 Task: Look for space in Birkerød, Denmark from 6th September, 2023 to 10th September, 2023 for 1 adult in price range Rs.10000 to Rs.15000. Place can be private room with 1  bedroom having 1 bed and 1 bathroom. Property type can be house, flat, guest house, hotel. Booking option can be shelf check-in. Required host language is English.
Action: Mouse moved to (785, 112)
Screenshot: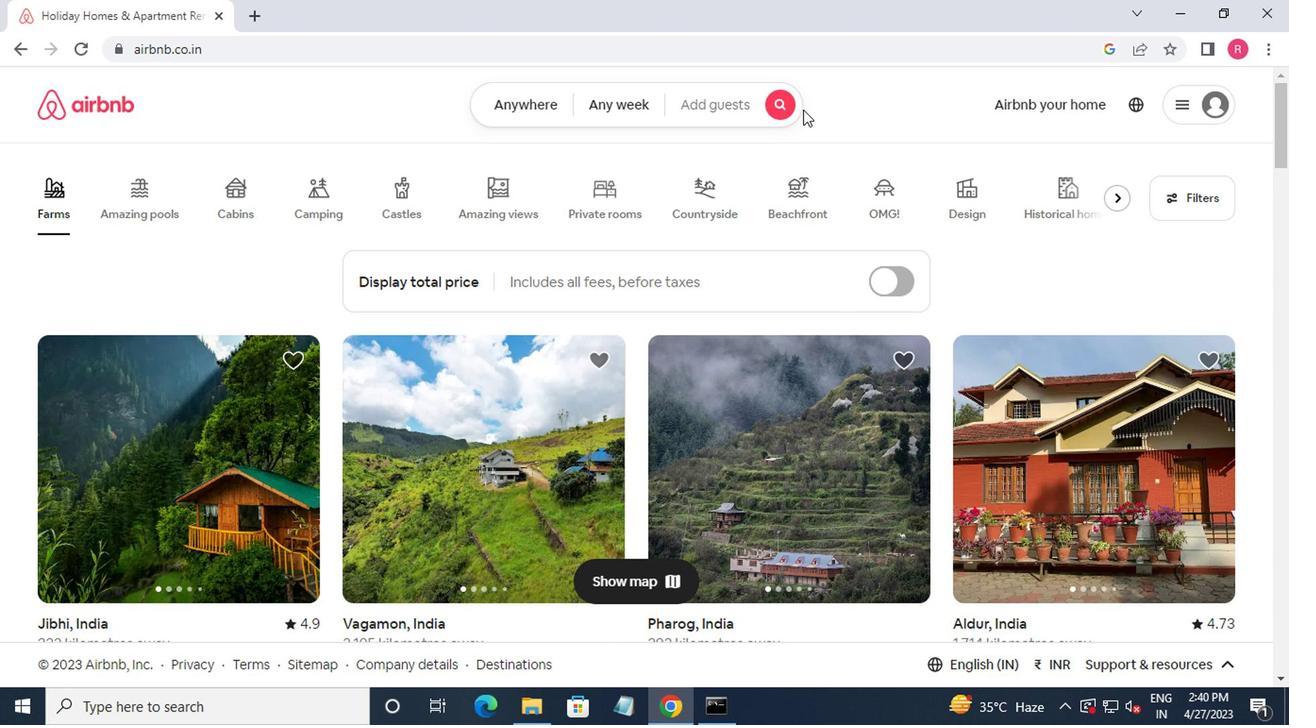 
Action: Mouse pressed left at (785, 112)
Screenshot: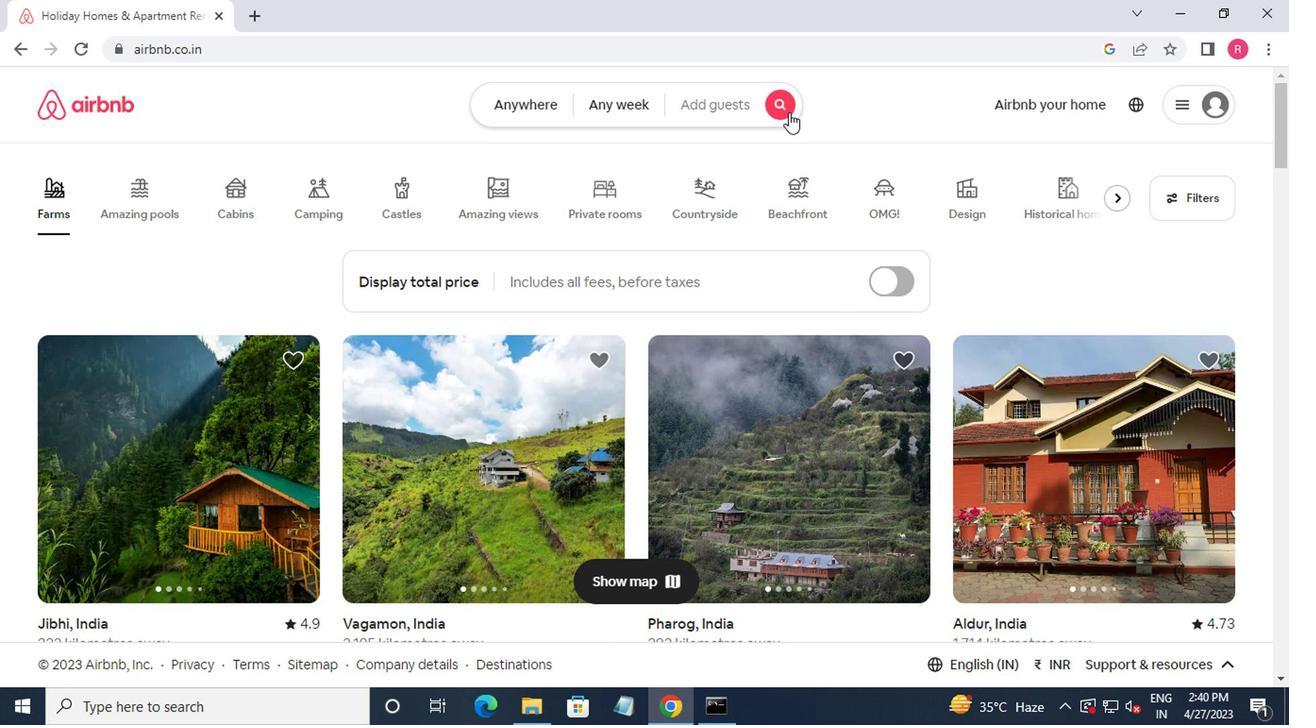 
Action: Mouse moved to (469, 173)
Screenshot: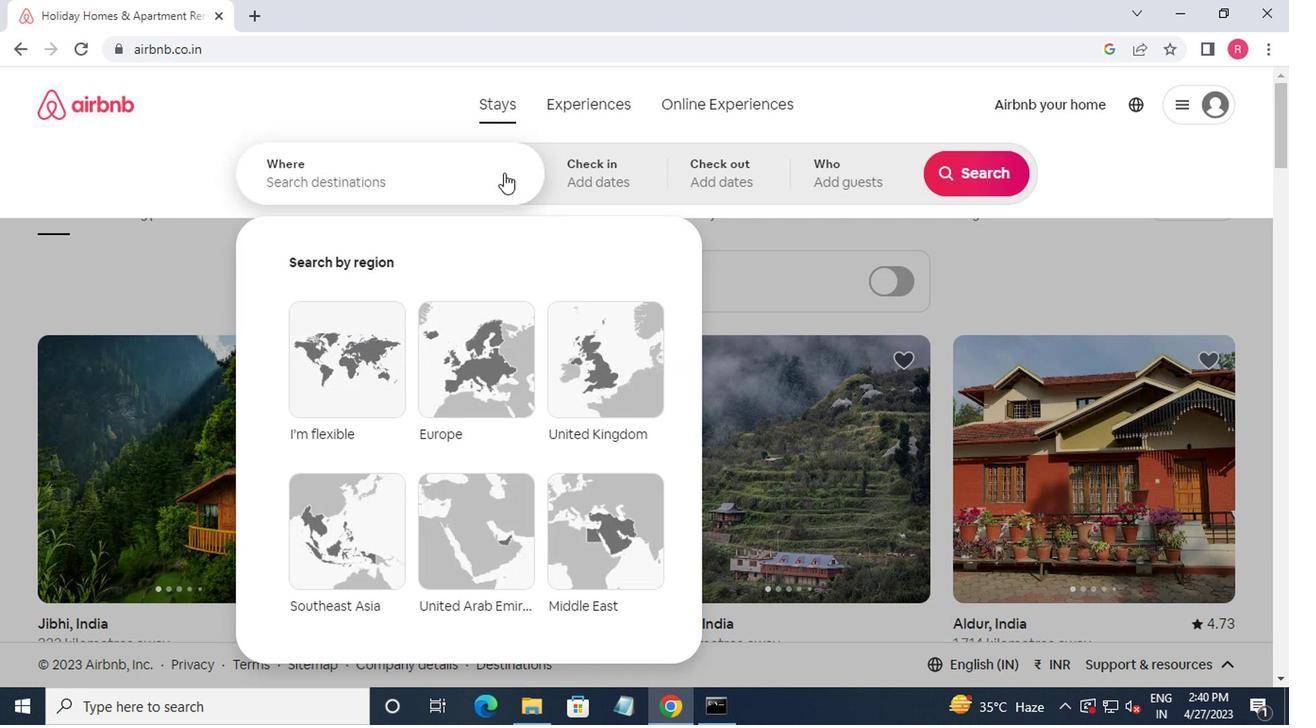
Action: Mouse pressed left at (469, 173)
Screenshot: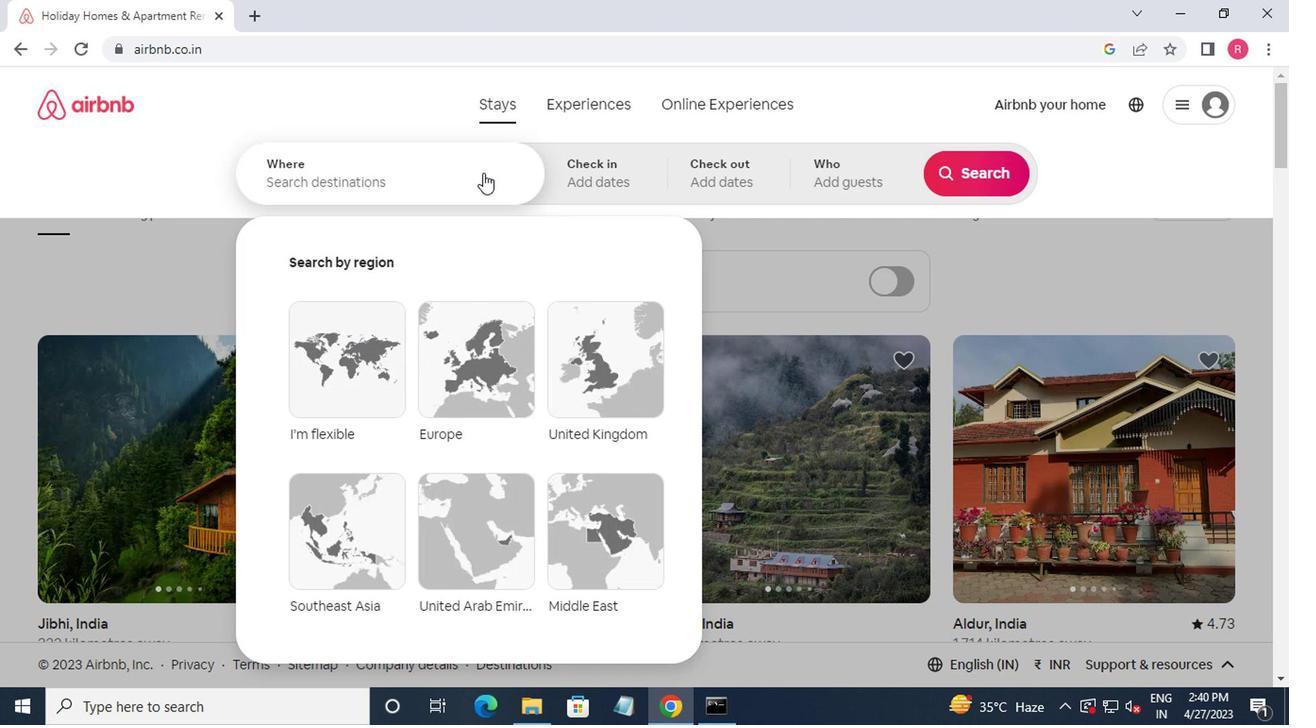 
Action: Mouse moved to (503, 159)
Screenshot: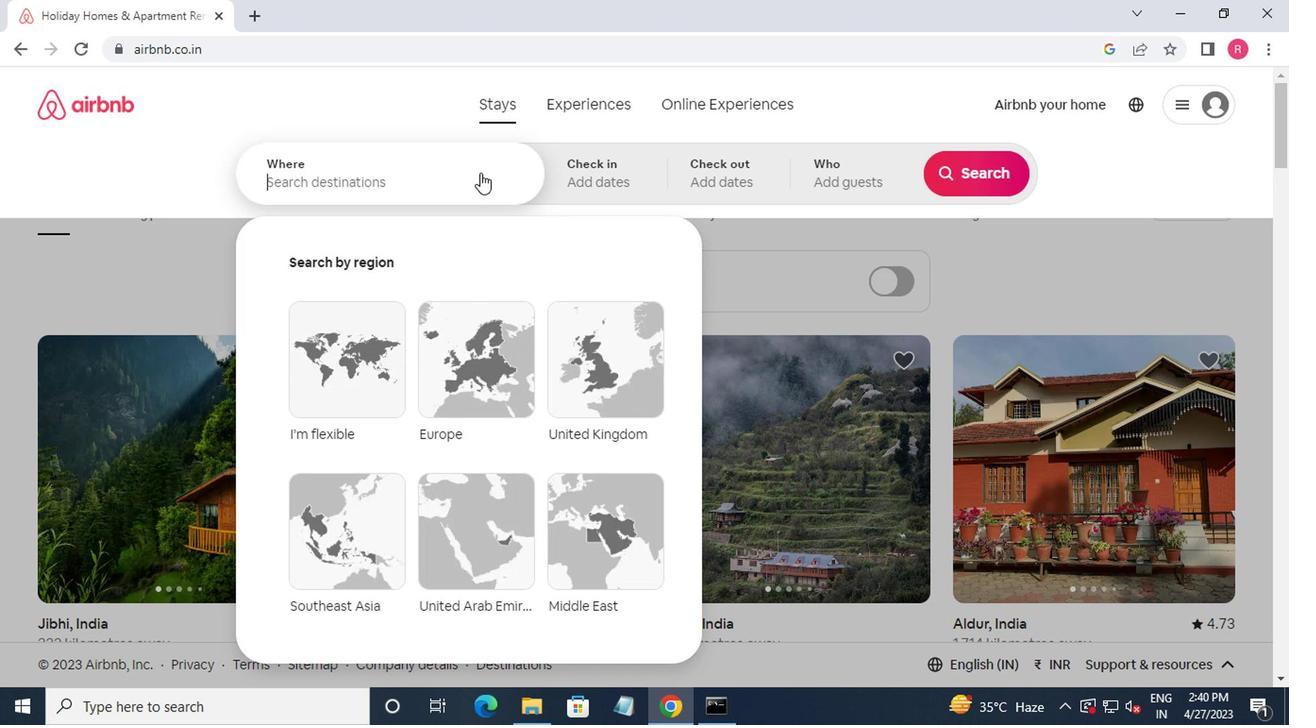 
Action: Key pressed bie<Key.backspace>rkerod,de<Key.down><Key.enter>
Screenshot: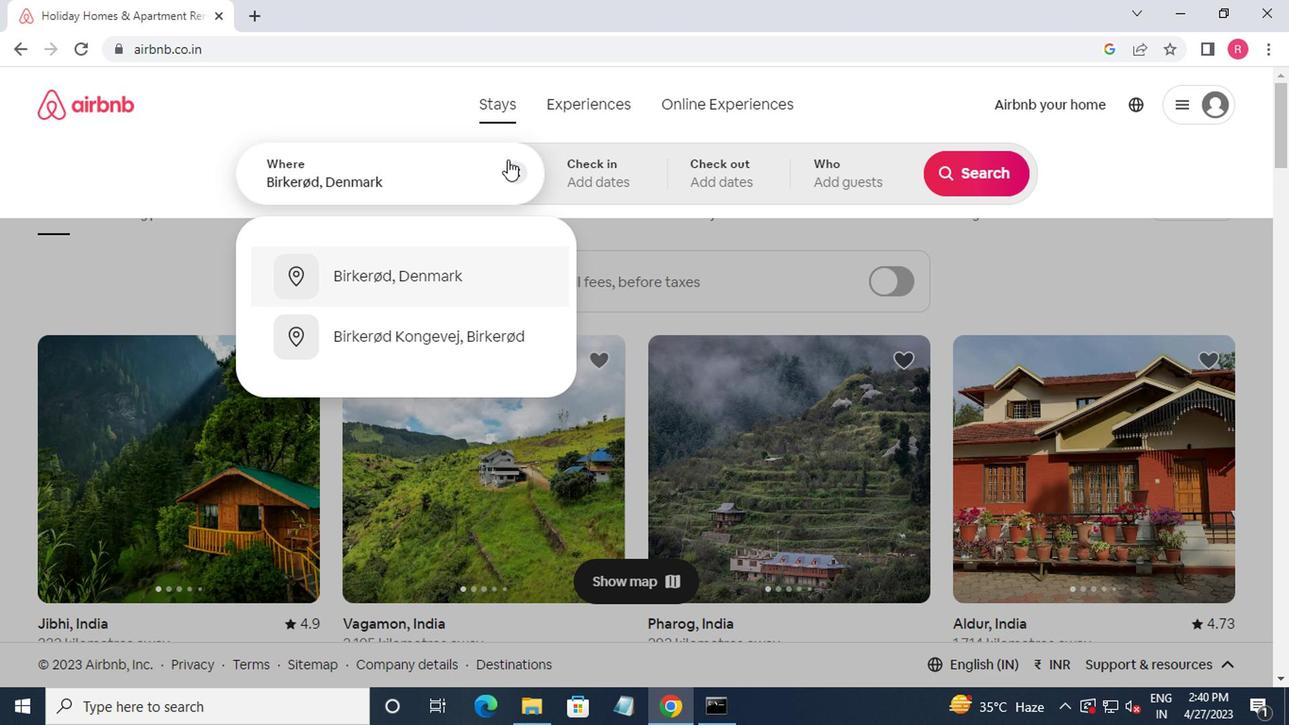 
Action: Mouse moved to (961, 329)
Screenshot: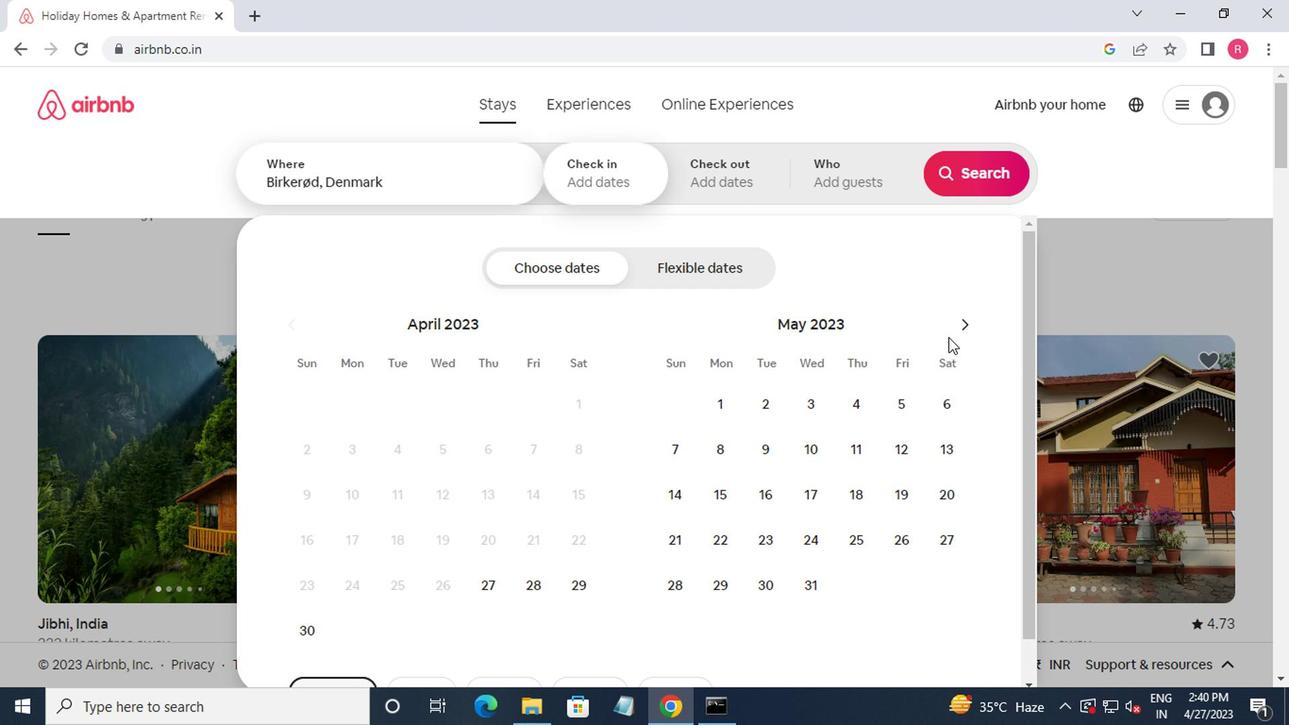 
Action: Mouse pressed left at (961, 329)
Screenshot: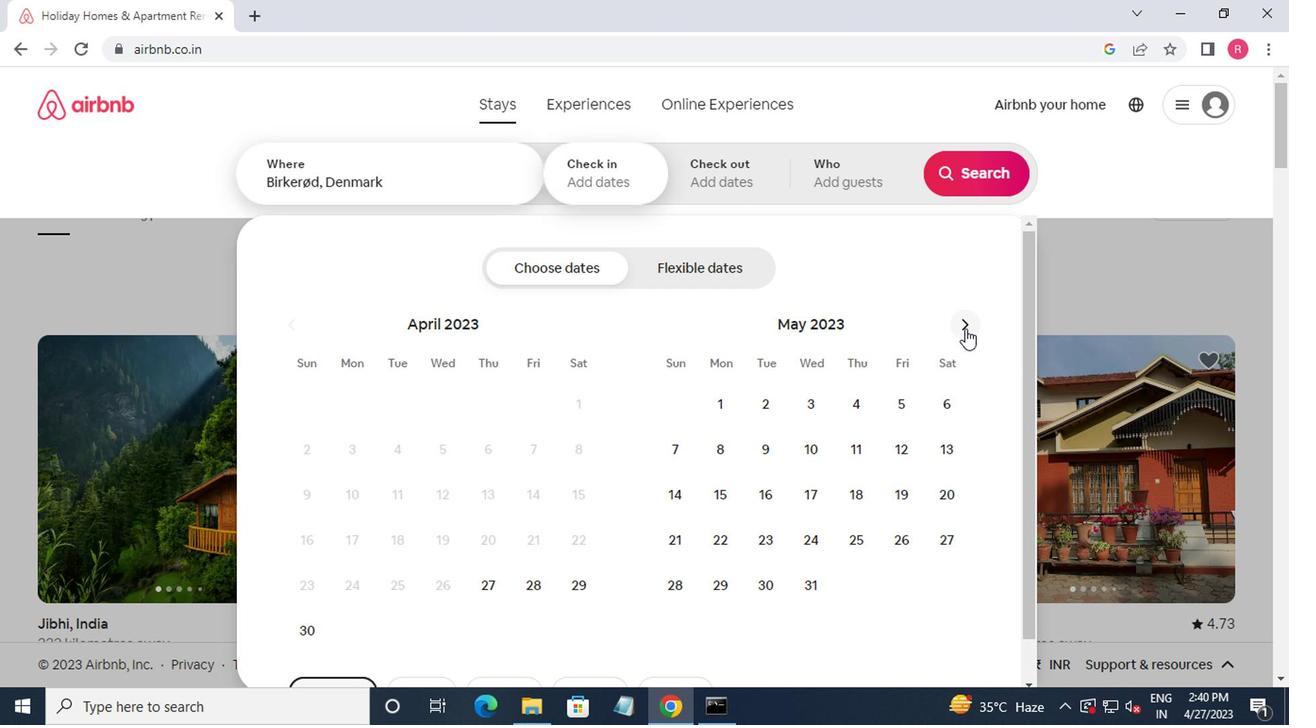 
Action: Mouse pressed left at (961, 329)
Screenshot: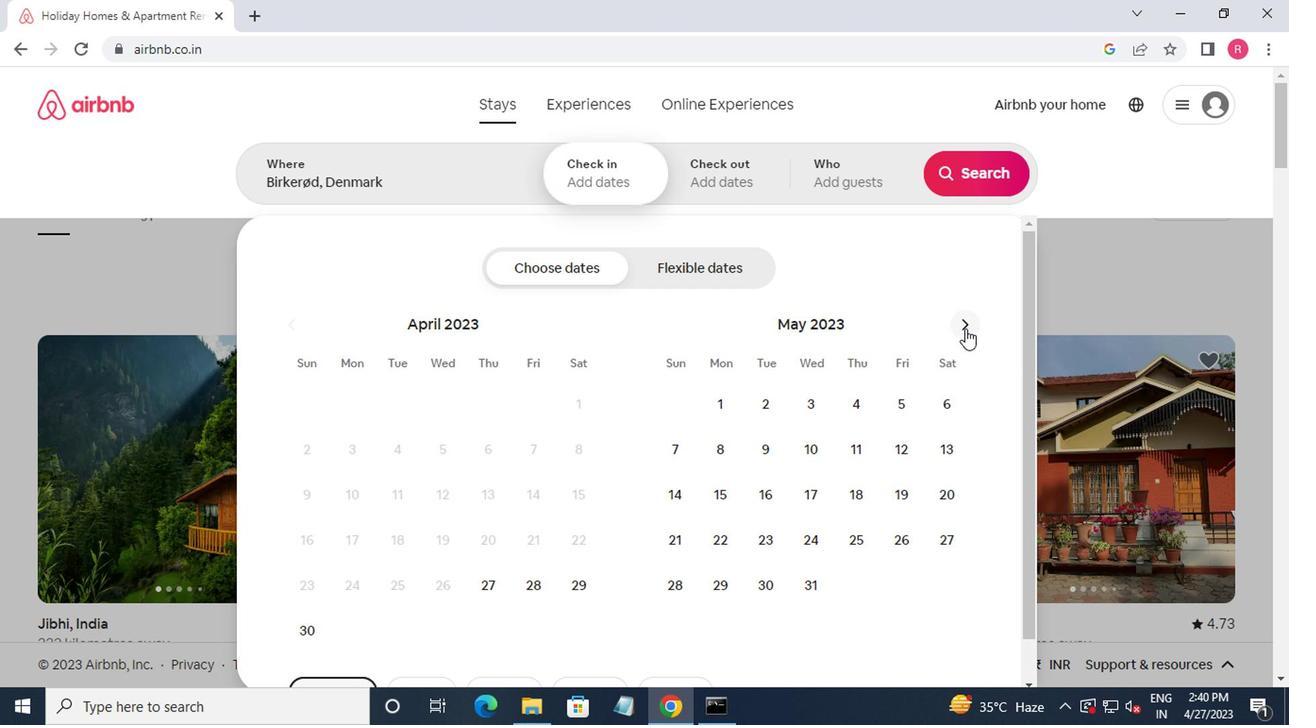 
Action: Mouse pressed left at (961, 329)
Screenshot: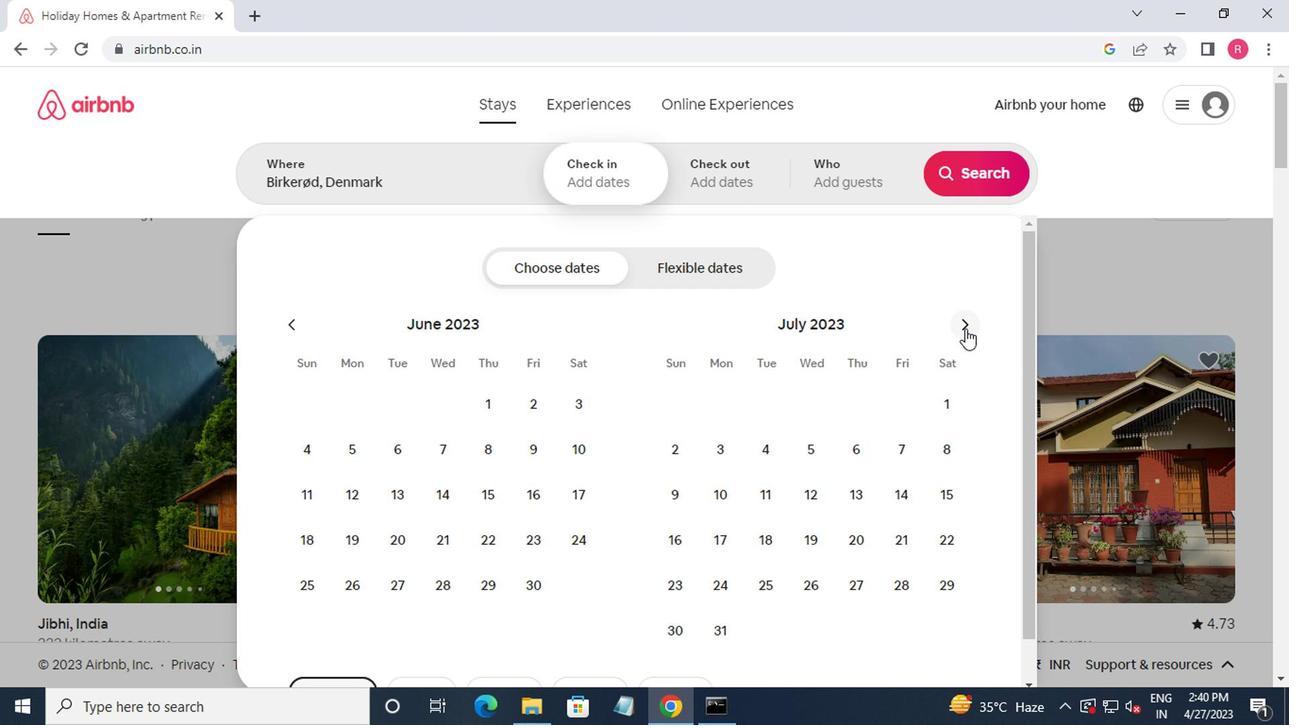 
Action: Mouse pressed left at (961, 329)
Screenshot: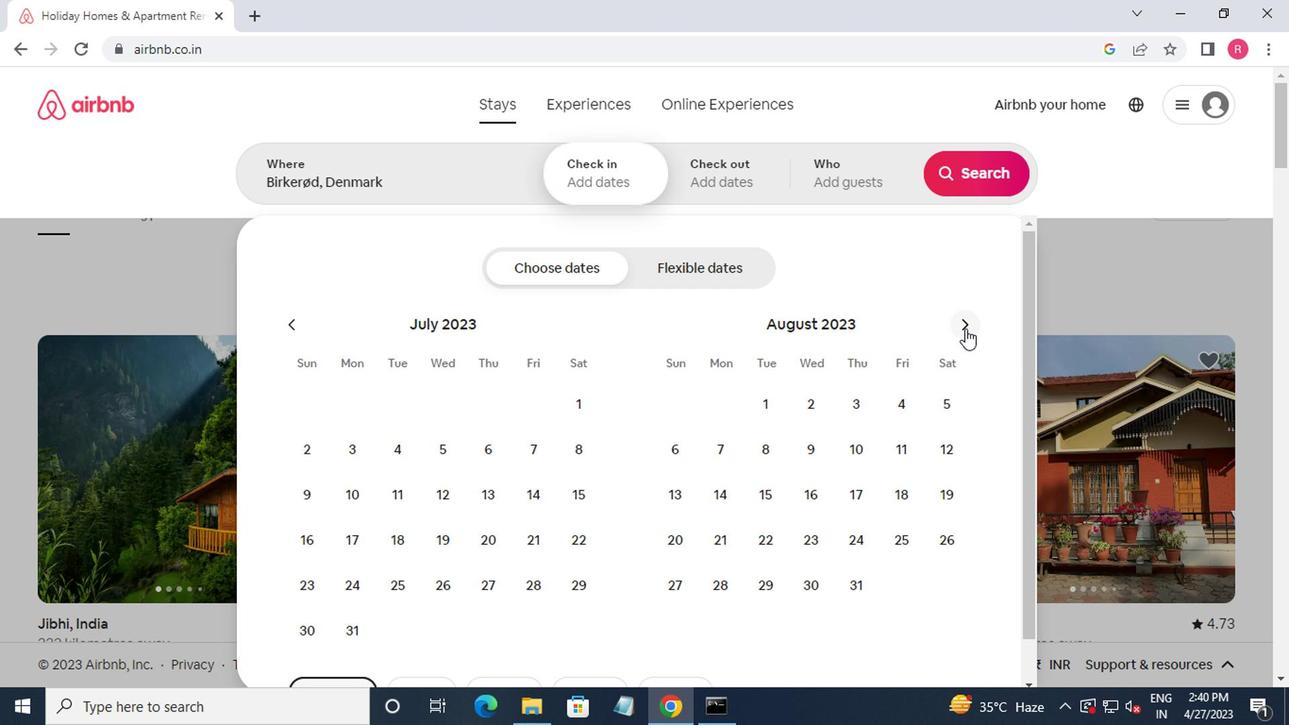 
Action: Mouse moved to (824, 457)
Screenshot: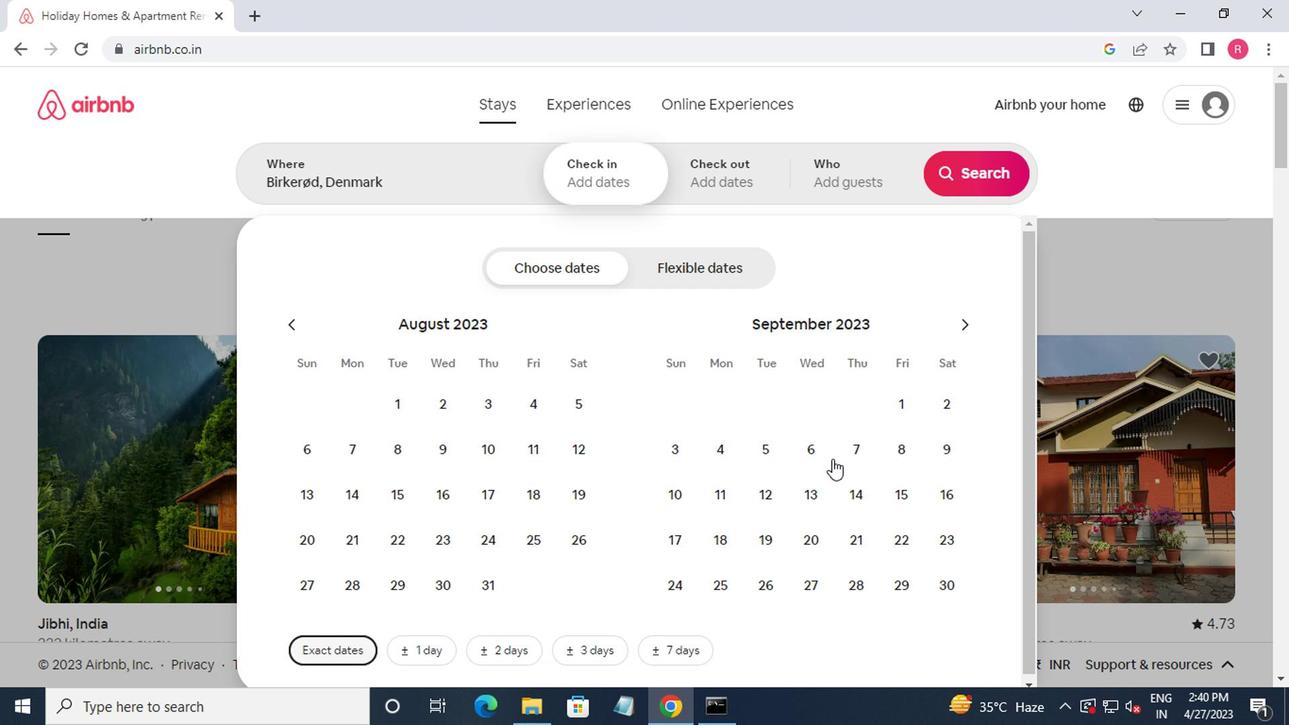 
Action: Mouse pressed left at (824, 457)
Screenshot: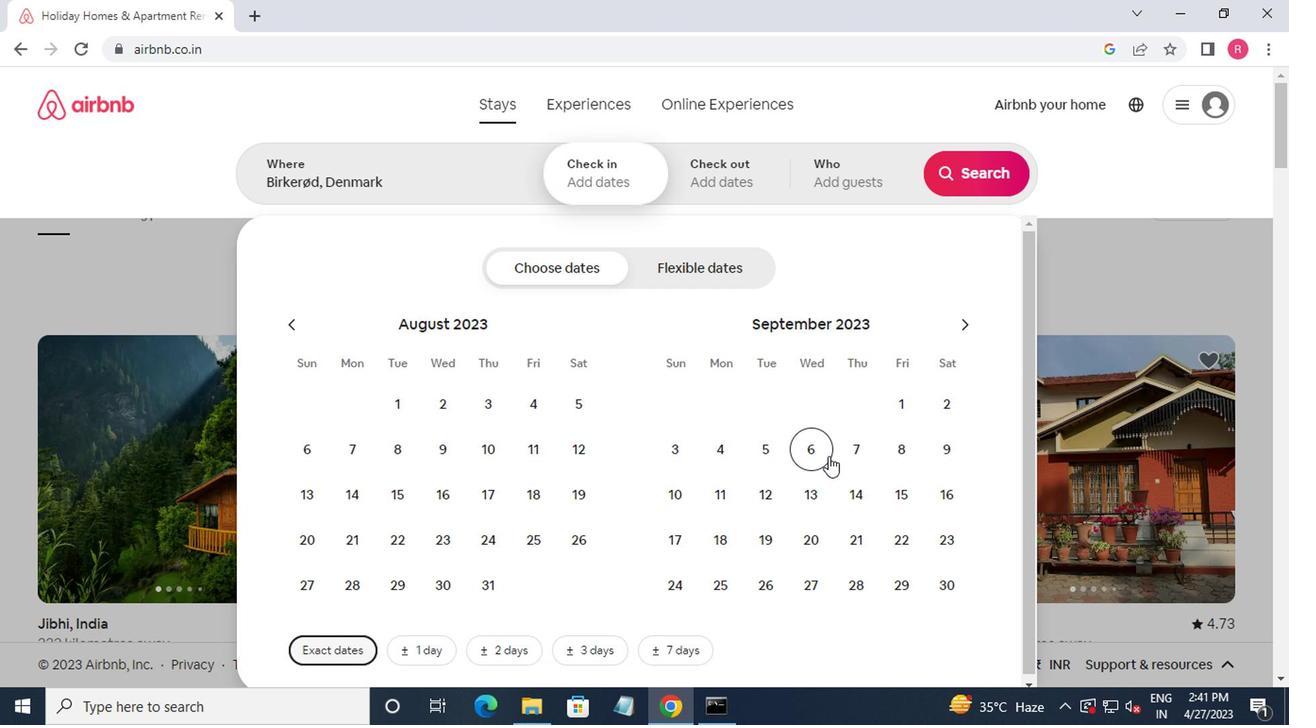 
Action: Mouse moved to (676, 511)
Screenshot: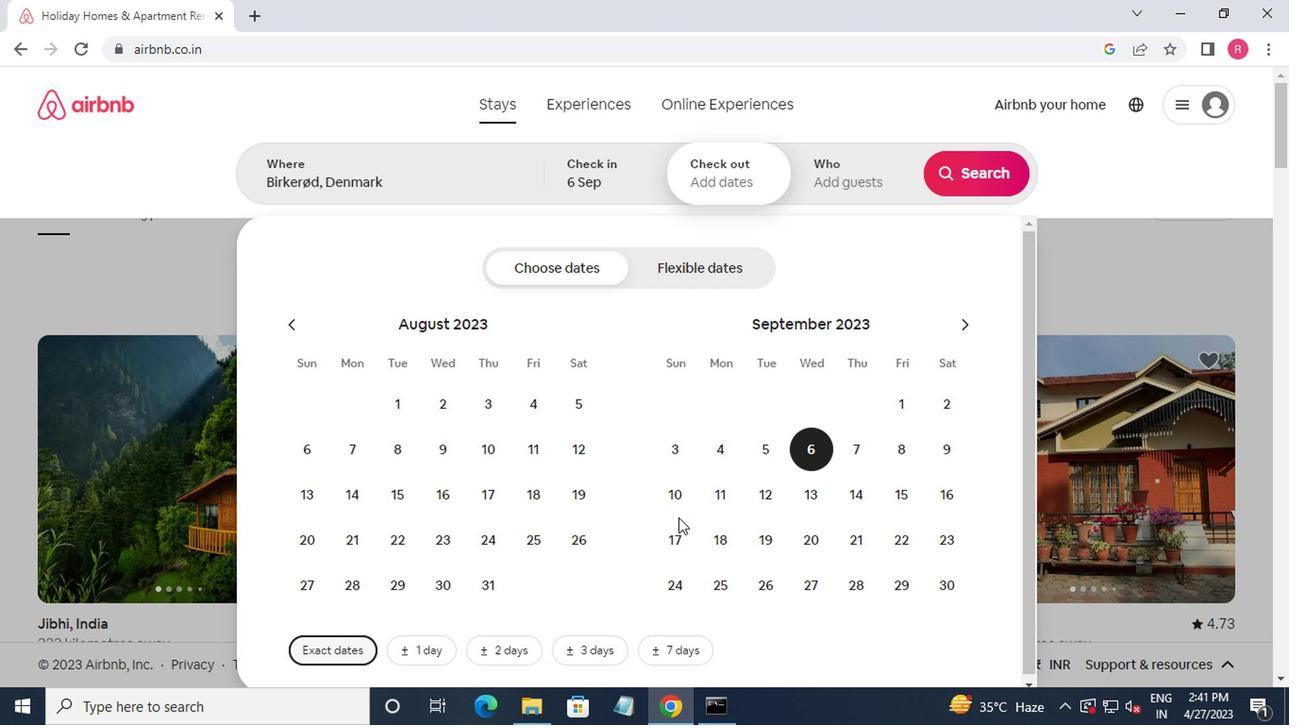 
Action: Mouse pressed left at (676, 511)
Screenshot: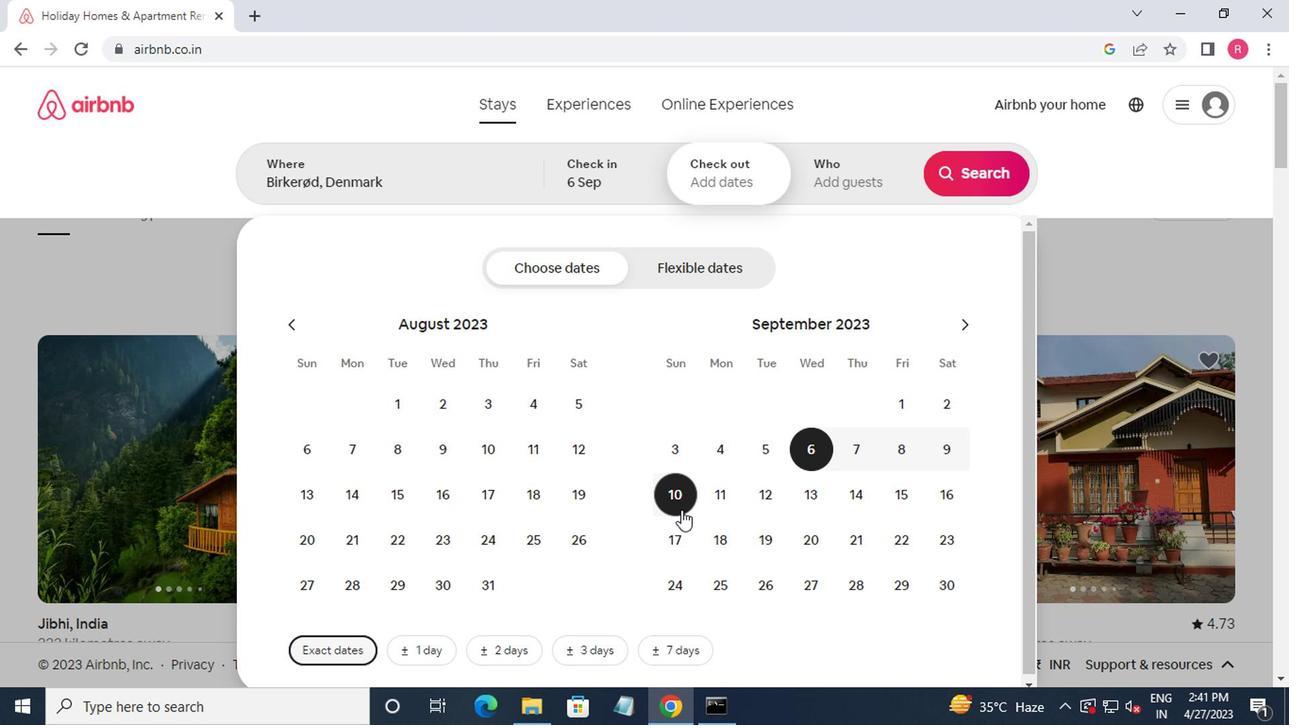 
Action: Mouse moved to (820, 184)
Screenshot: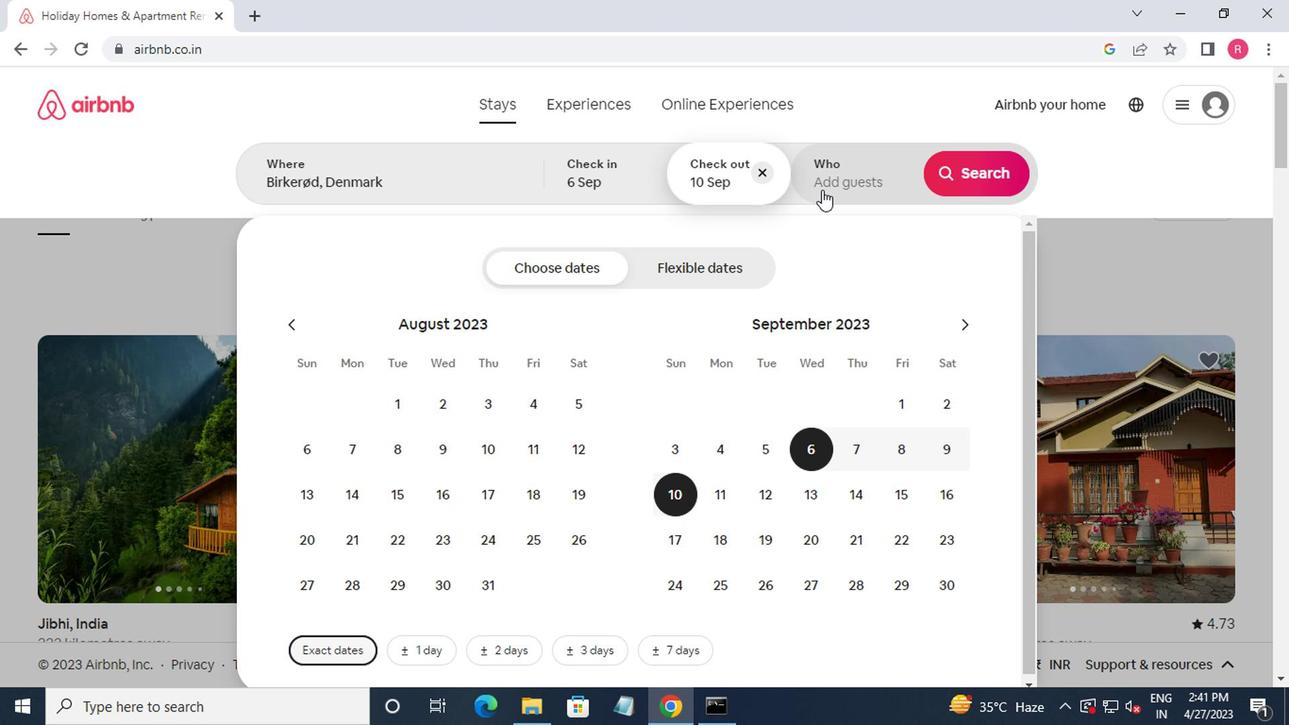 
Action: Mouse pressed left at (820, 184)
Screenshot: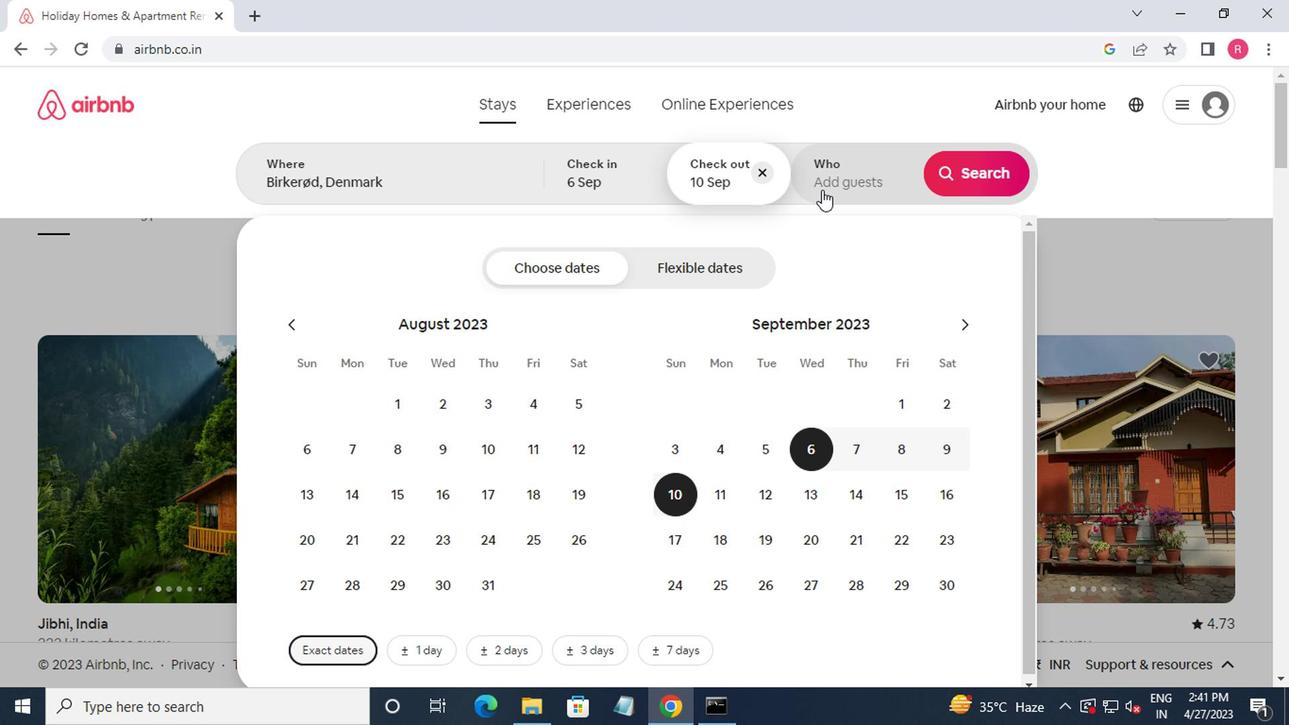 
Action: Mouse moved to (980, 279)
Screenshot: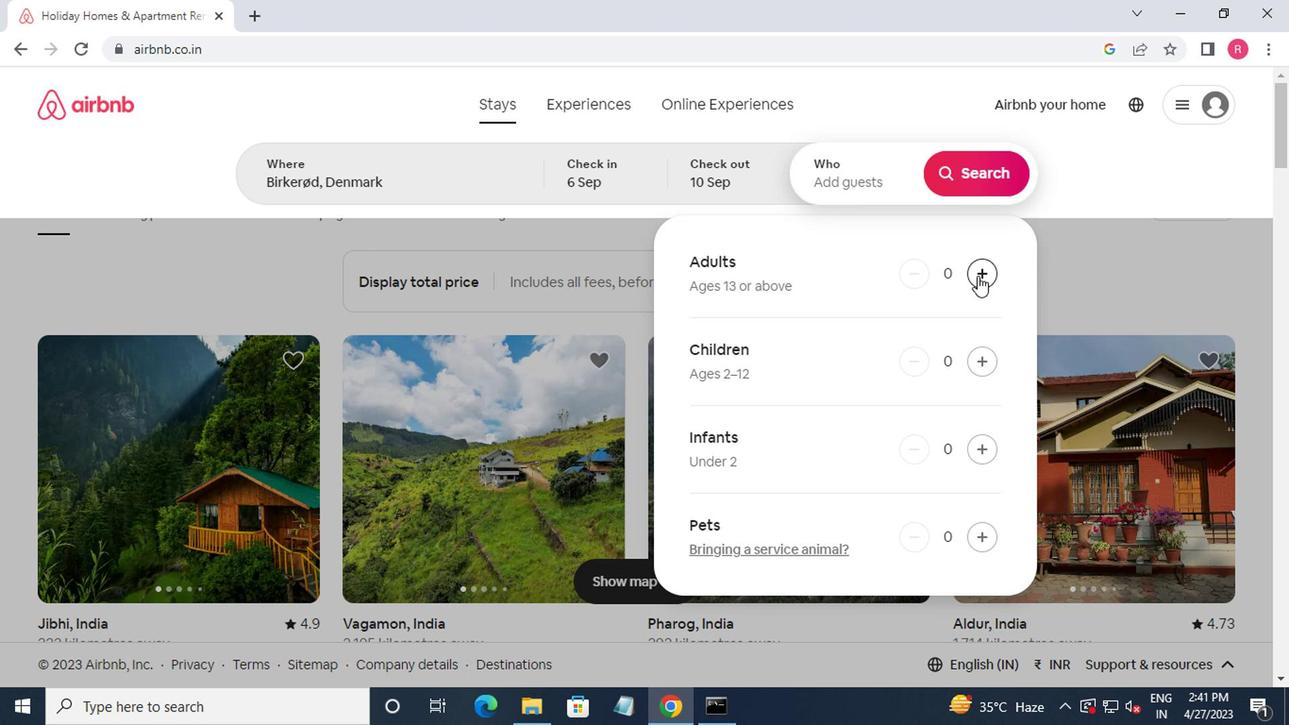 
Action: Mouse pressed left at (980, 279)
Screenshot: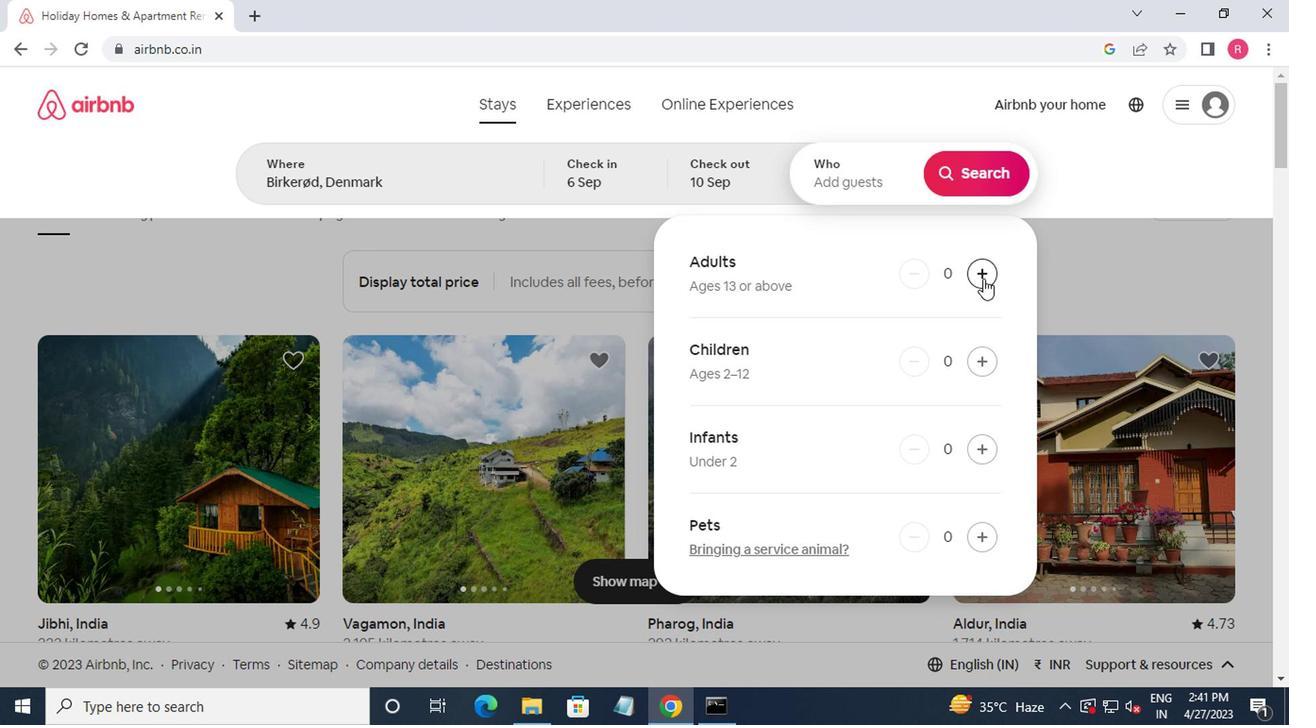 
Action: Mouse moved to (1009, 183)
Screenshot: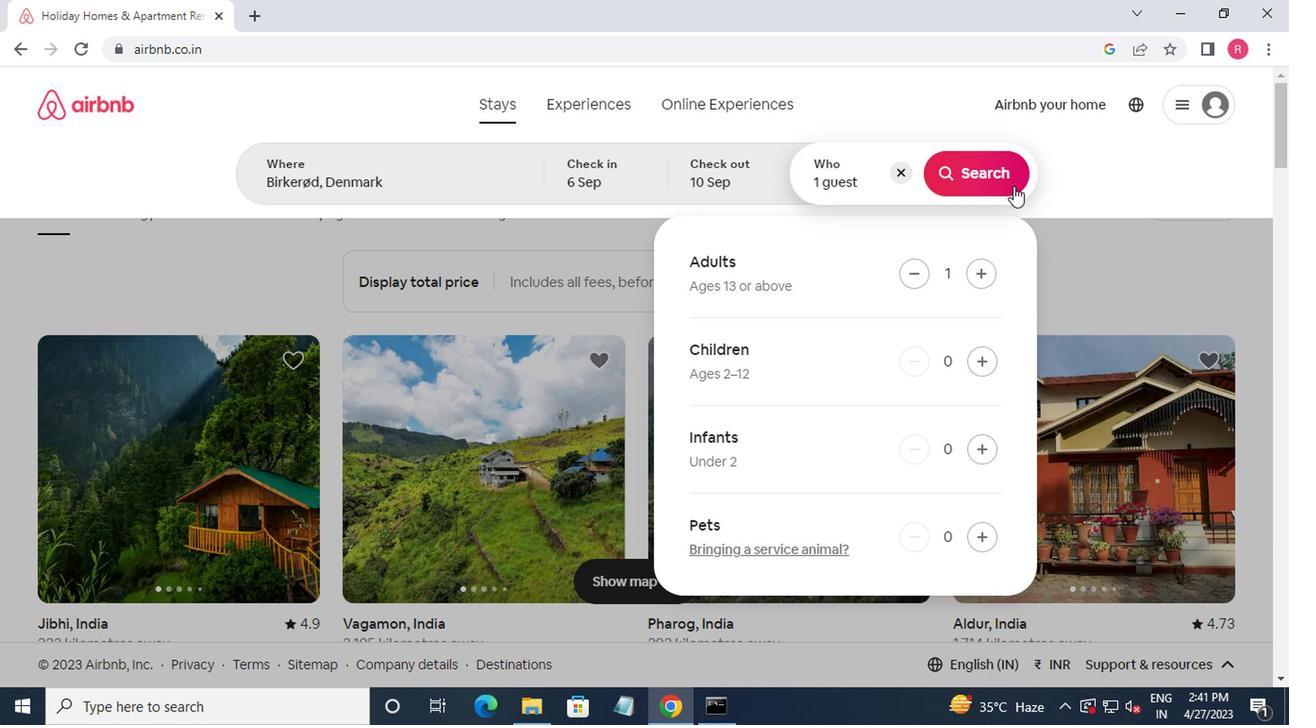 
Action: Mouse pressed left at (1009, 183)
Screenshot: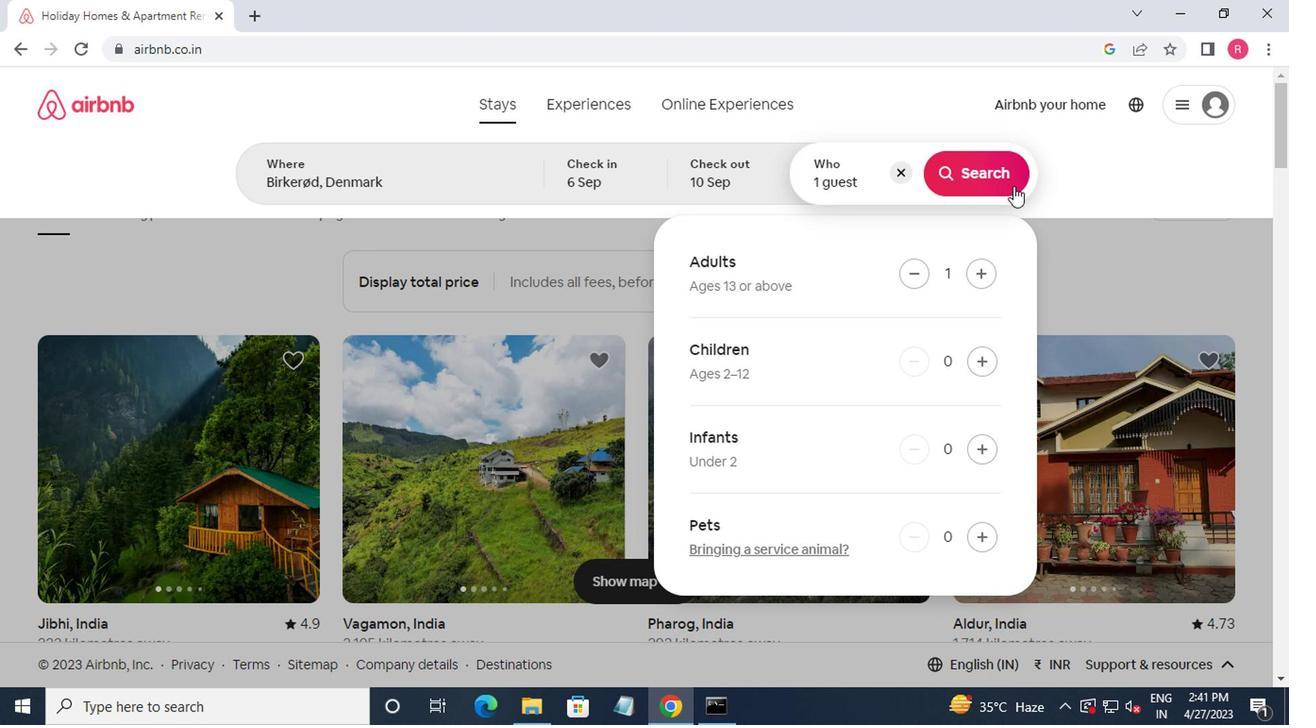 
Action: Mouse moved to (1200, 183)
Screenshot: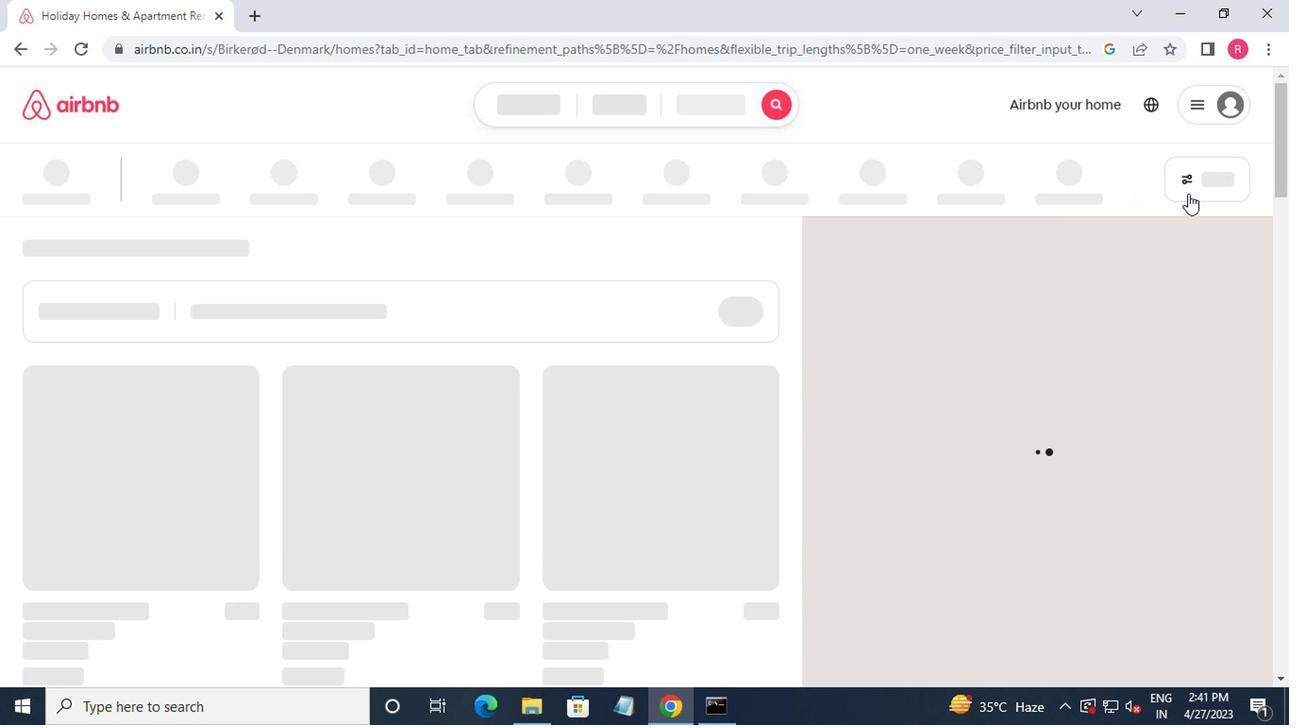 
Action: Mouse pressed left at (1200, 183)
Screenshot: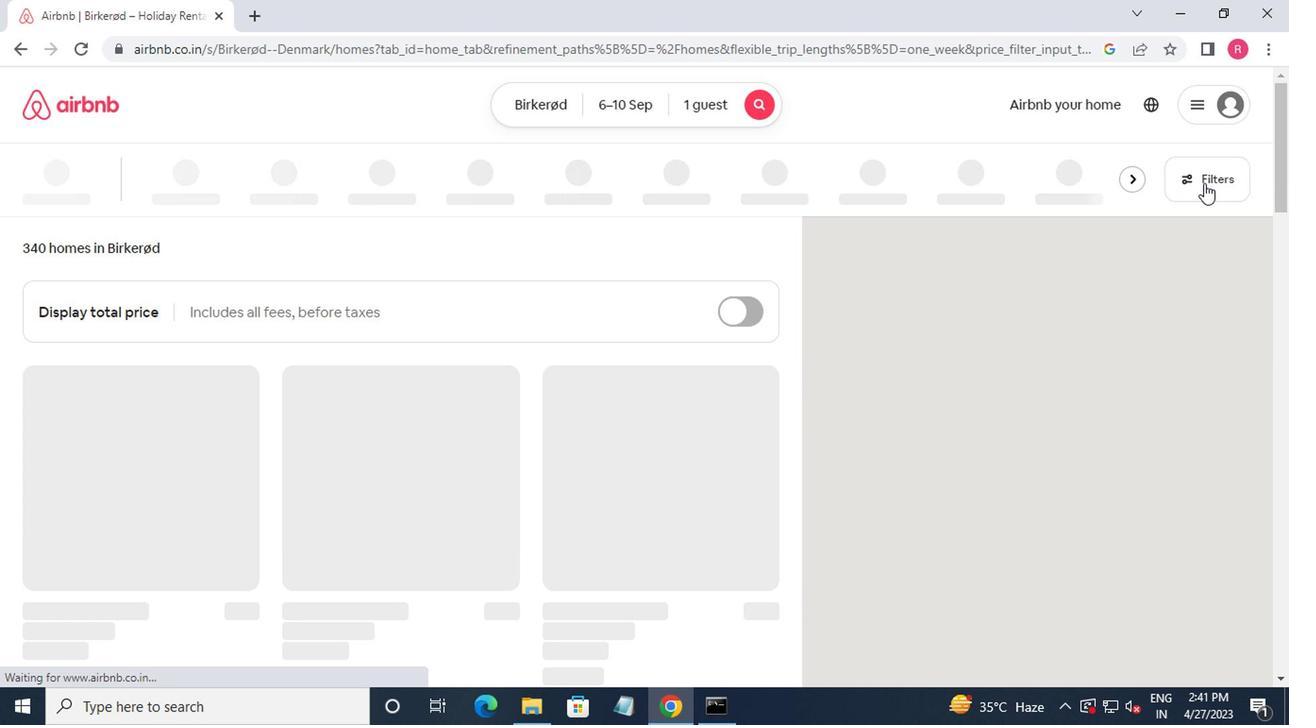
Action: Mouse moved to (454, 421)
Screenshot: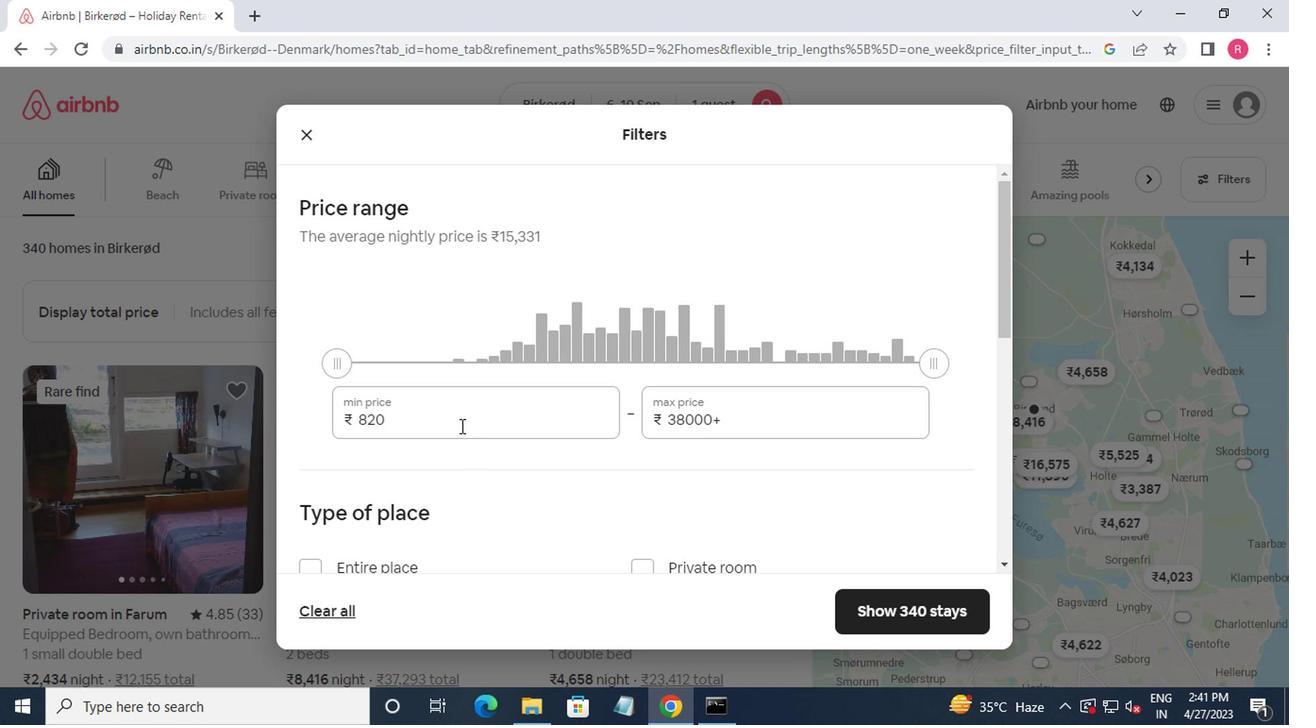 
Action: Mouse pressed left at (454, 421)
Screenshot: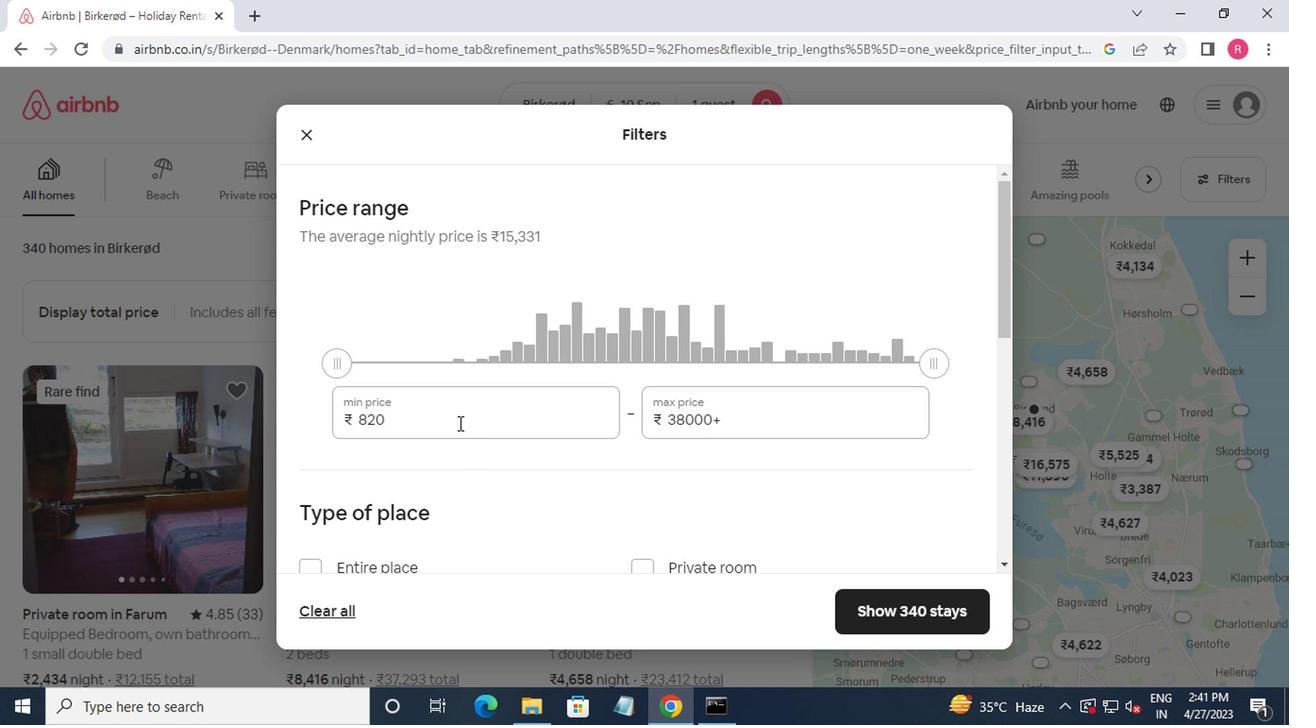 
Action: Mouse moved to (464, 421)
Screenshot: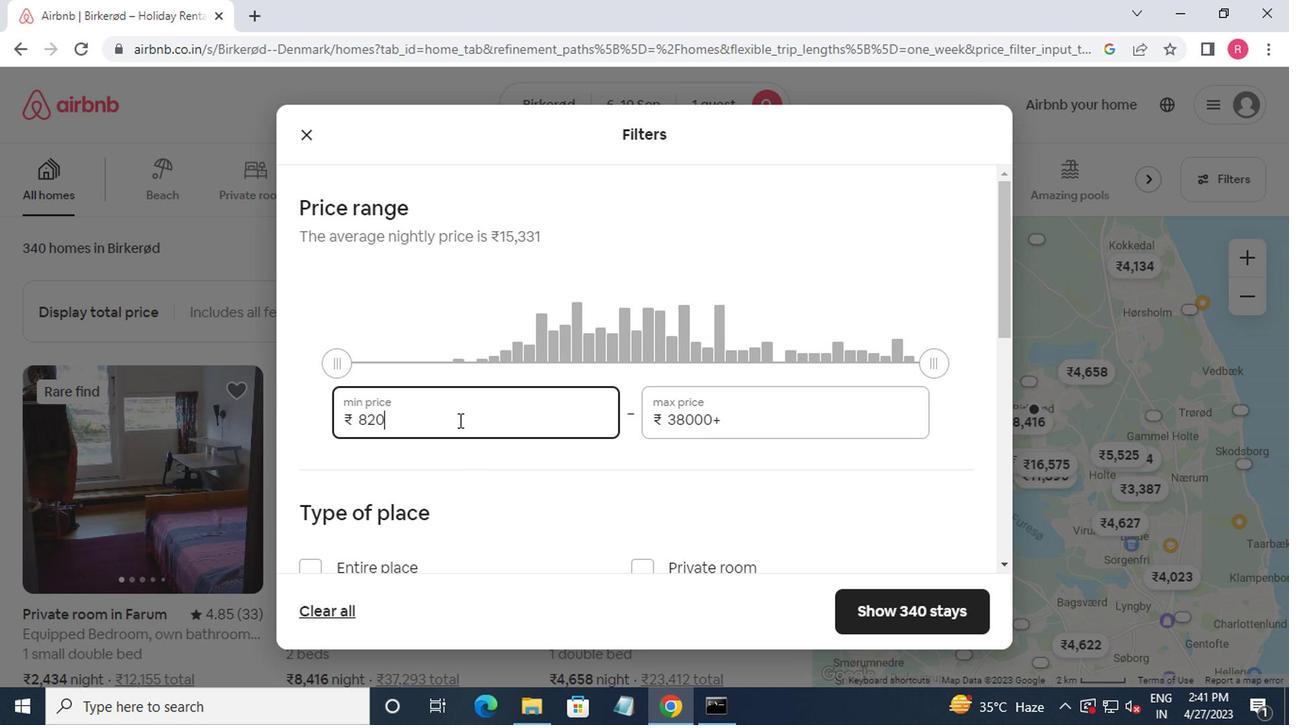 
Action: Key pressed <Key.backspace><Key.backspace><Key.backspace><Key.backspace><Key.backspace>10000<Key.tab>15000
Screenshot: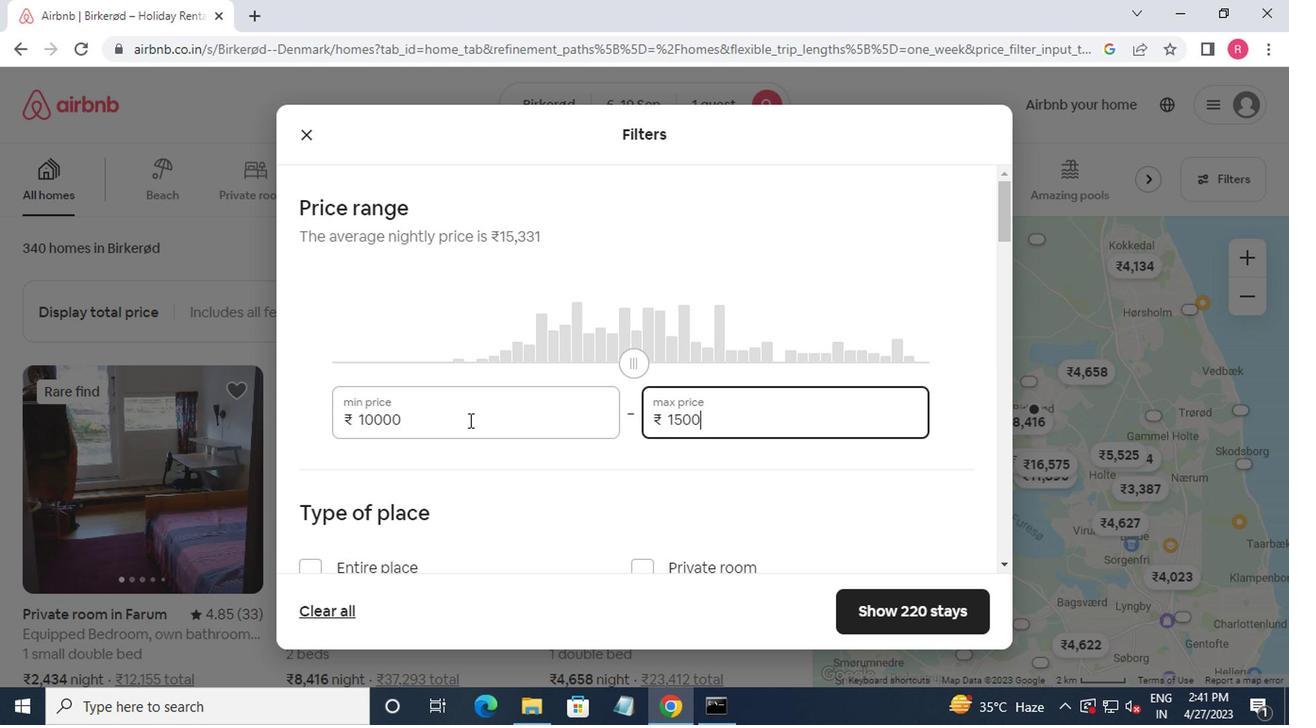 
Action: Mouse moved to (472, 450)
Screenshot: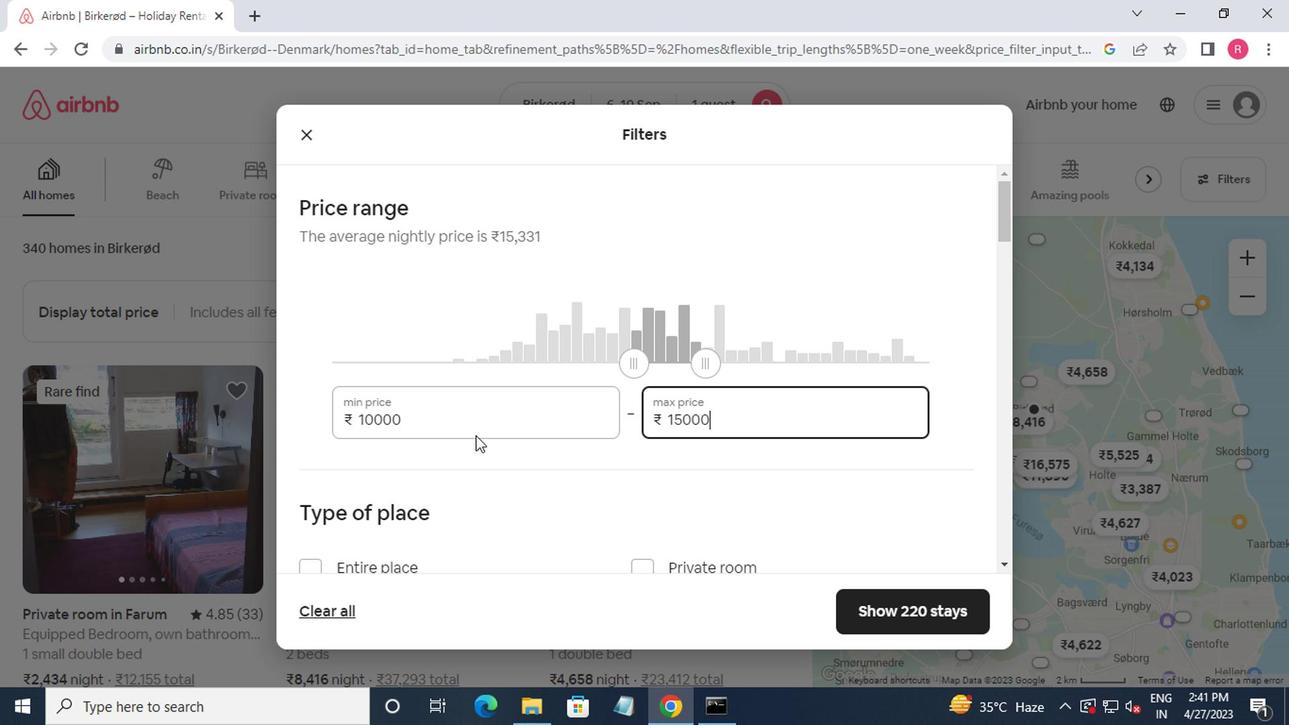 
Action: Mouse scrolled (472, 449) with delta (0, 0)
Screenshot: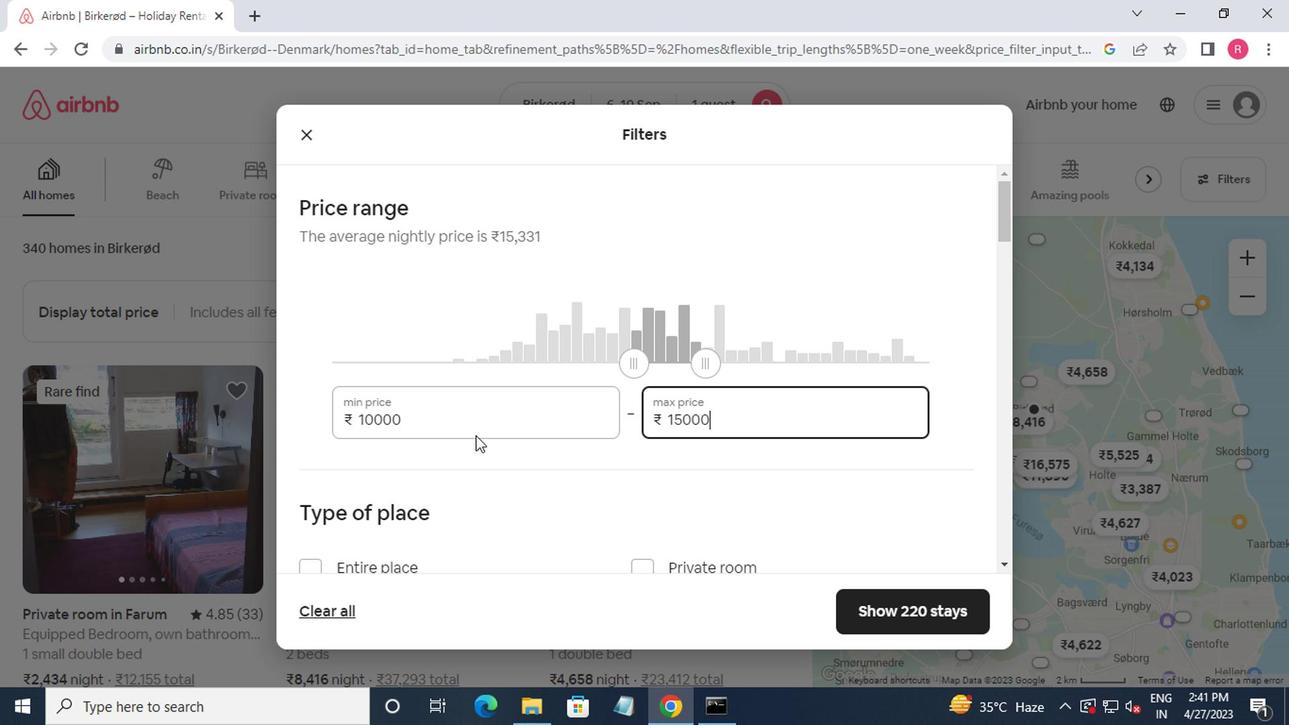 
Action: Mouse moved to (472, 462)
Screenshot: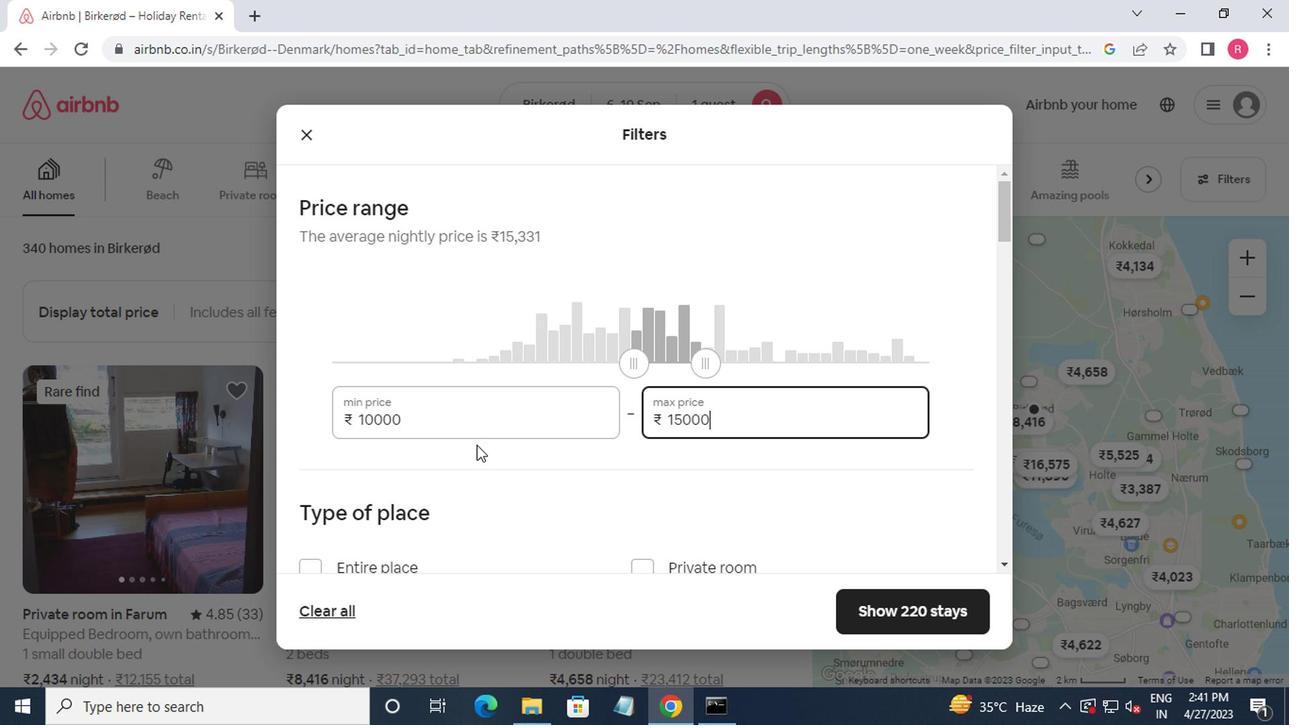 
Action: Mouse scrolled (472, 461) with delta (0, 0)
Screenshot: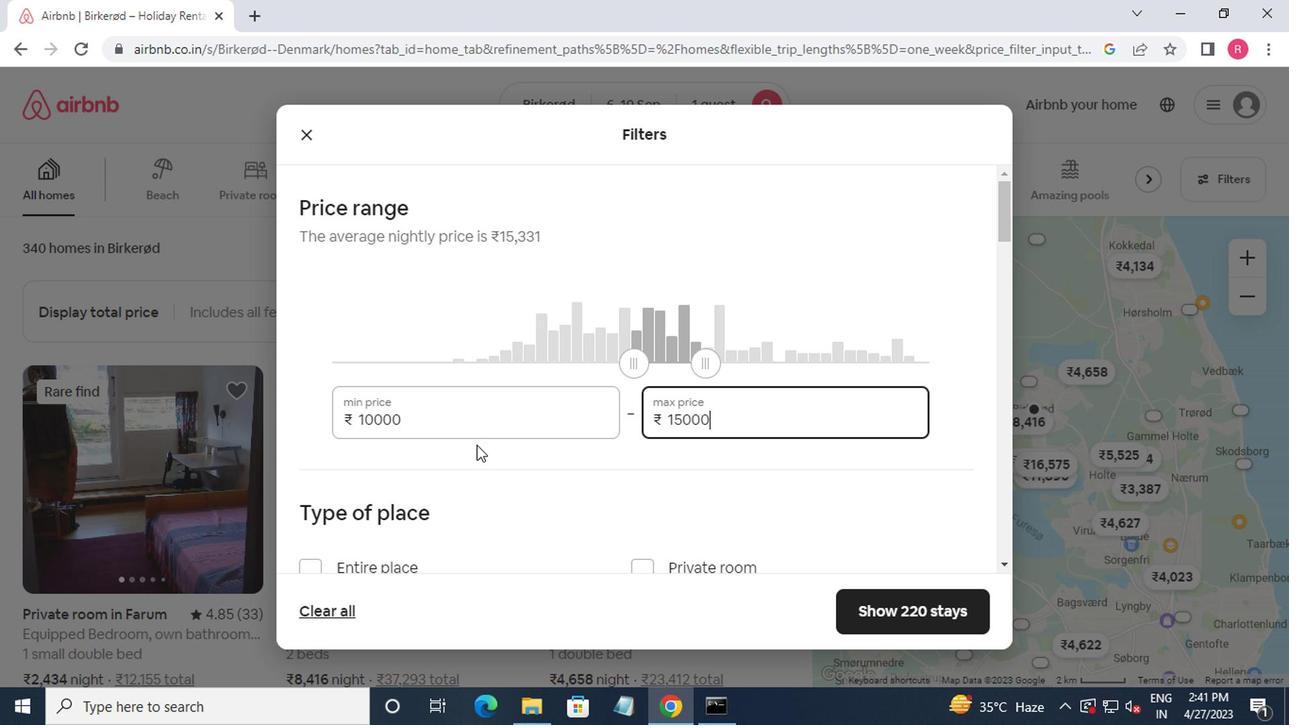 
Action: Mouse moved to (644, 383)
Screenshot: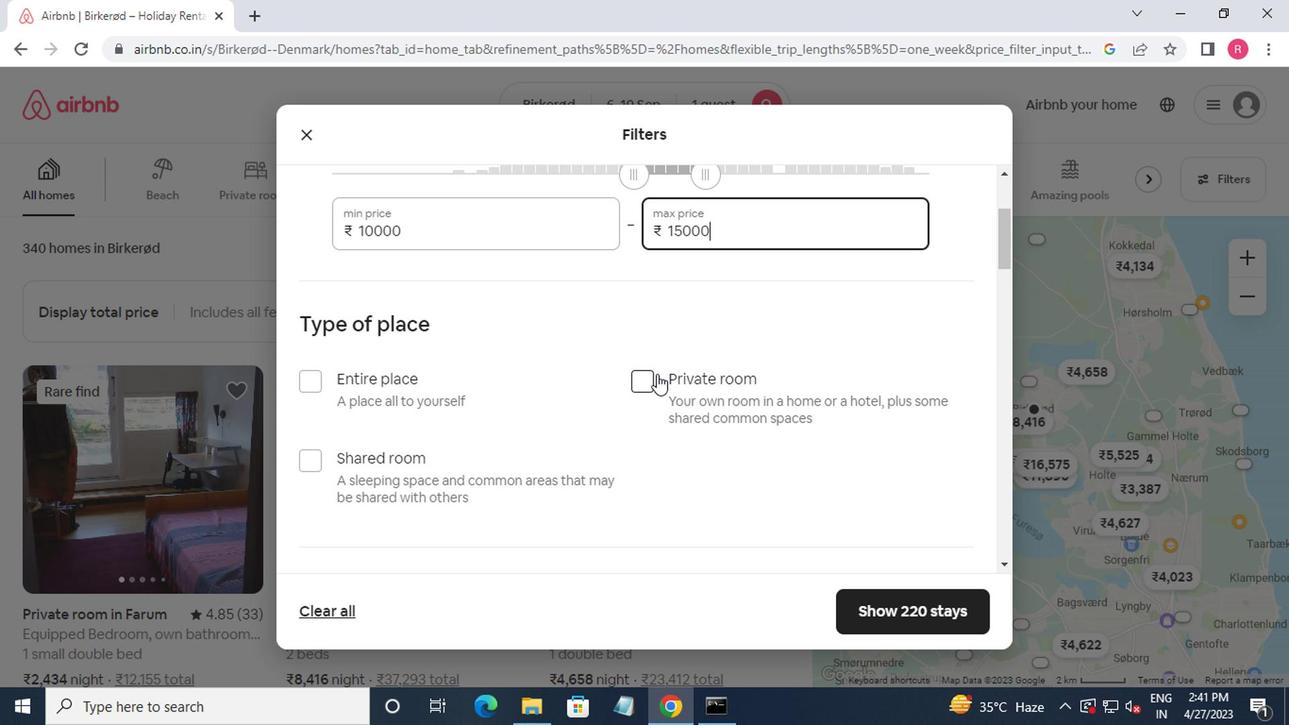 
Action: Mouse pressed left at (644, 383)
Screenshot: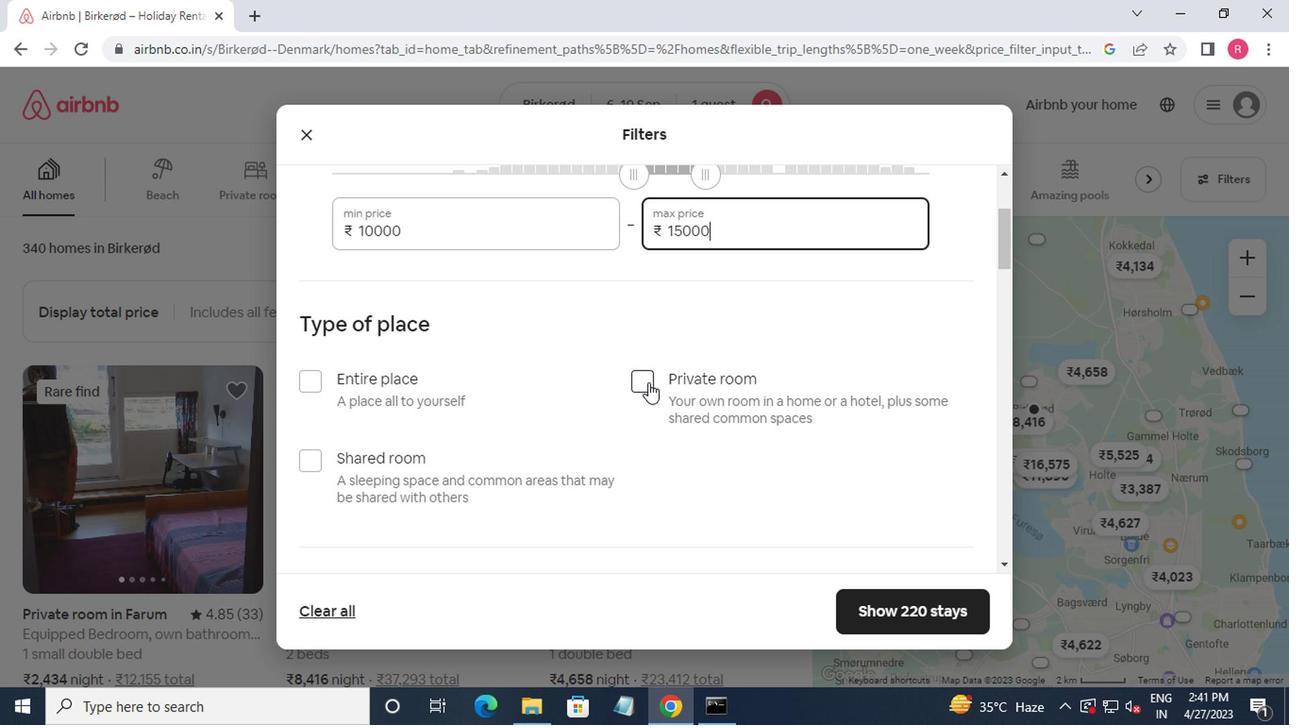 
Action: Mouse moved to (597, 408)
Screenshot: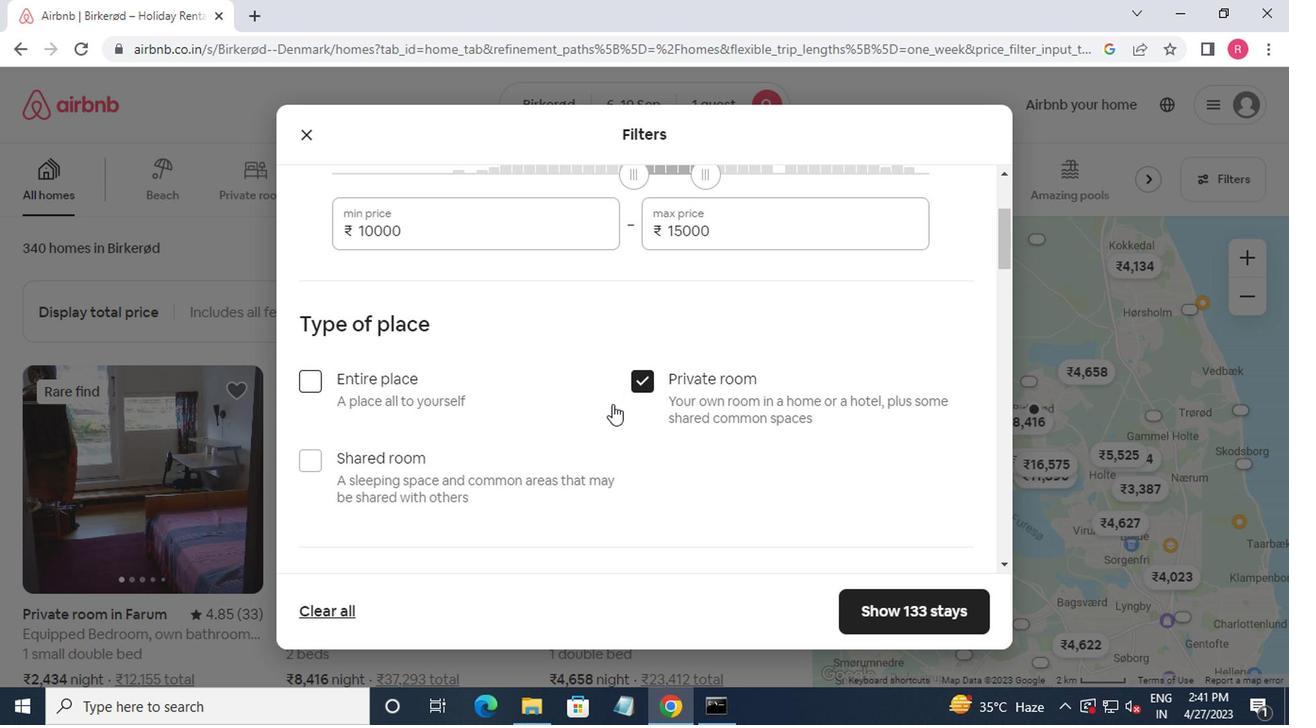 
Action: Mouse scrolled (597, 408) with delta (0, 0)
Screenshot: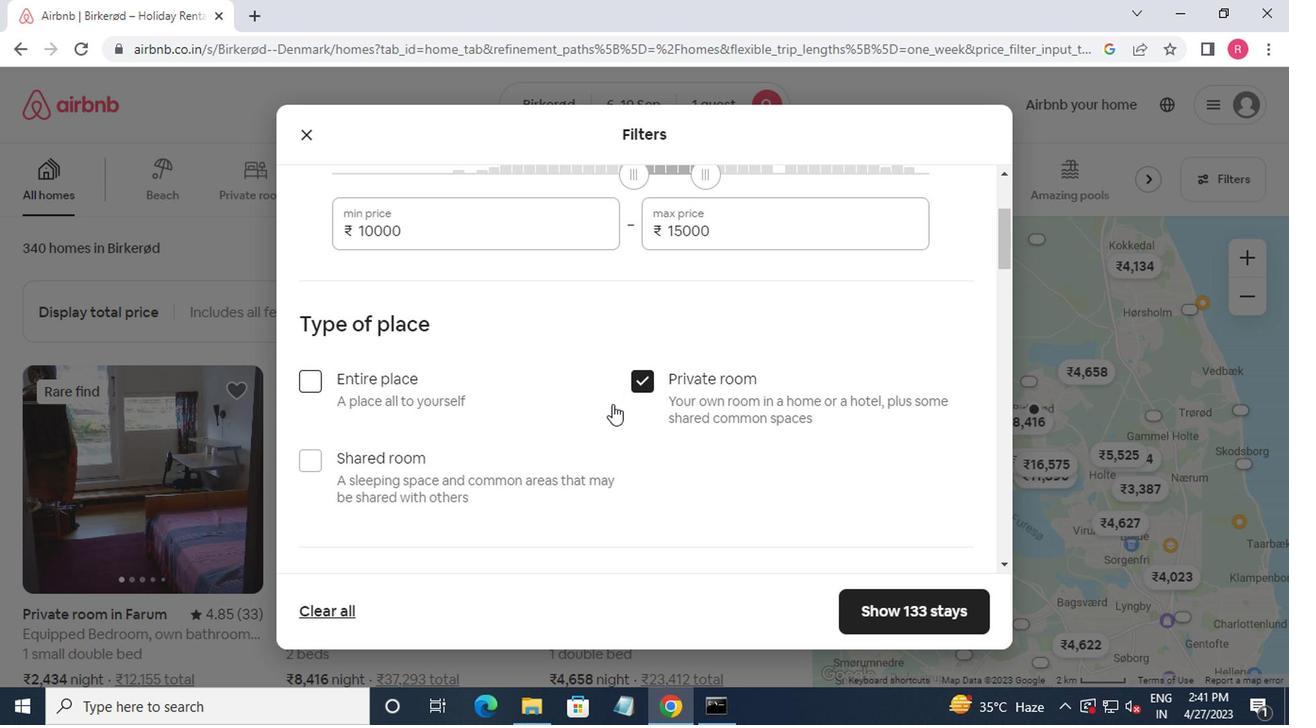 
Action: Mouse moved to (408, 435)
Screenshot: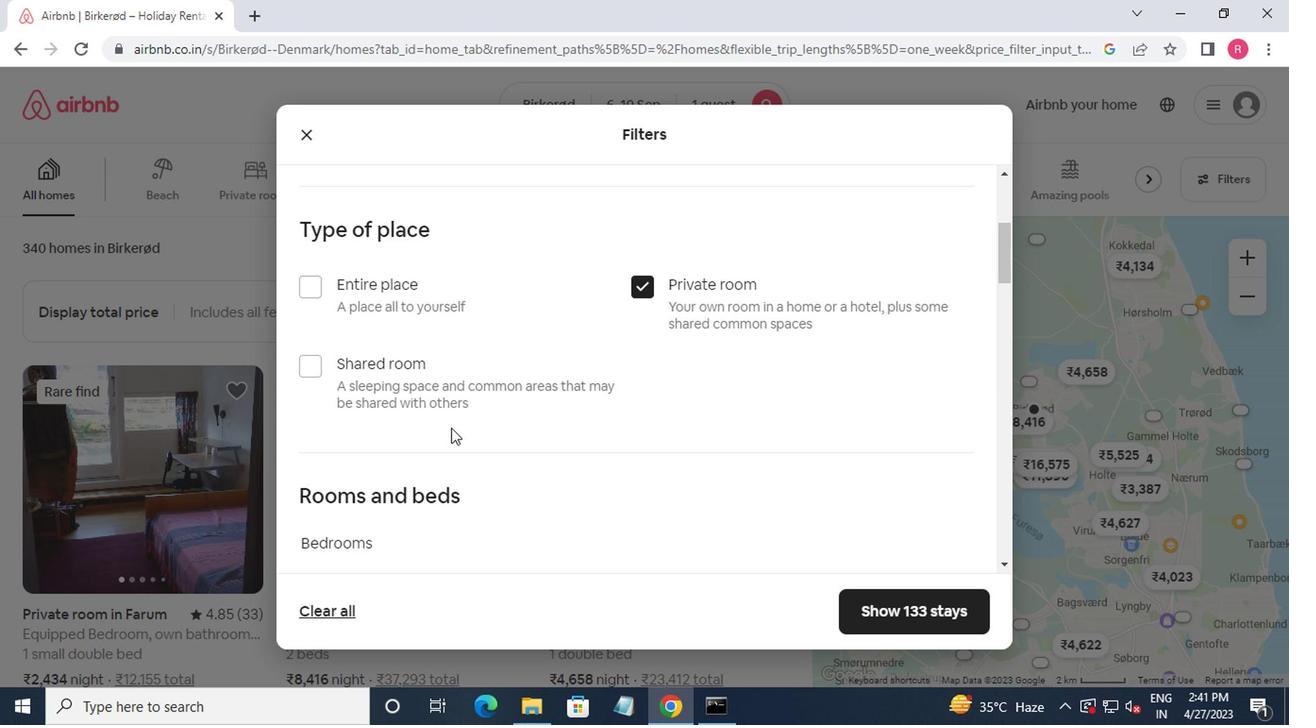 
Action: Mouse scrolled (408, 434) with delta (0, -1)
Screenshot: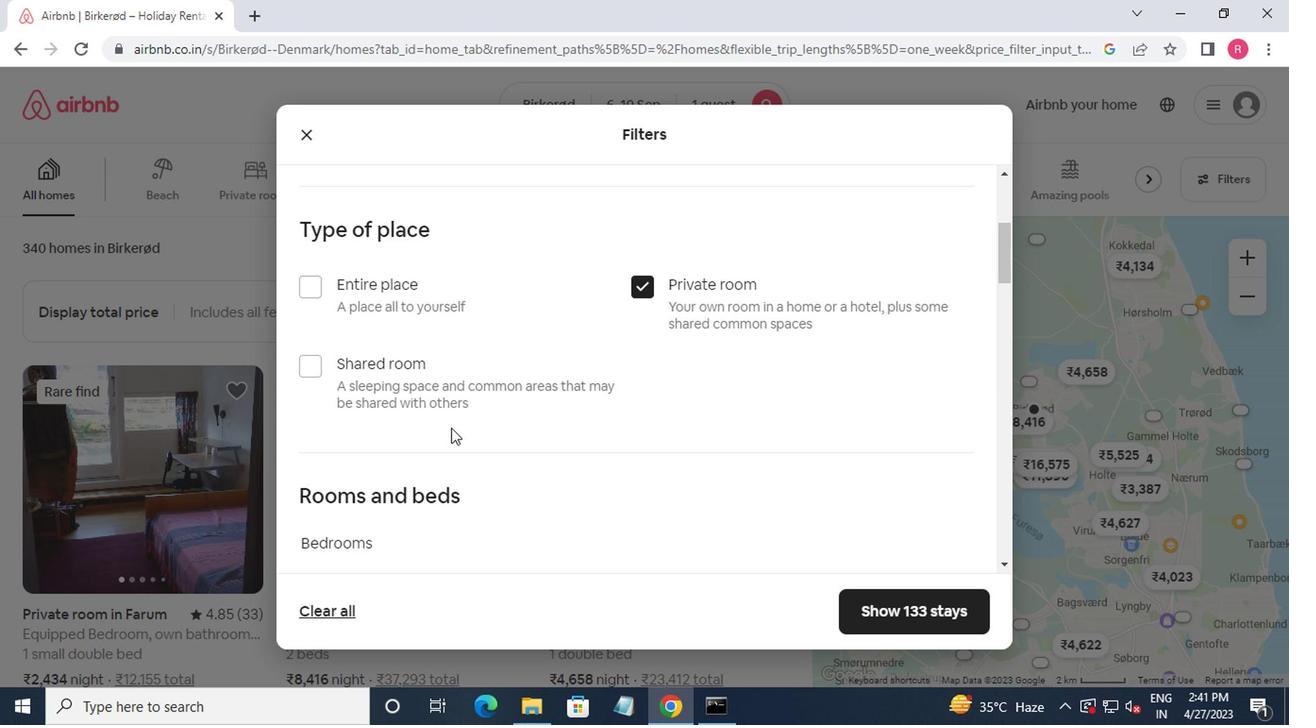 
Action: Mouse moved to (408, 436)
Screenshot: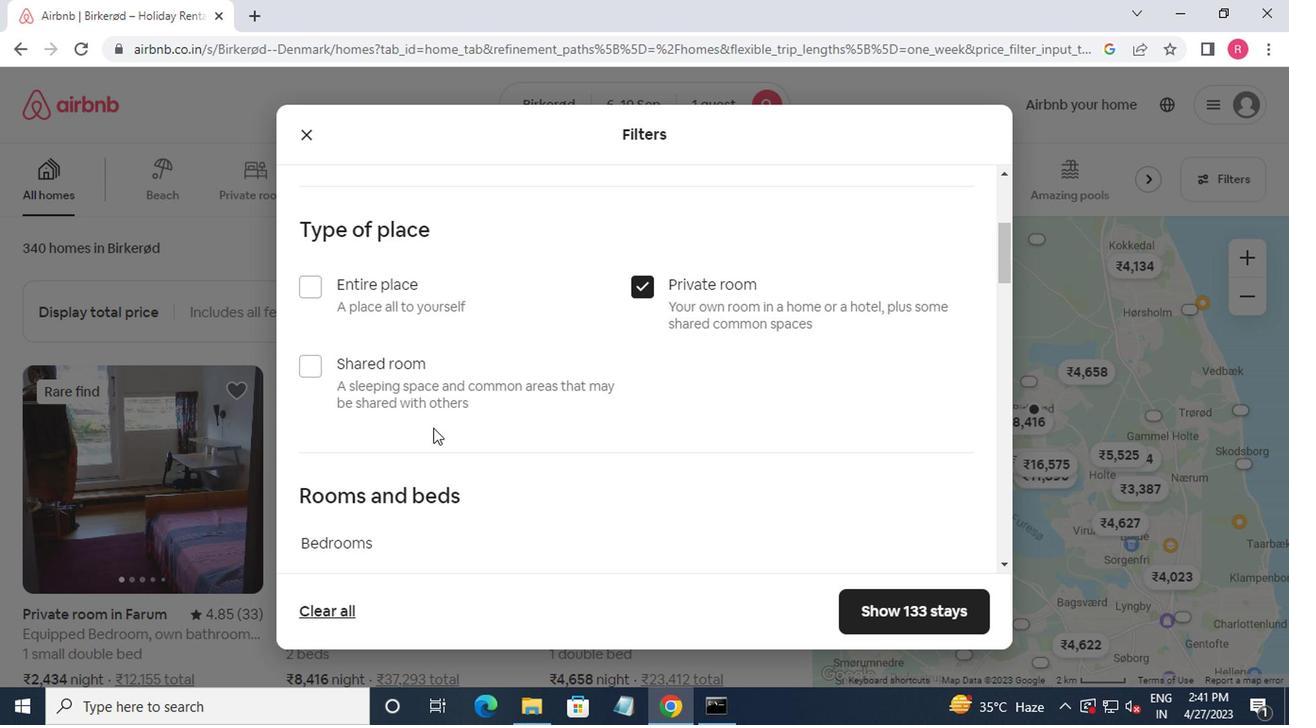 
Action: Mouse scrolled (408, 435) with delta (0, 0)
Screenshot: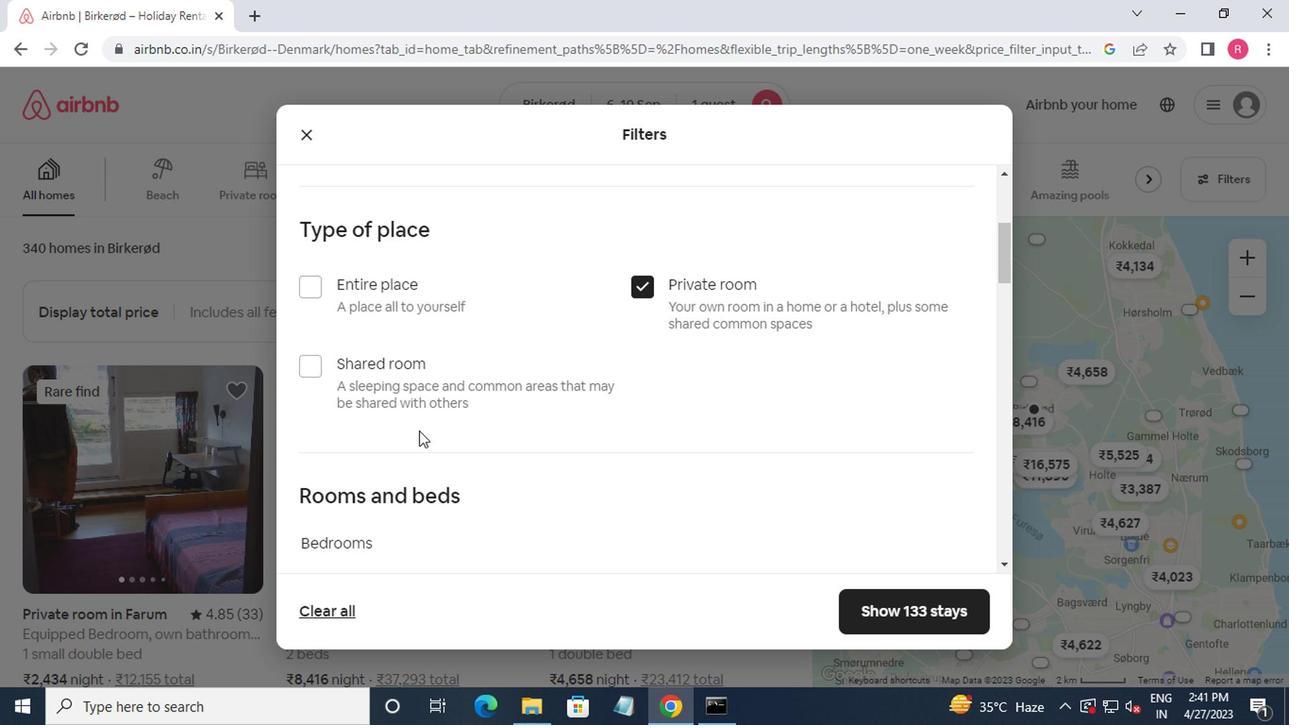 
Action: Mouse moved to (417, 417)
Screenshot: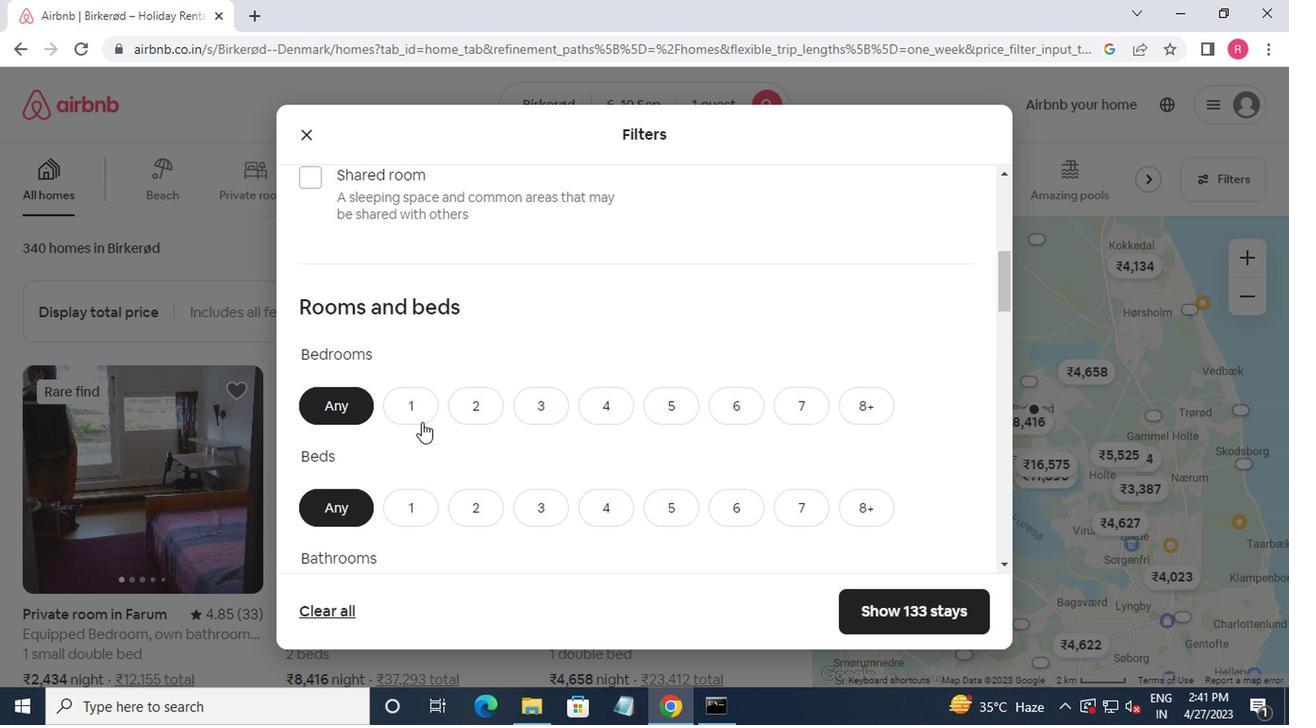 
Action: Mouse pressed left at (417, 417)
Screenshot: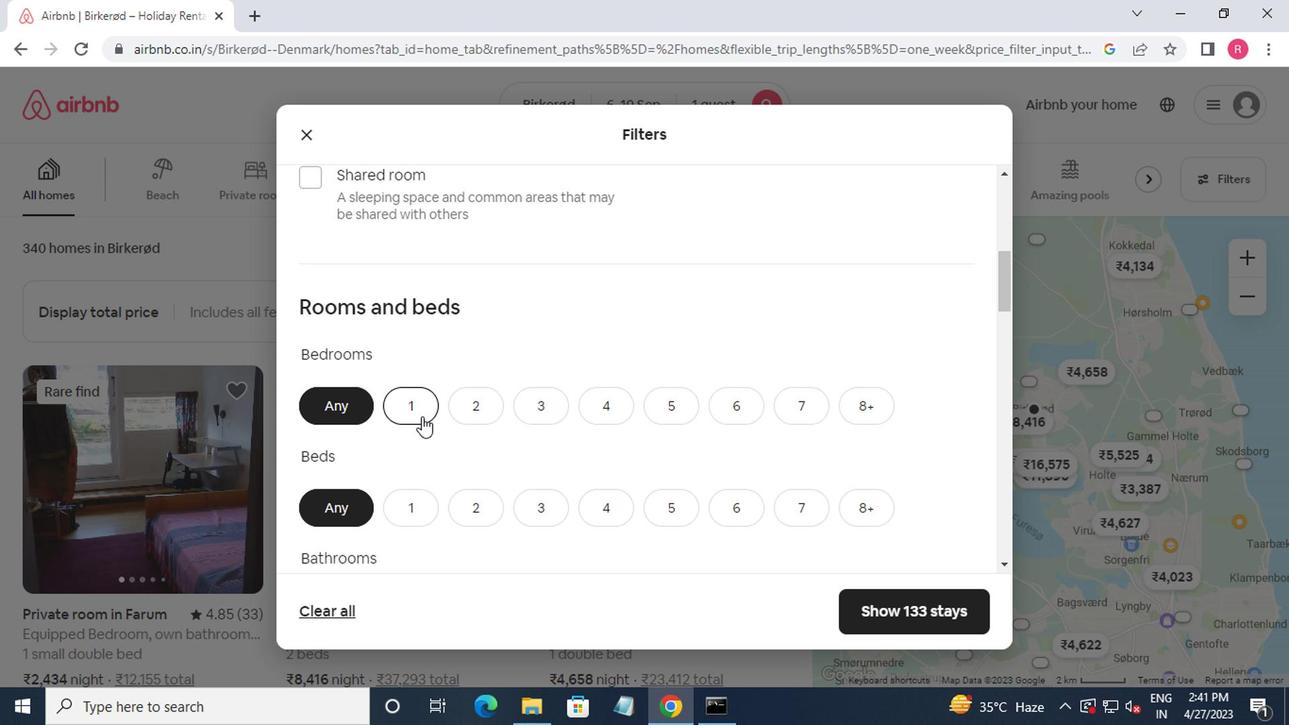 
Action: Mouse moved to (411, 503)
Screenshot: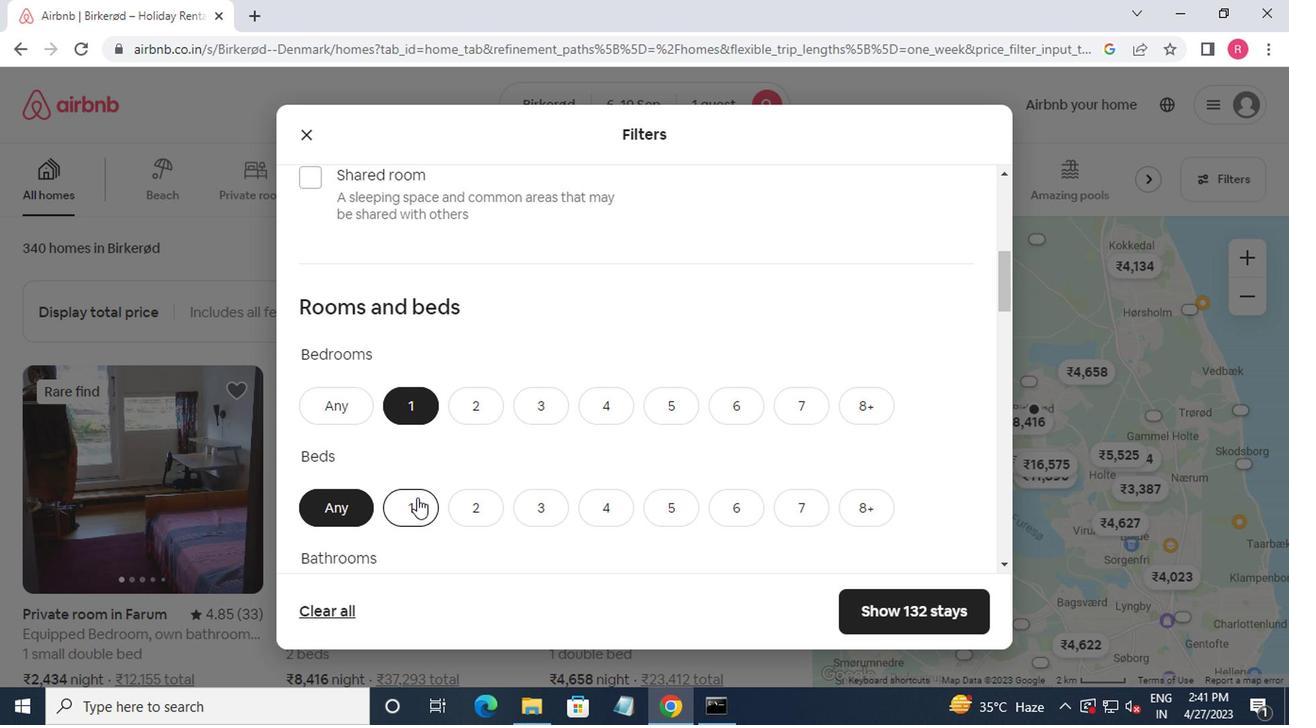 
Action: Mouse pressed left at (411, 503)
Screenshot: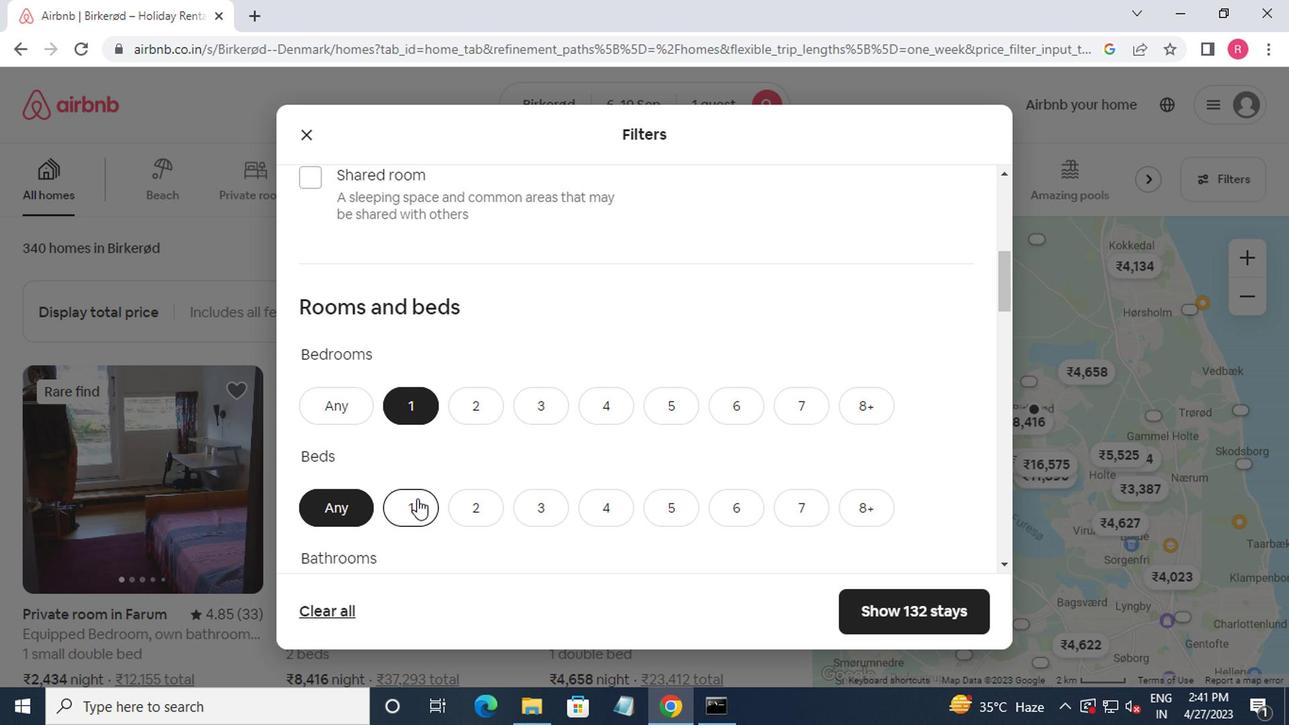 
Action: Mouse moved to (417, 505)
Screenshot: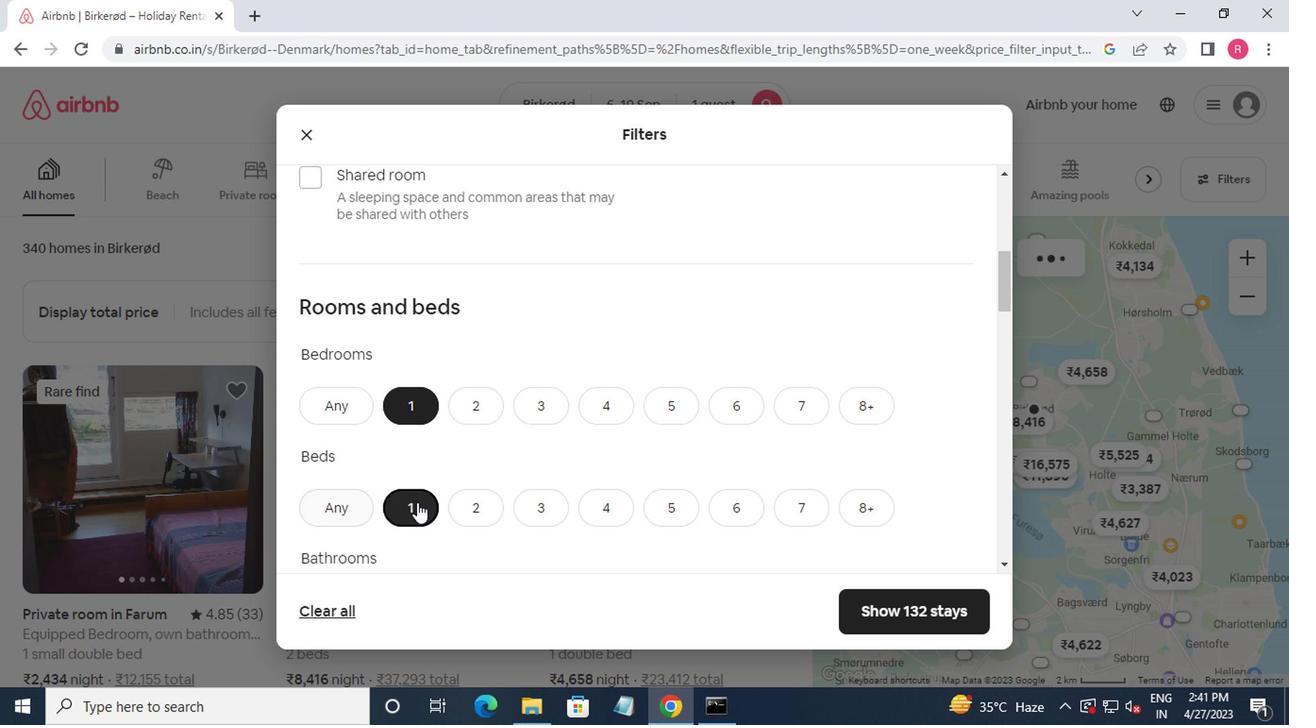 
Action: Mouse scrolled (417, 503) with delta (0, -1)
Screenshot: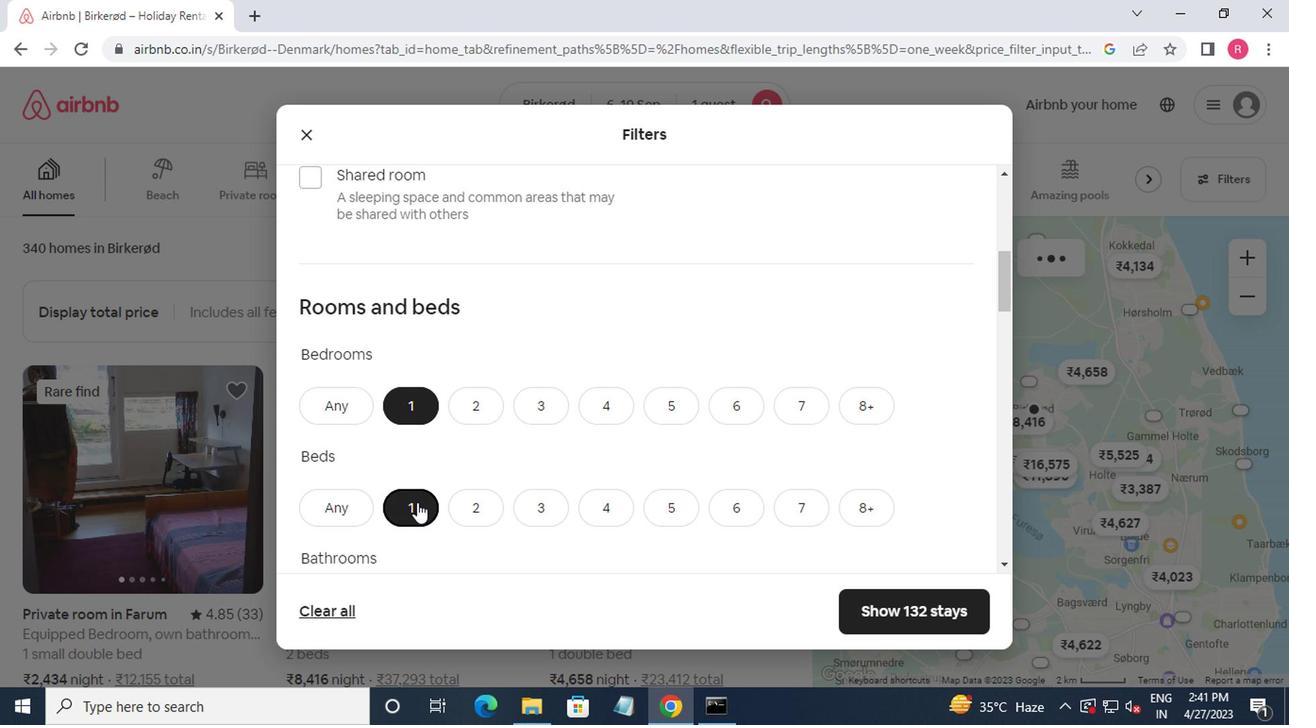 
Action: Mouse moved to (419, 505)
Screenshot: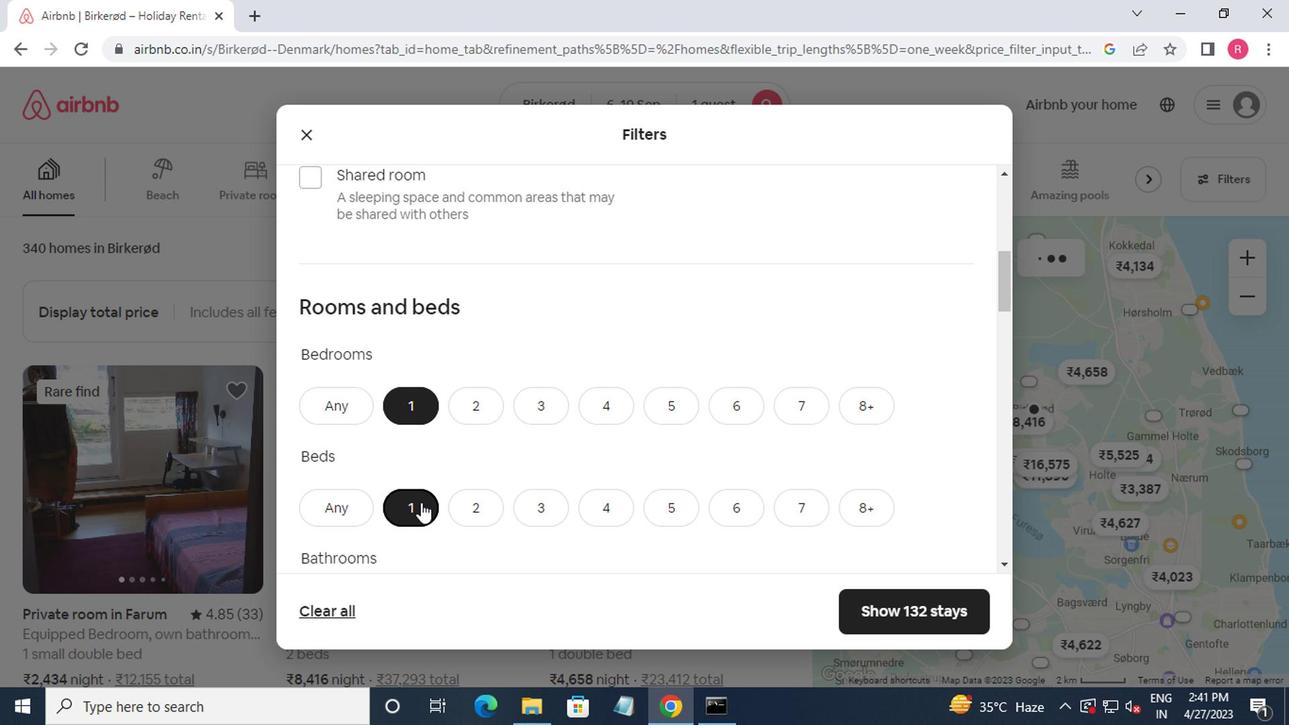 
Action: Mouse scrolled (419, 505) with delta (0, 0)
Screenshot: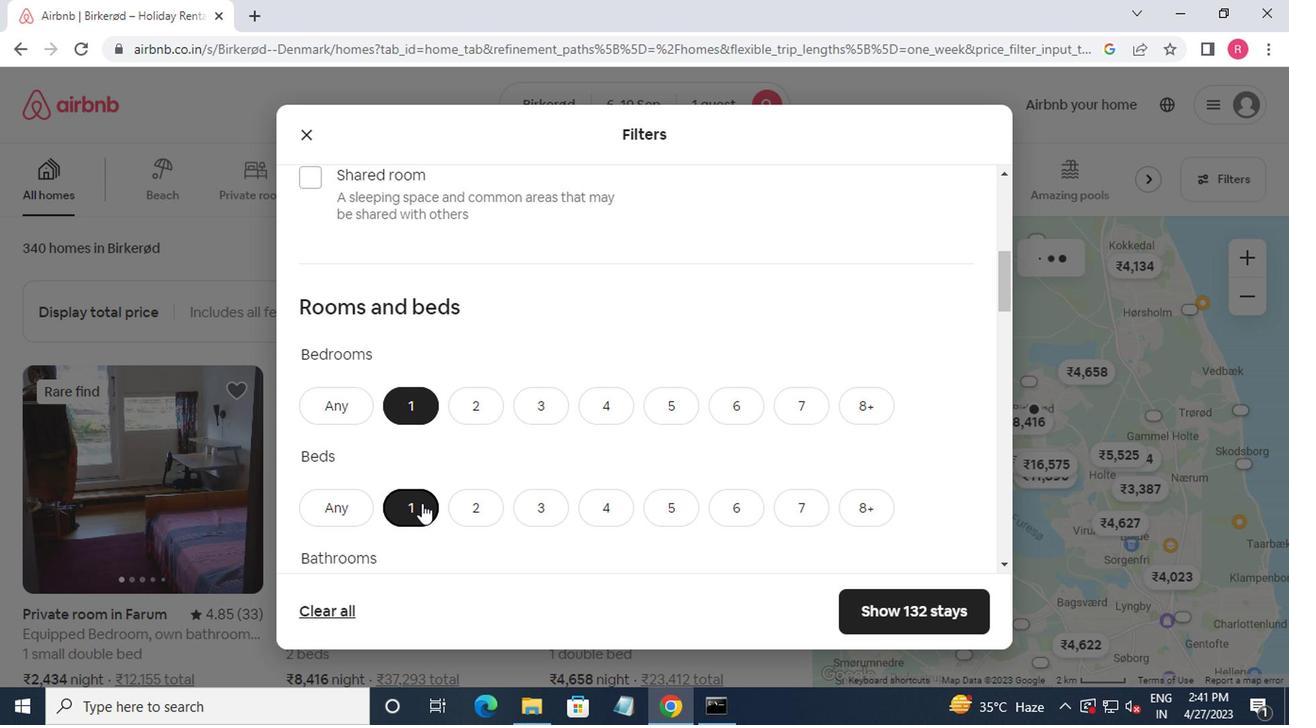 
Action: Mouse moved to (408, 434)
Screenshot: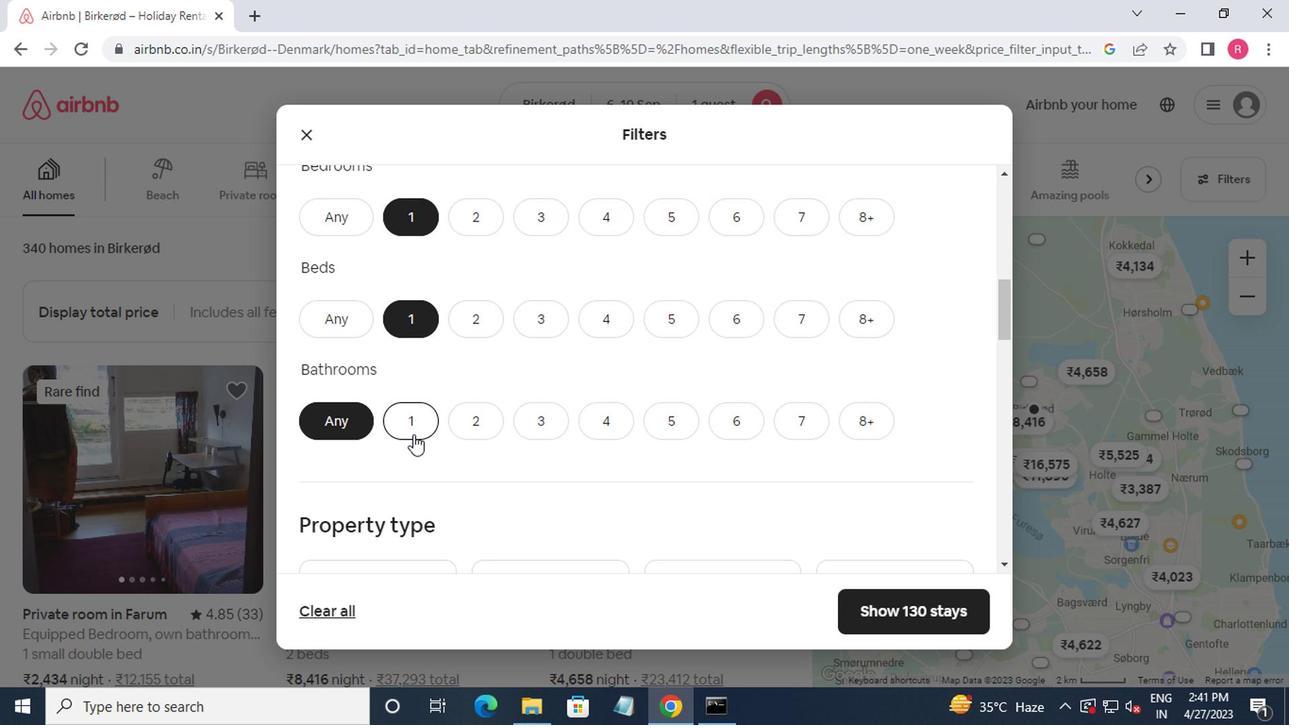 
Action: Mouse pressed left at (408, 434)
Screenshot: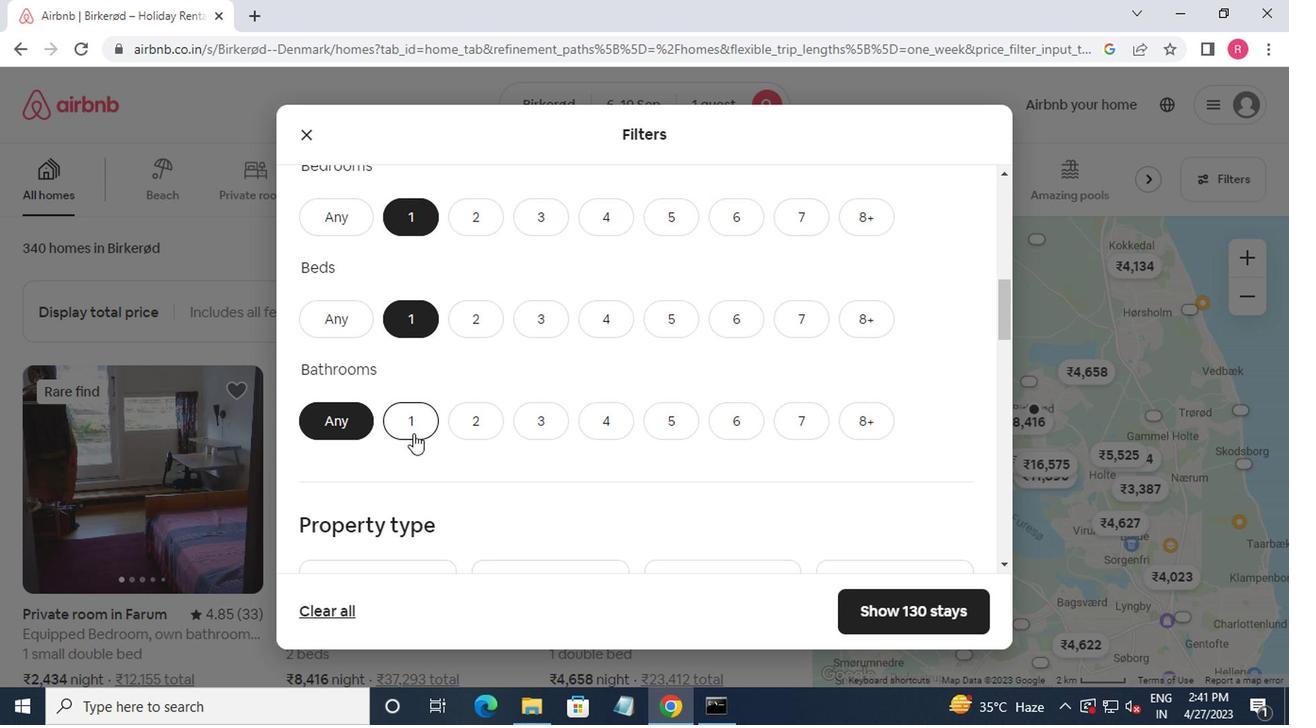 
Action: Mouse moved to (413, 432)
Screenshot: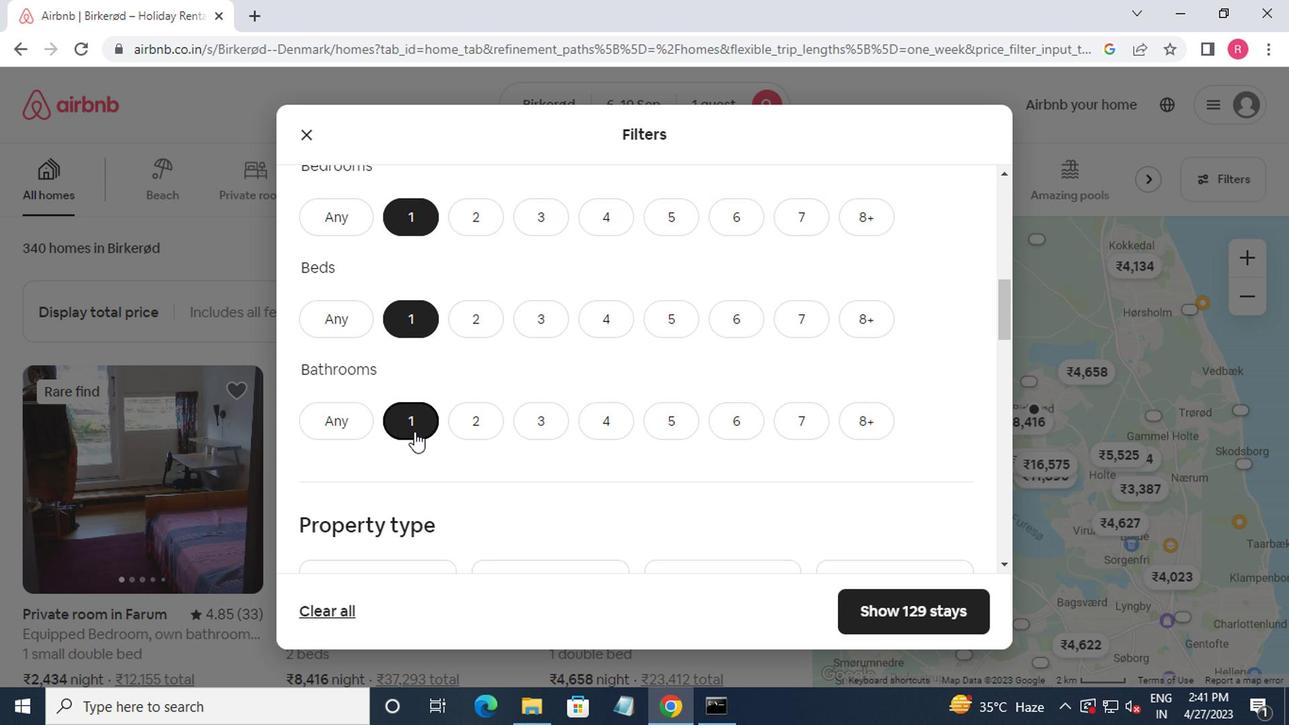 
Action: Mouse scrolled (413, 431) with delta (0, 0)
Screenshot: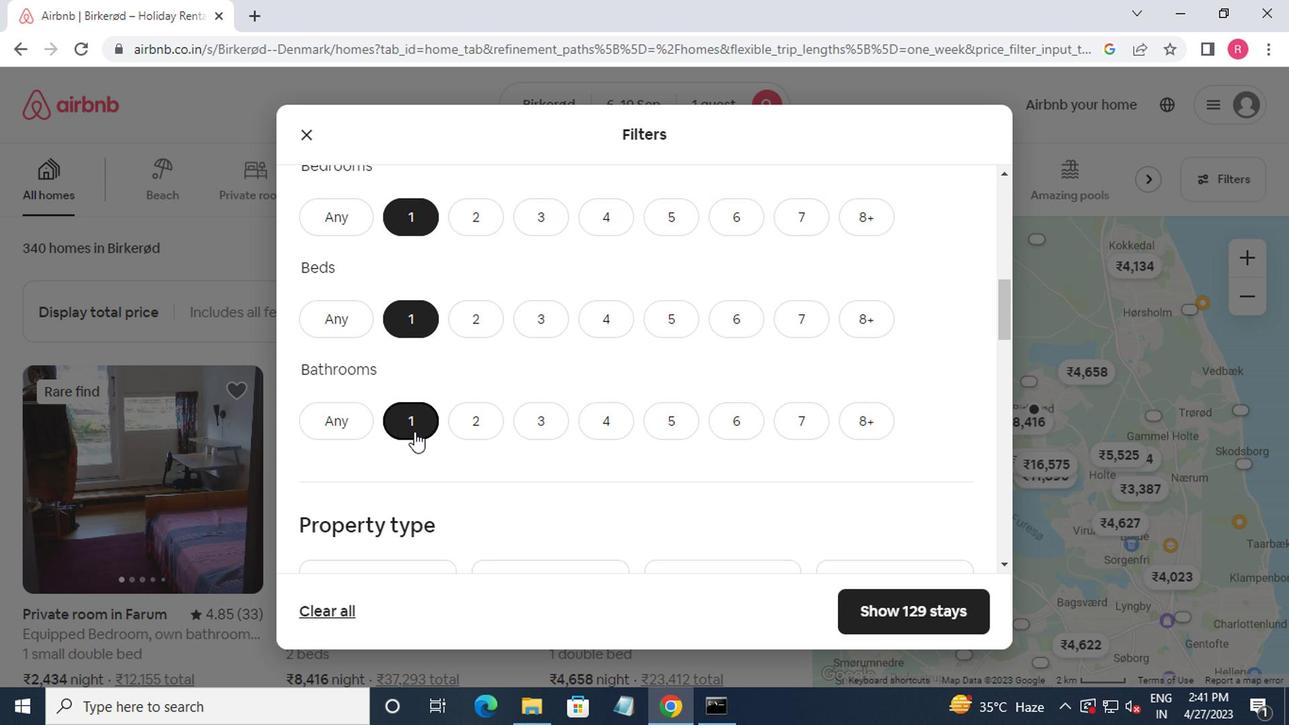 
Action: Mouse moved to (415, 432)
Screenshot: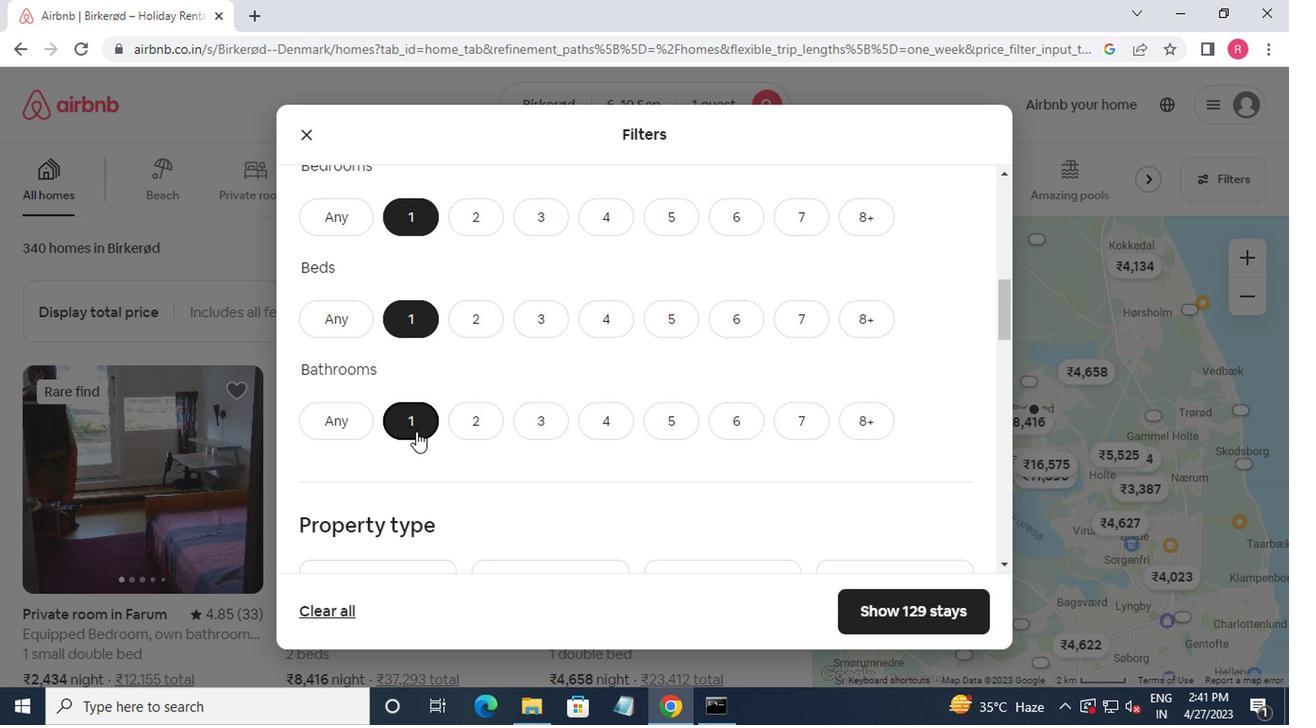 
Action: Mouse scrolled (415, 431) with delta (0, 0)
Screenshot: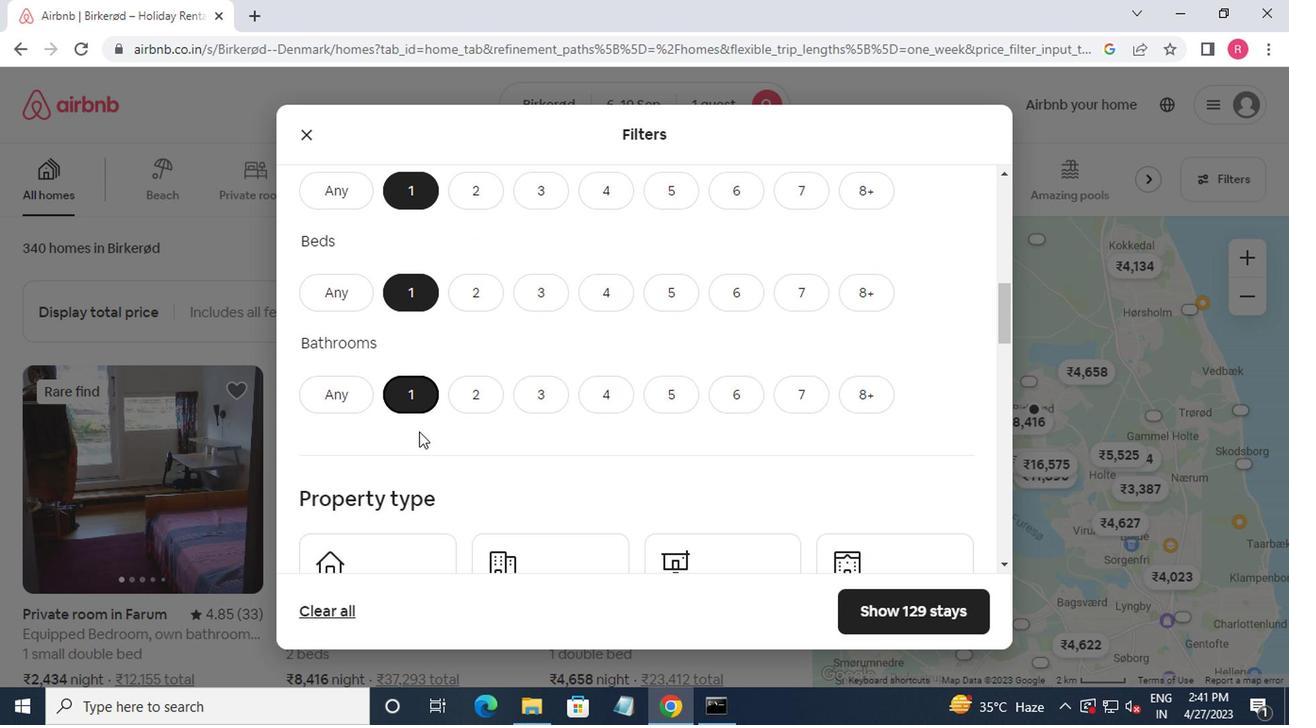 
Action: Mouse moved to (423, 433)
Screenshot: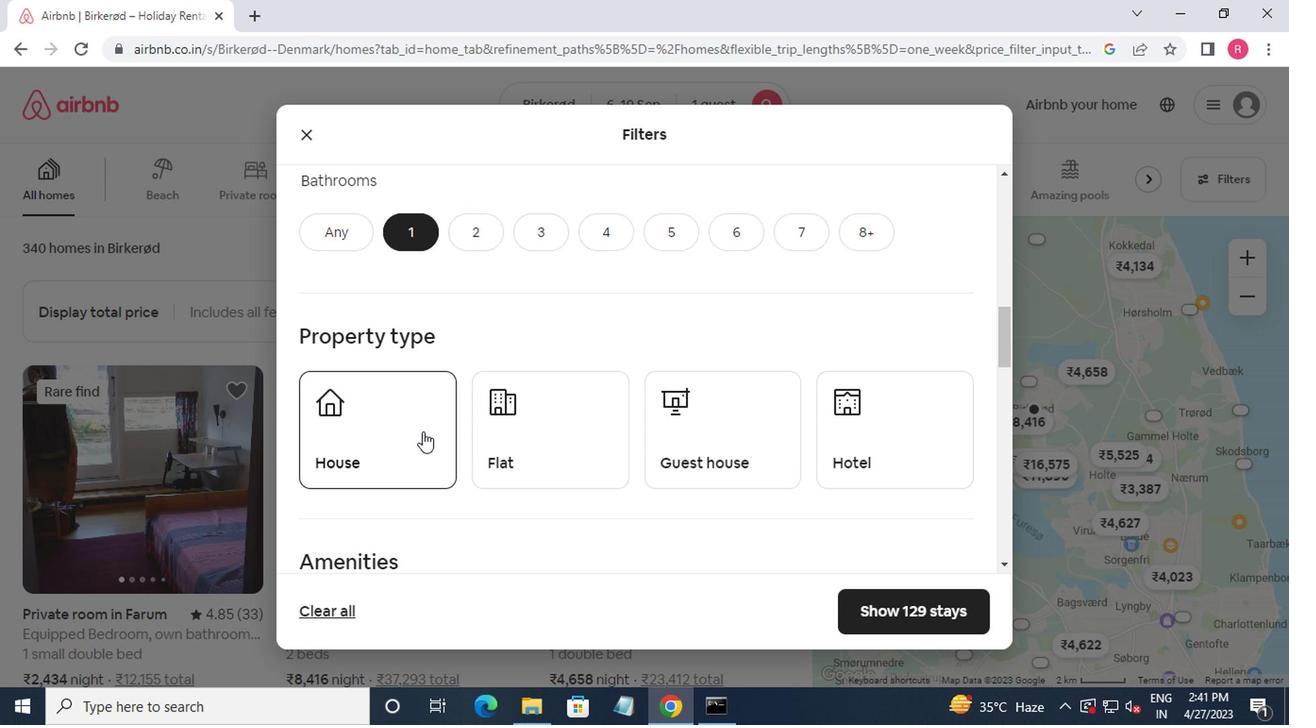 
Action: Mouse pressed left at (423, 433)
Screenshot: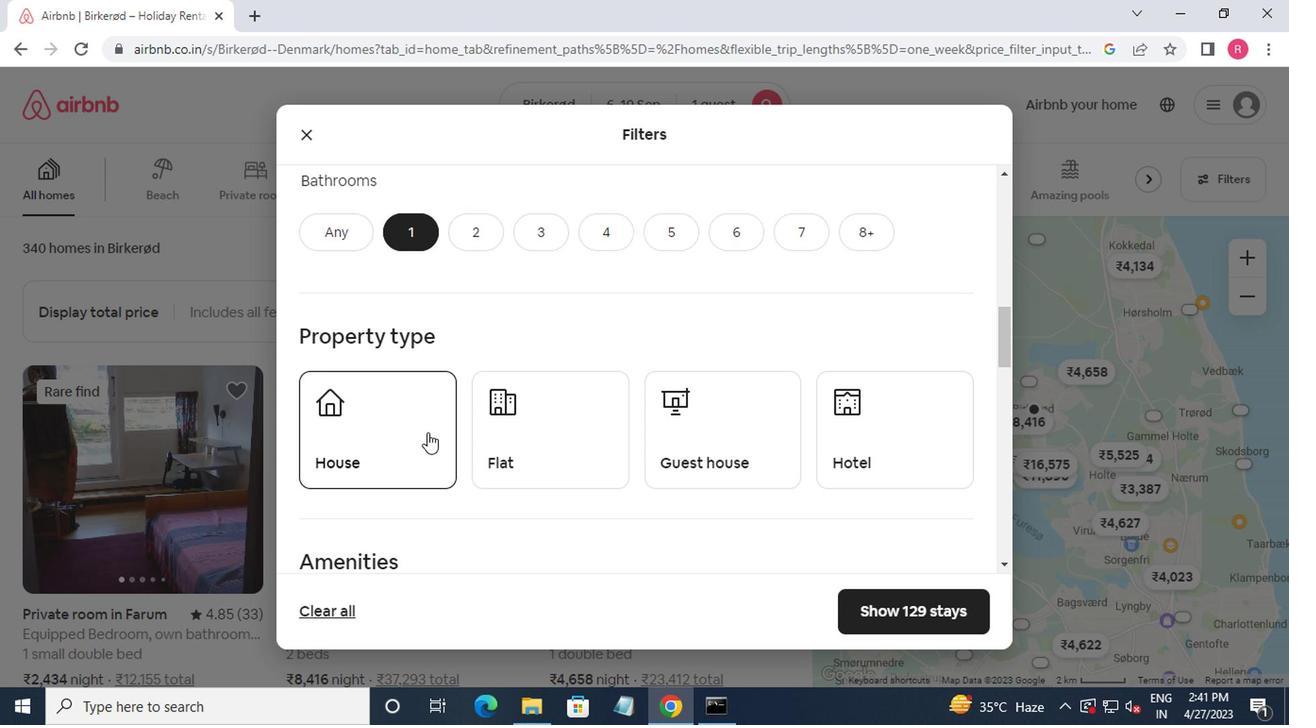 
Action: Mouse moved to (561, 432)
Screenshot: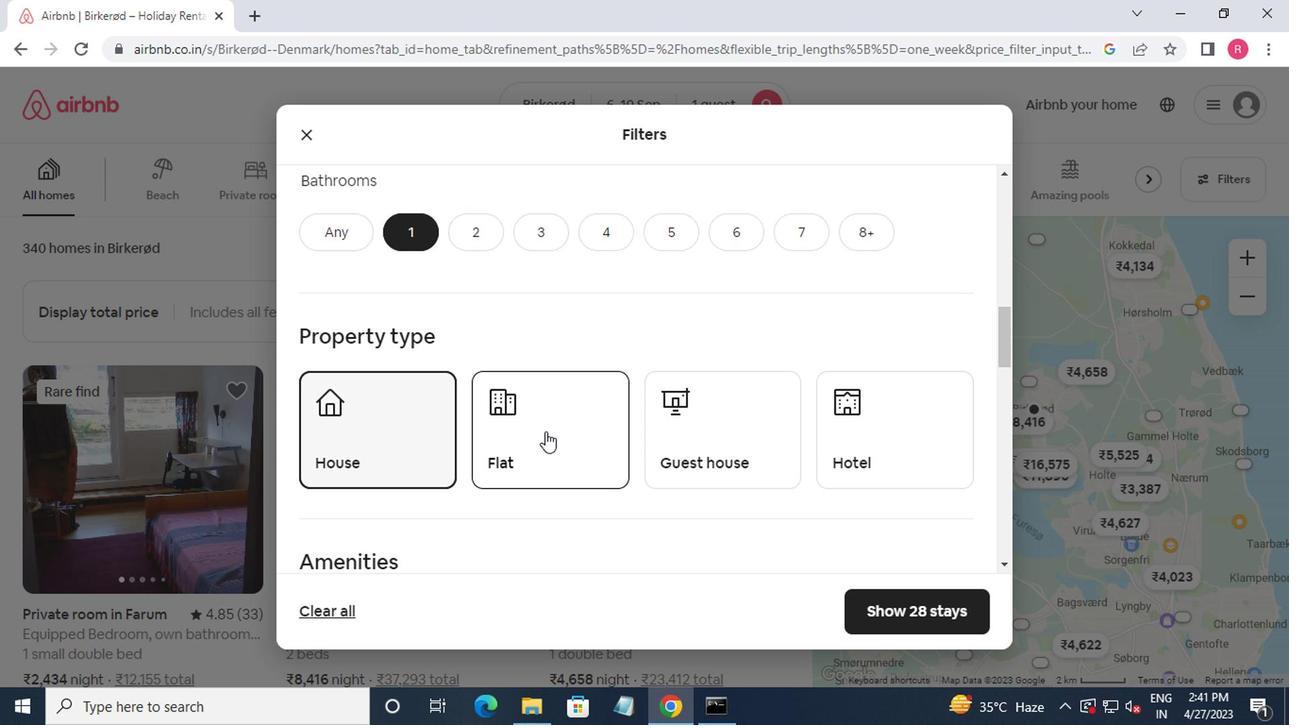
Action: Mouse pressed left at (561, 432)
Screenshot: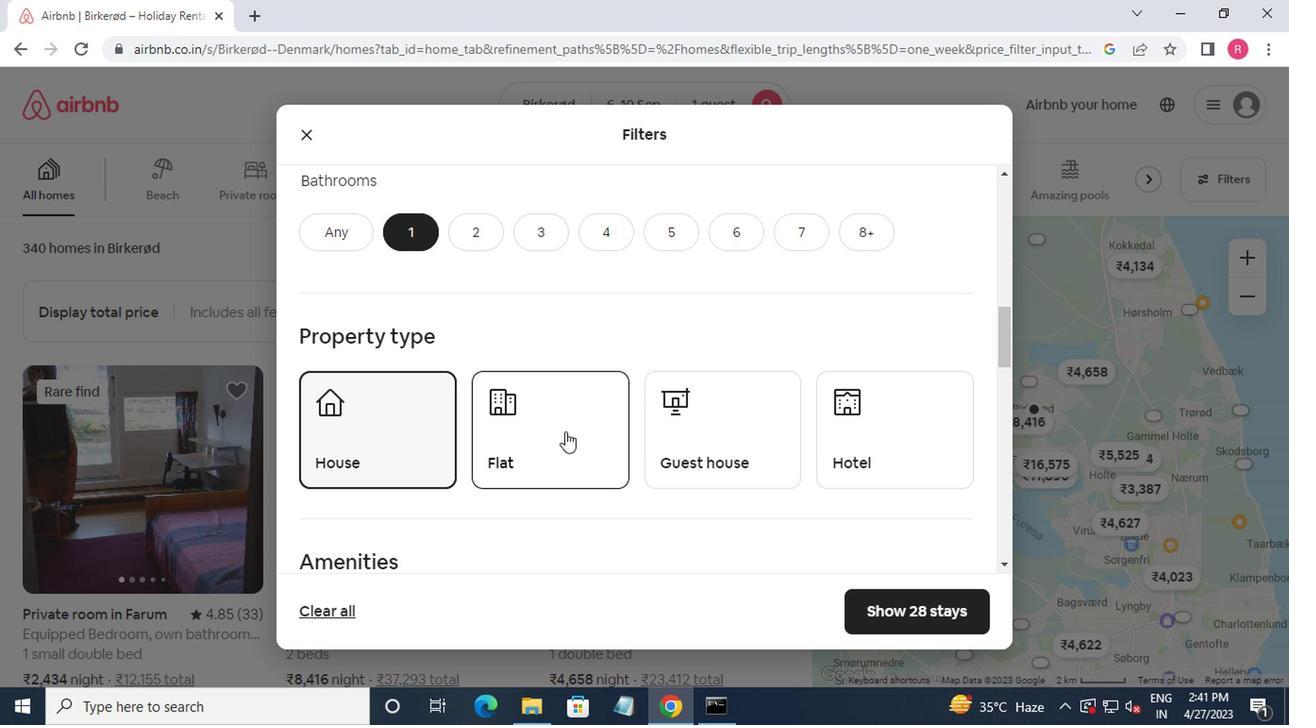 
Action: Mouse moved to (652, 436)
Screenshot: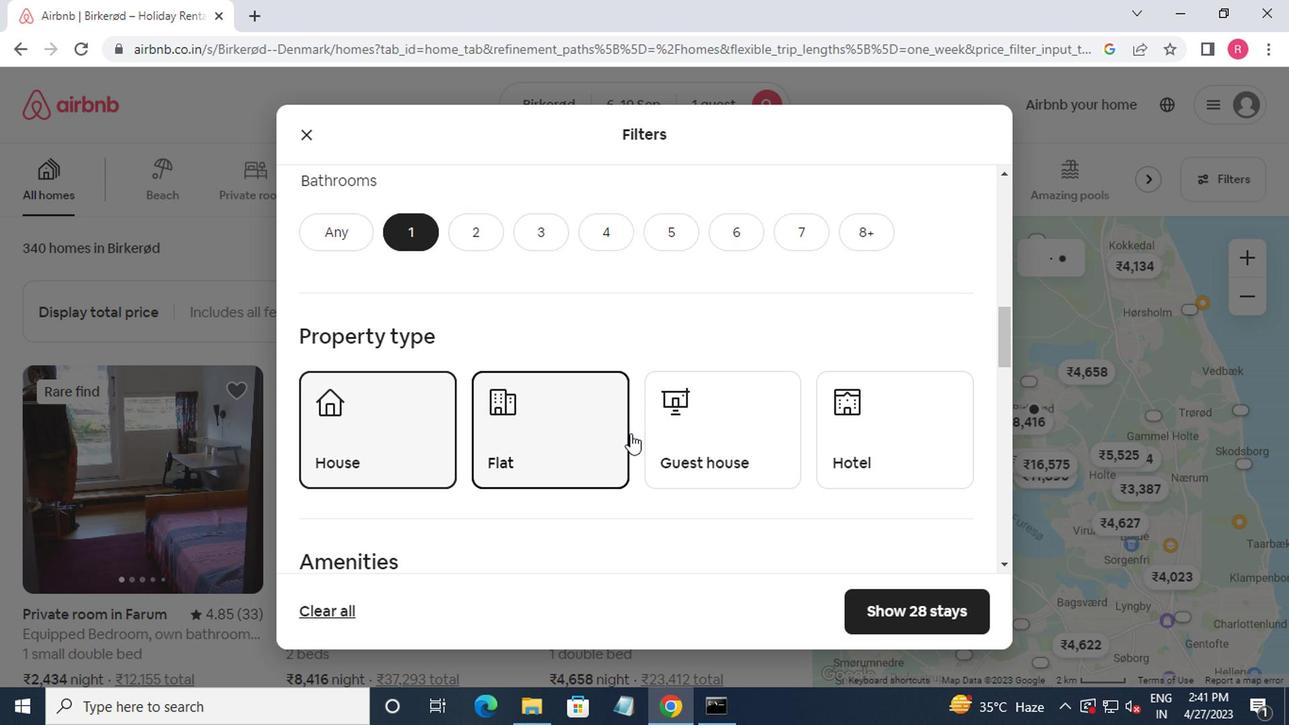 
Action: Mouse pressed left at (652, 436)
Screenshot: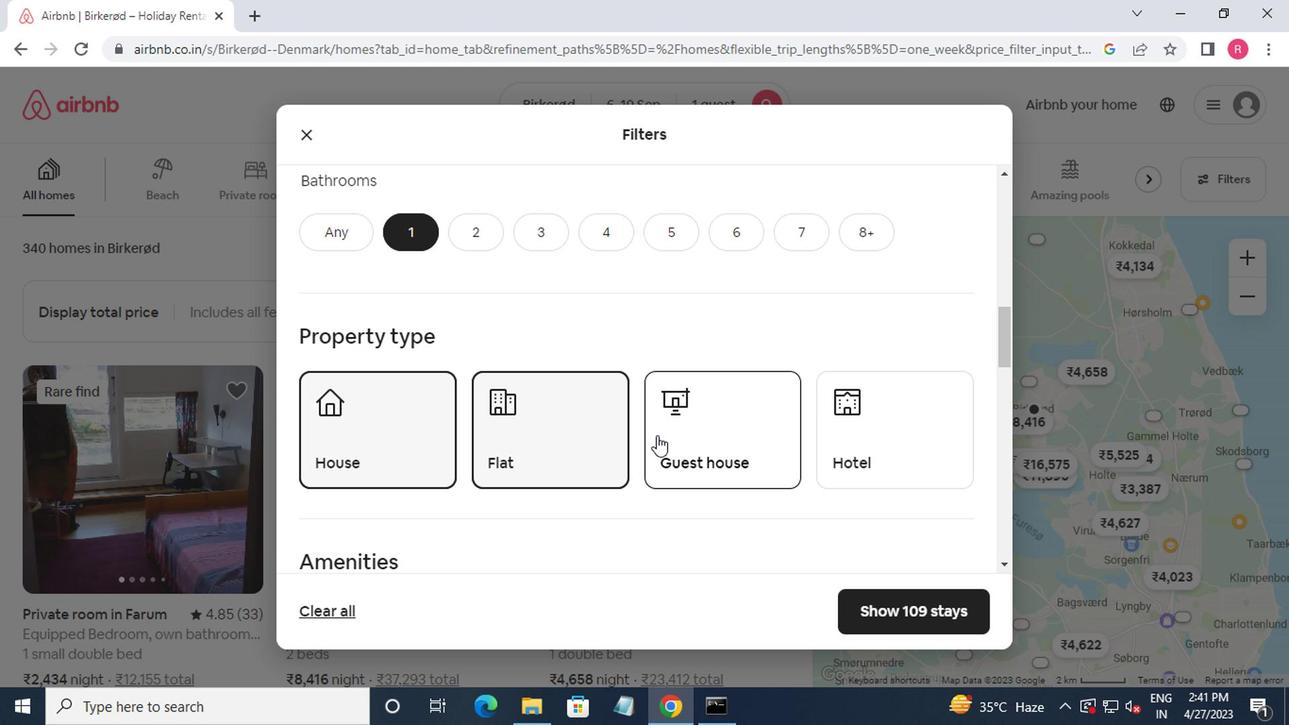 
Action: Mouse moved to (832, 431)
Screenshot: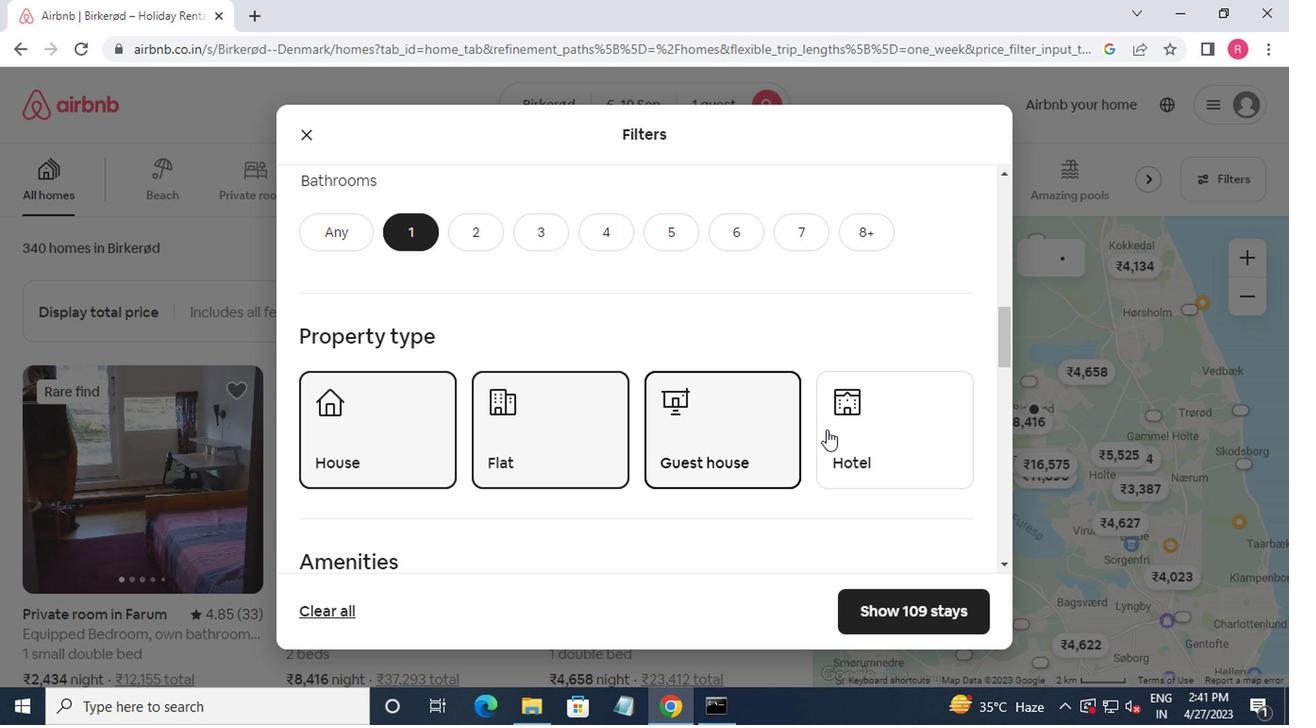 
Action: Mouse pressed left at (832, 431)
Screenshot: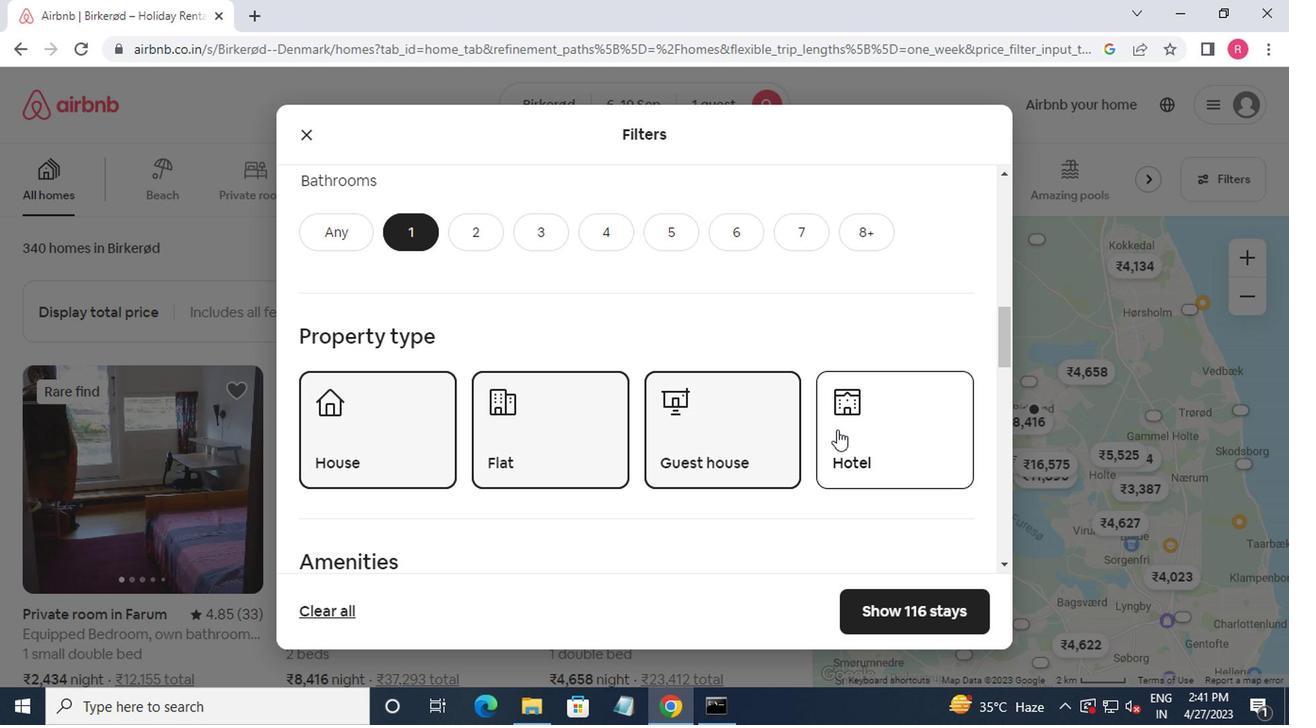 
Action: Mouse moved to (834, 431)
Screenshot: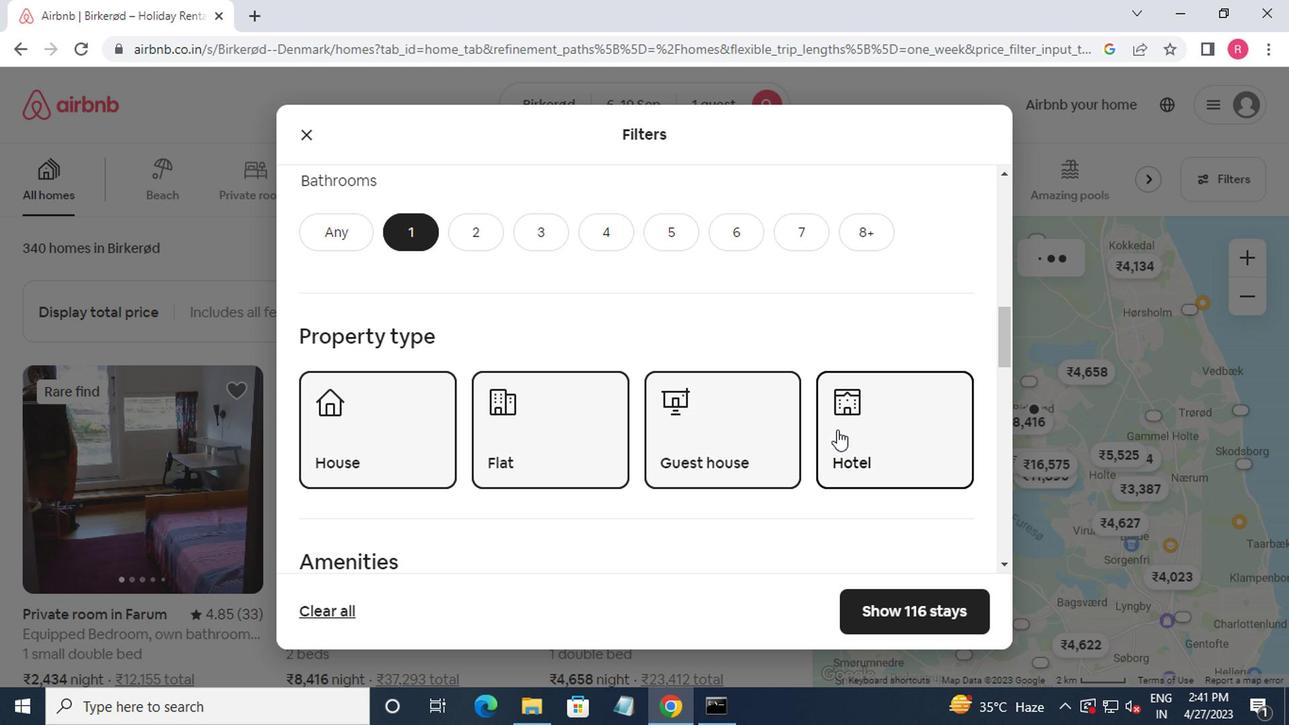 
Action: Mouse scrolled (834, 429) with delta (0, -1)
Screenshot: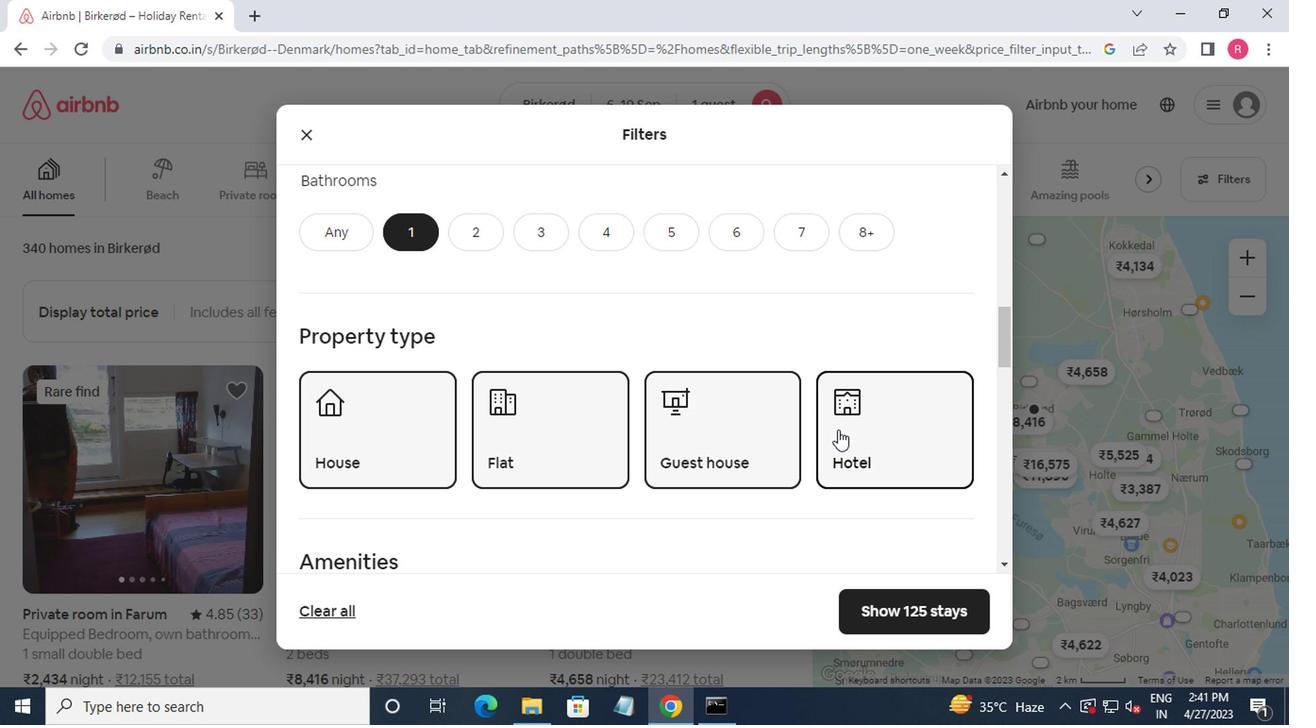 
Action: Mouse scrolled (834, 429) with delta (0, -1)
Screenshot: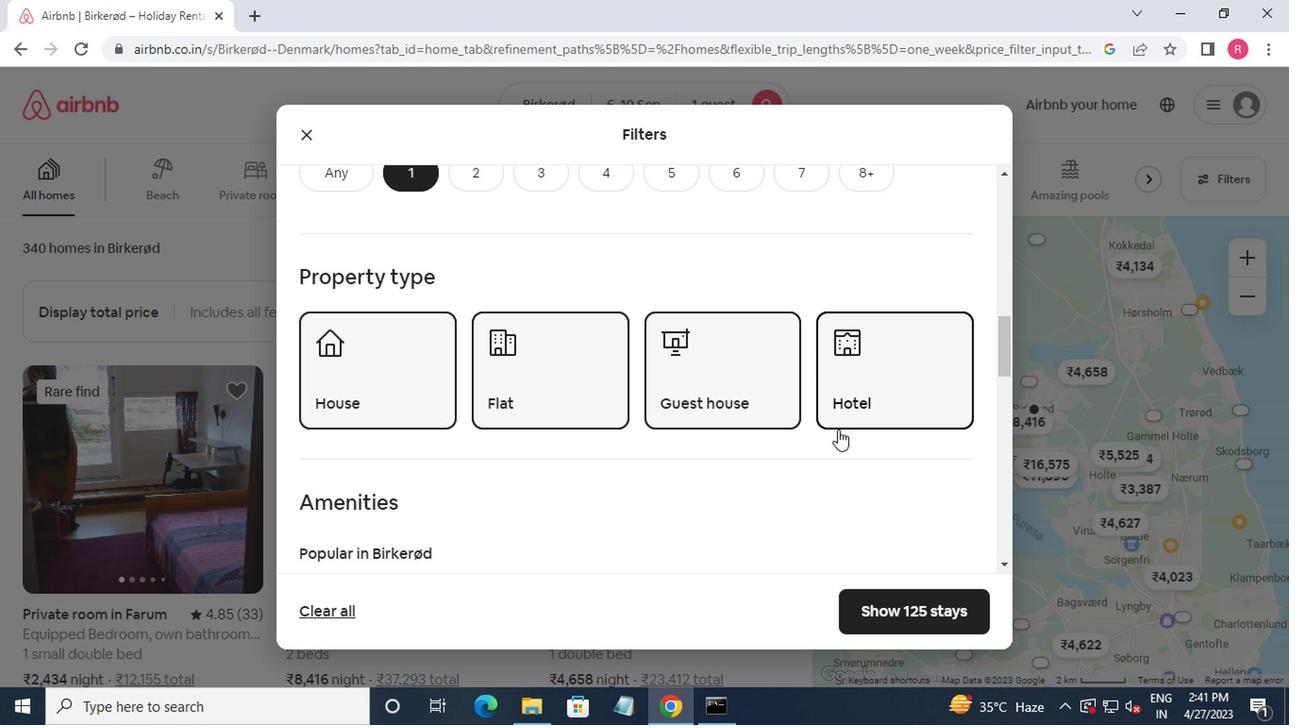 
Action: Mouse scrolled (834, 429) with delta (0, -1)
Screenshot: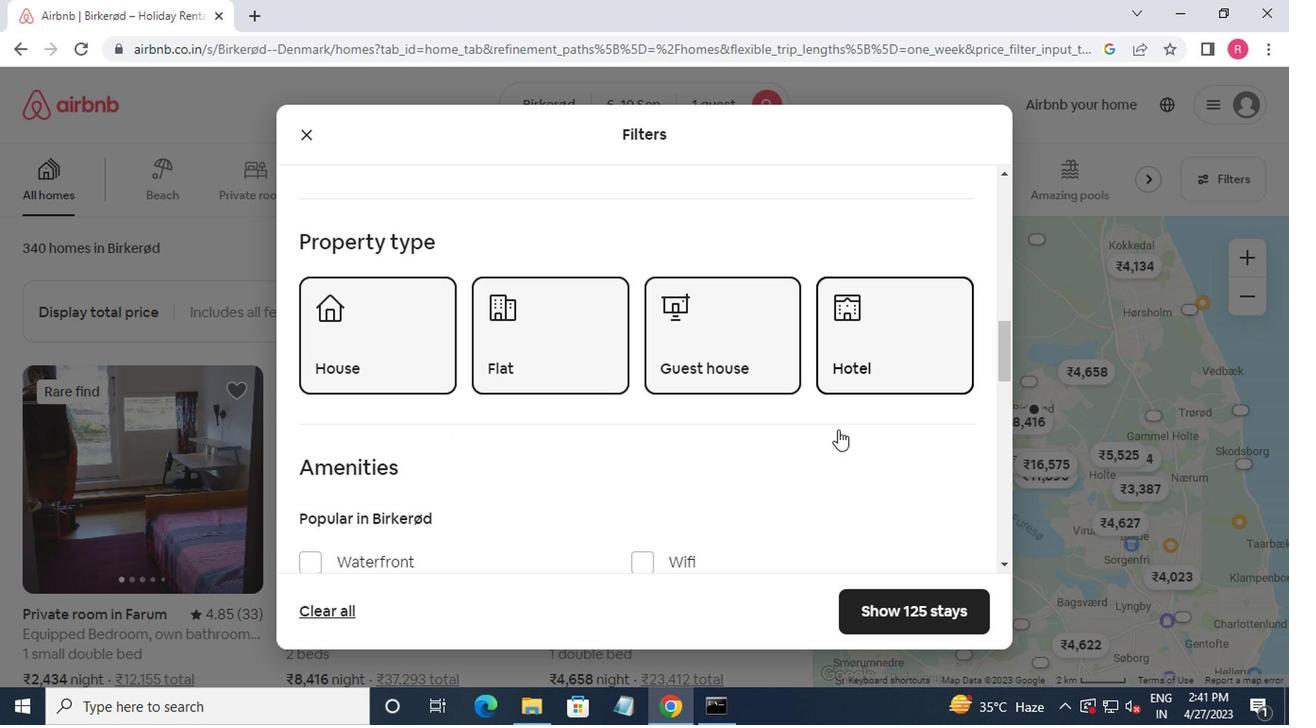 
Action: Mouse scrolled (834, 429) with delta (0, -1)
Screenshot: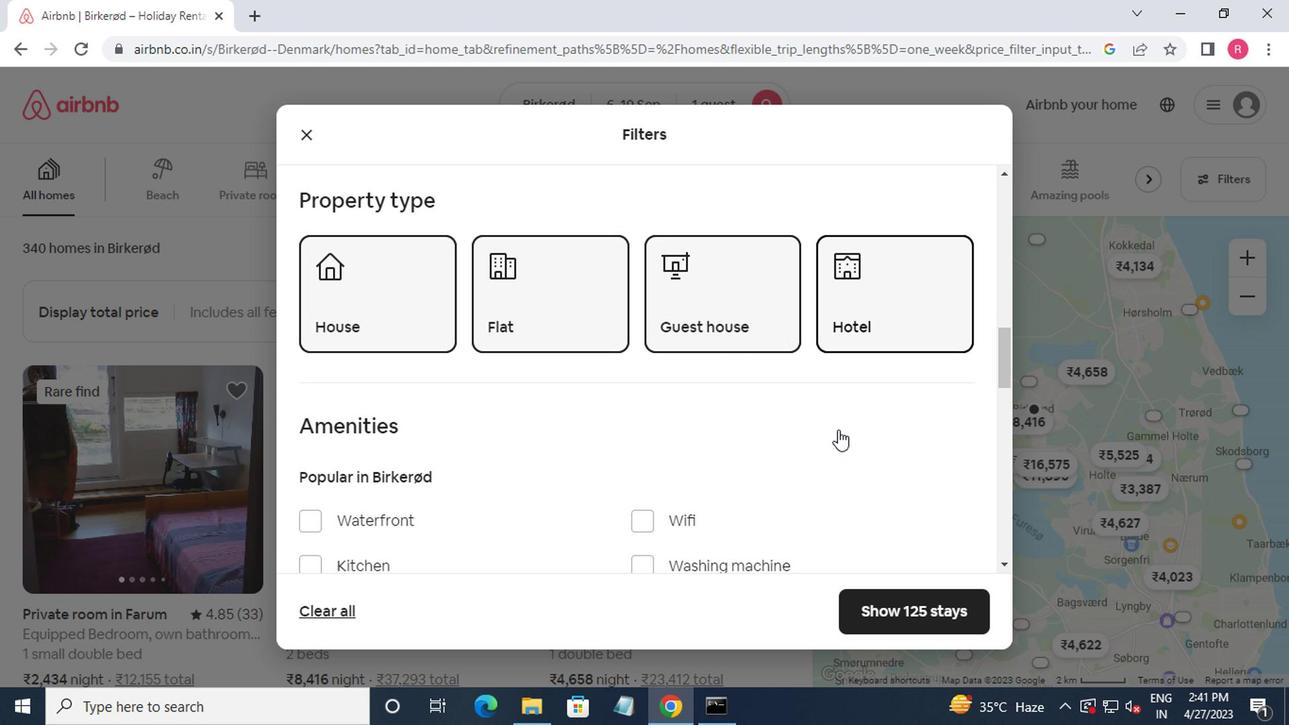 
Action: Mouse scrolled (834, 429) with delta (0, -1)
Screenshot: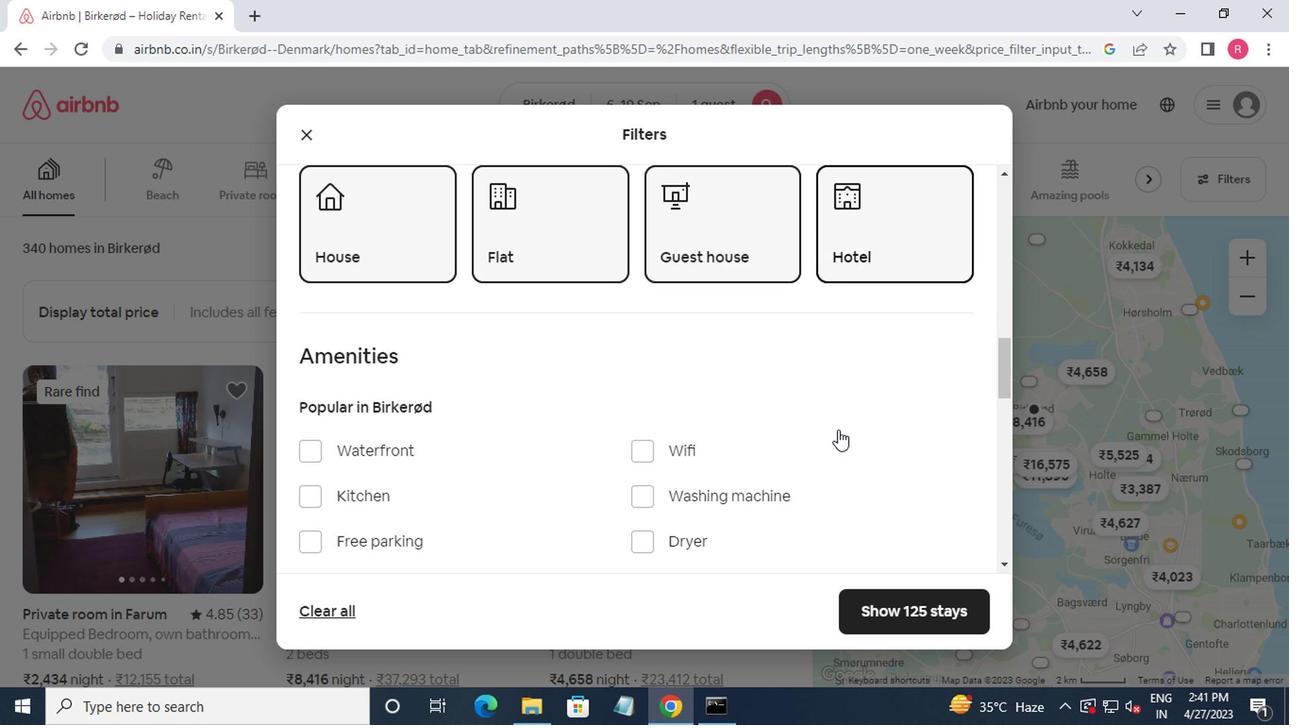 
Action: Mouse scrolled (834, 429) with delta (0, -1)
Screenshot: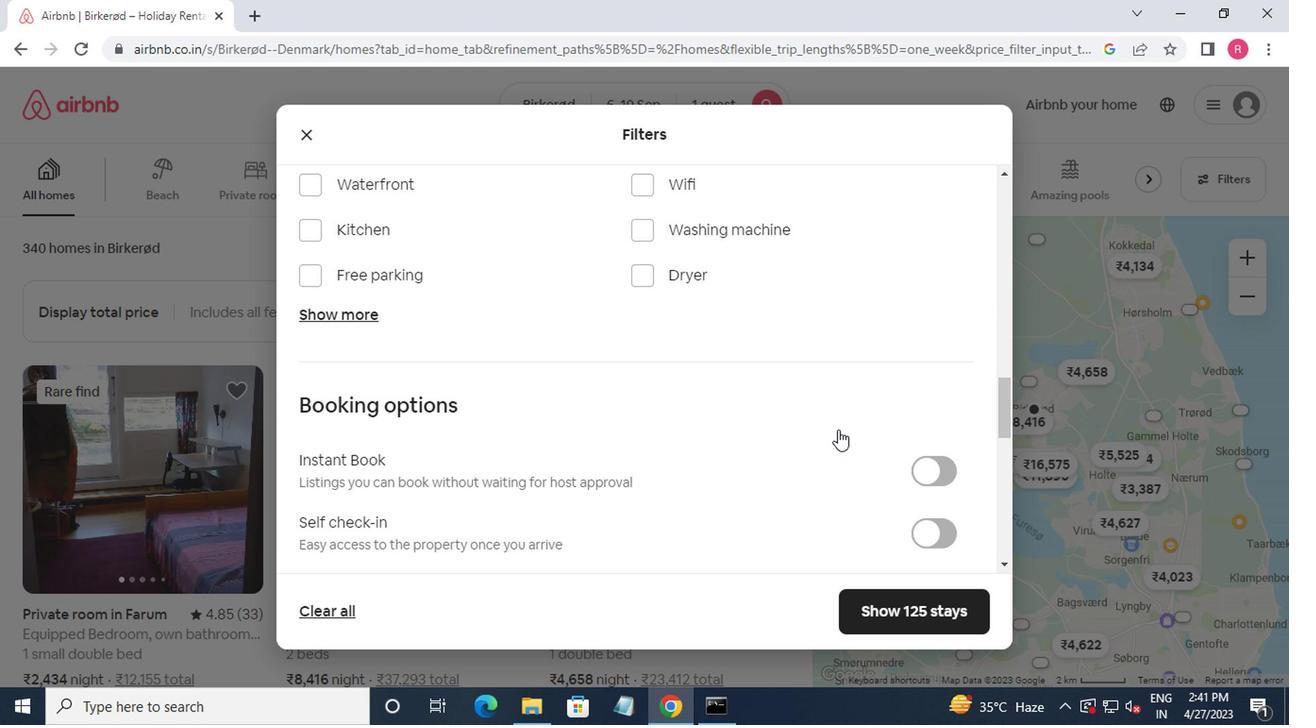 
Action: Mouse moved to (927, 429)
Screenshot: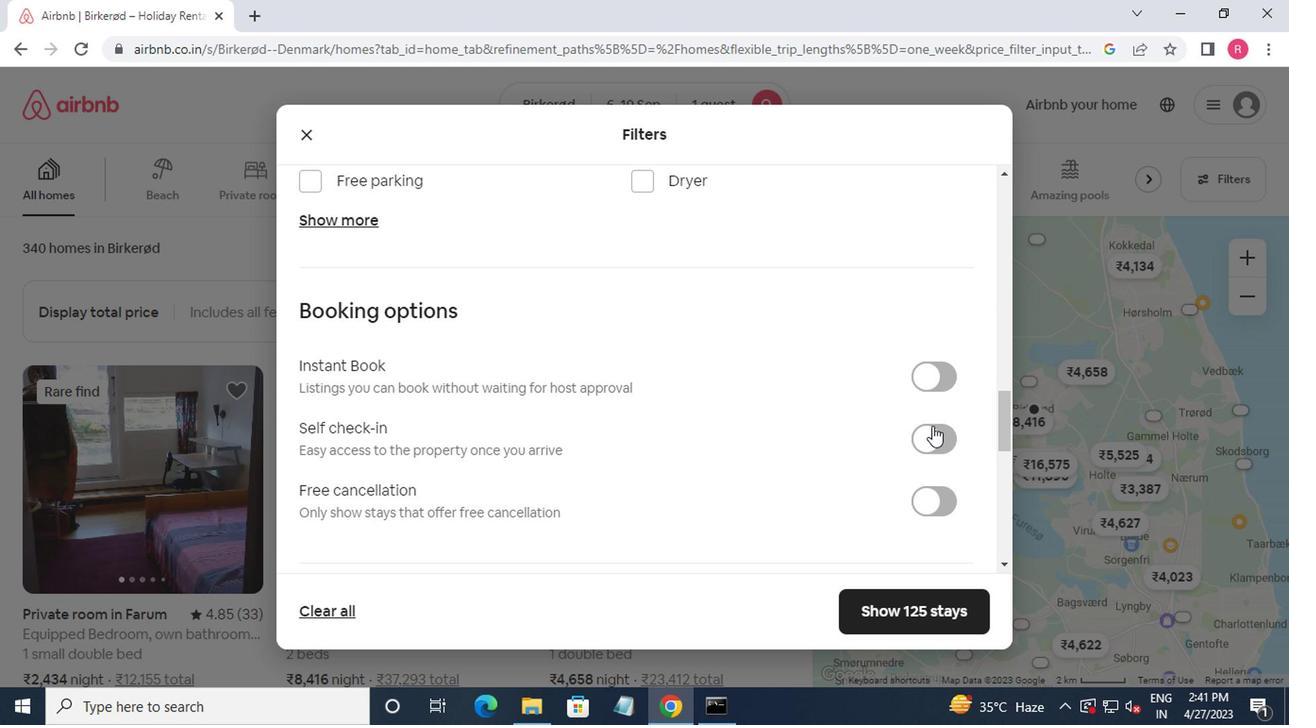 
Action: Mouse pressed left at (927, 429)
Screenshot: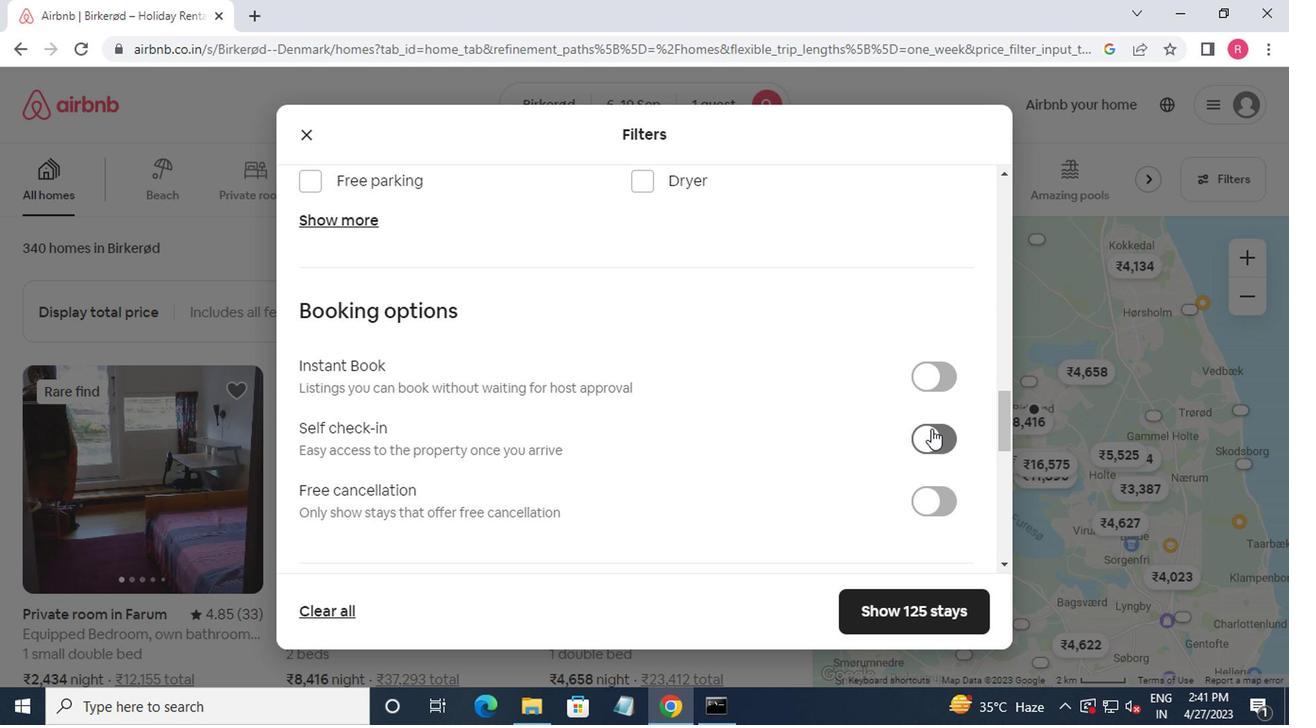 
Action: Mouse moved to (889, 427)
Screenshot: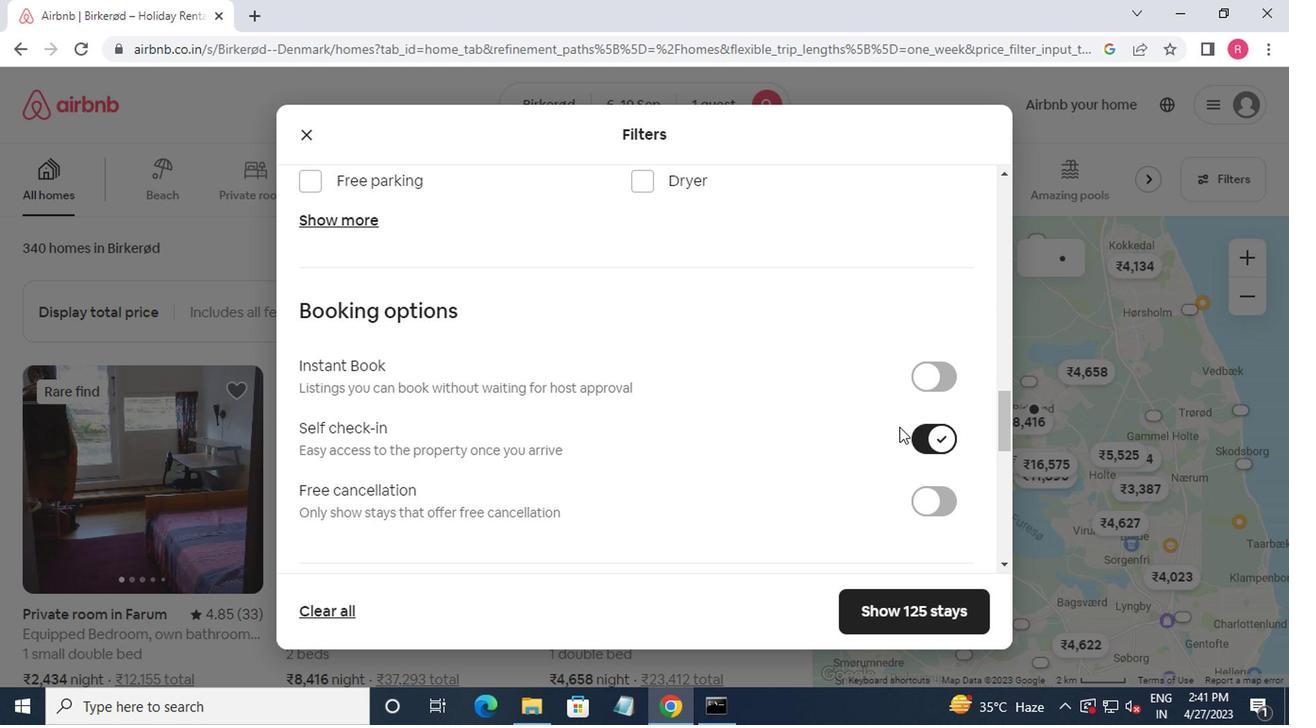 
Action: Mouse scrolled (889, 427) with delta (0, 0)
Screenshot: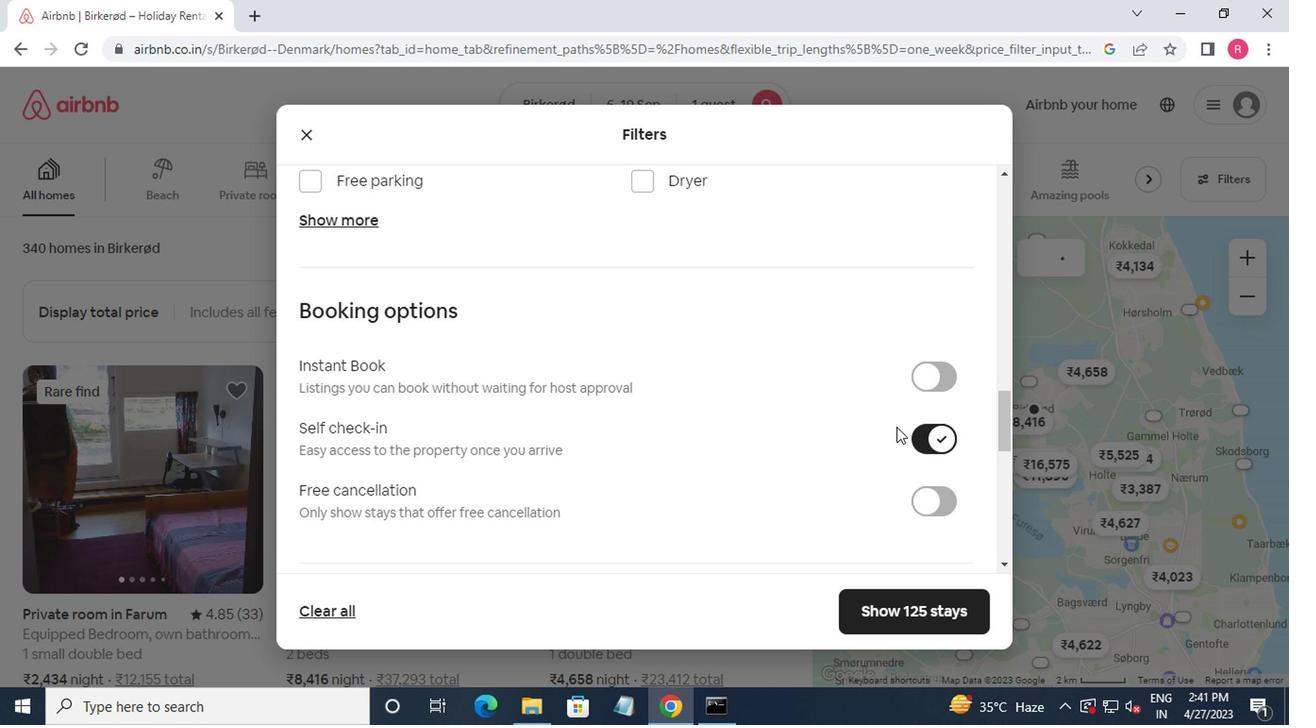 
Action: Mouse scrolled (889, 427) with delta (0, 0)
Screenshot: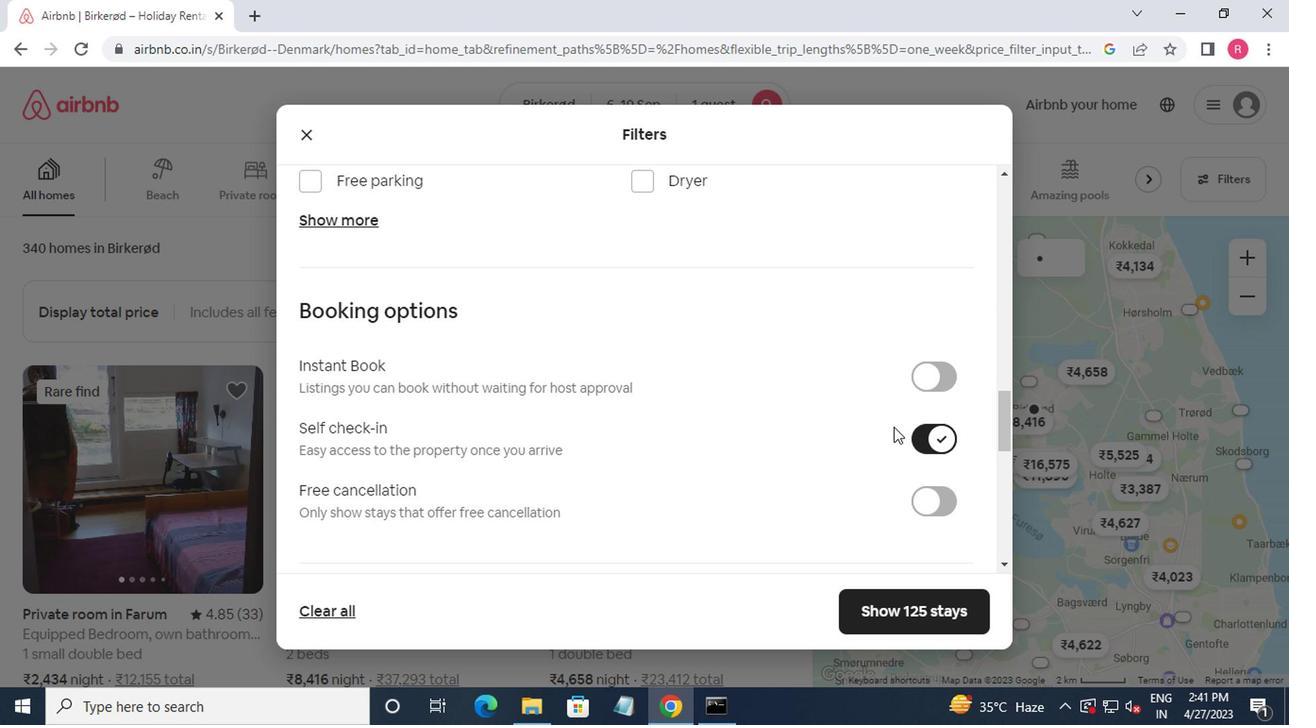
Action: Mouse scrolled (889, 427) with delta (0, 0)
Screenshot: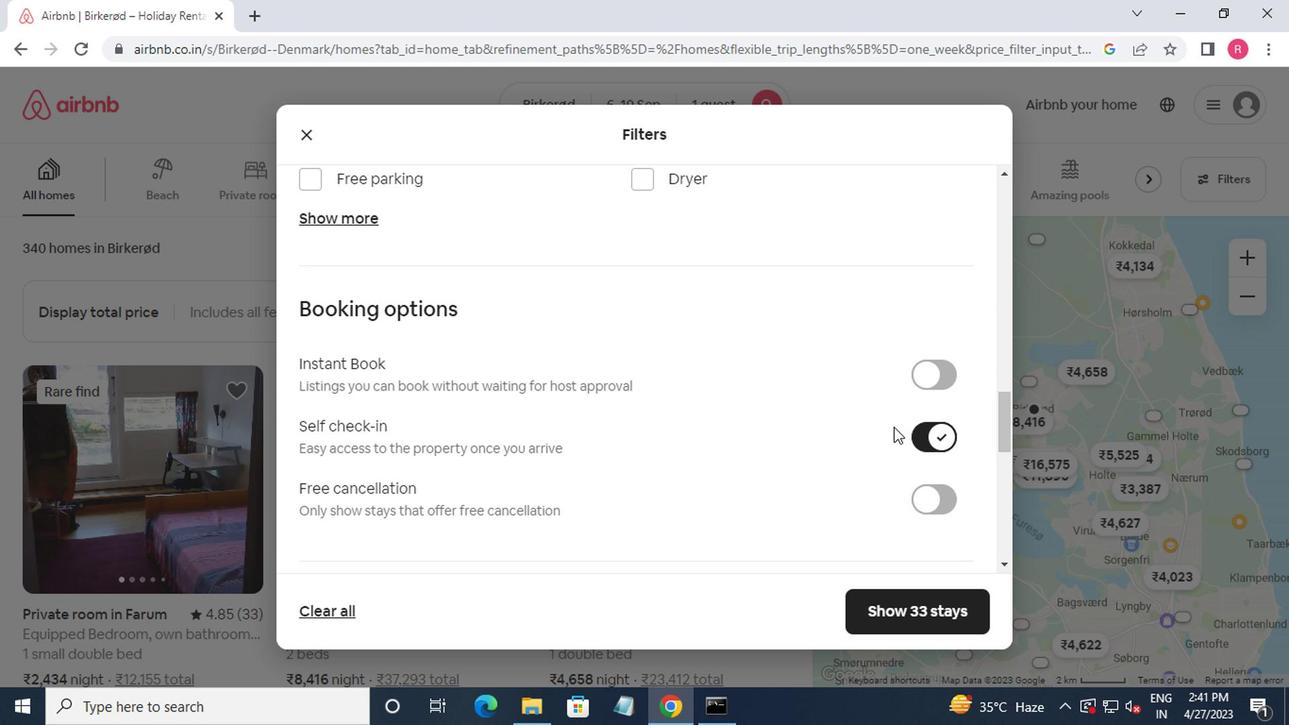 
Action: Mouse scrolled (889, 427) with delta (0, 0)
Screenshot: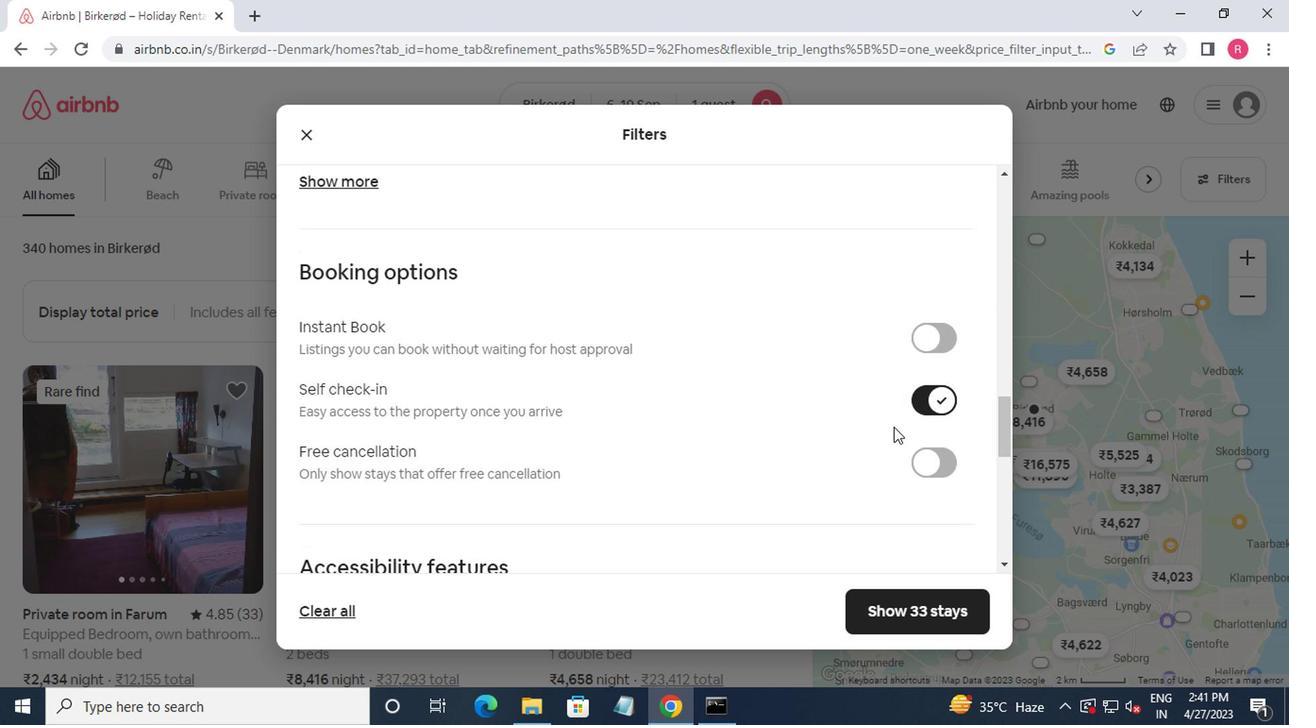 
Action: Mouse scrolled (889, 427) with delta (0, 0)
Screenshot: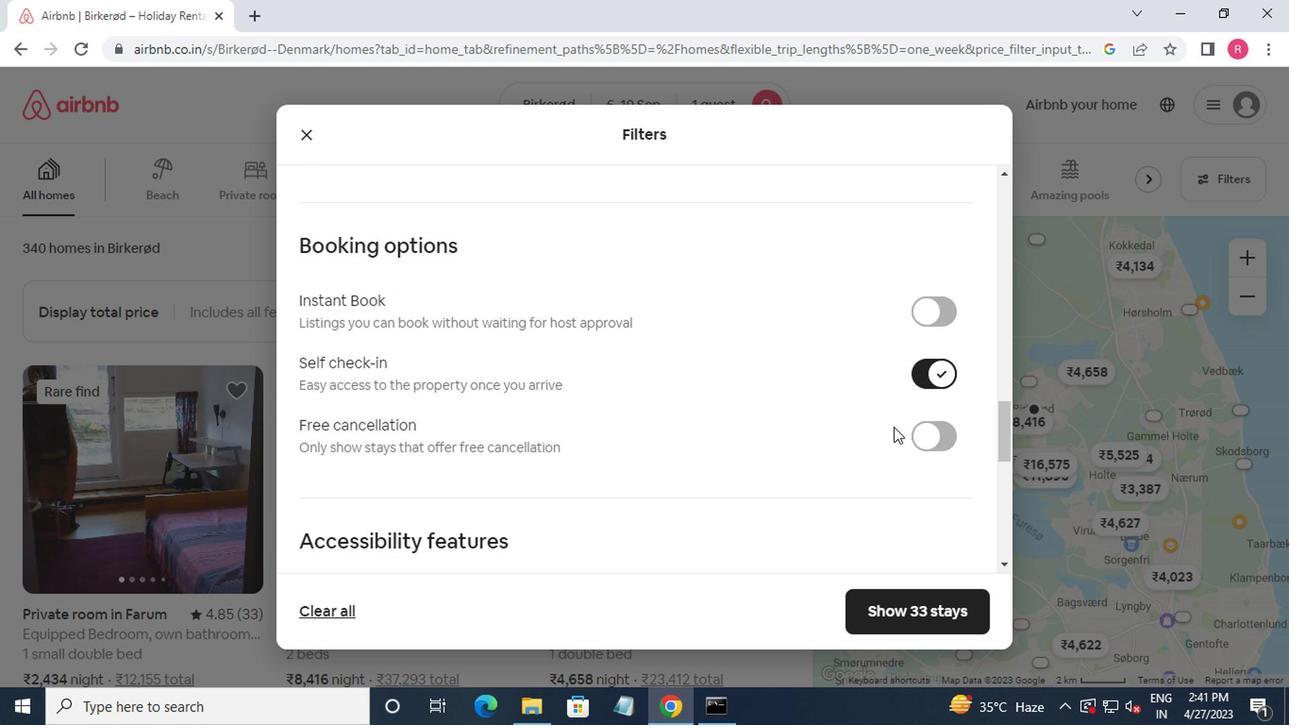 
Action: Mouse moved to (762, 416)
Screenshot: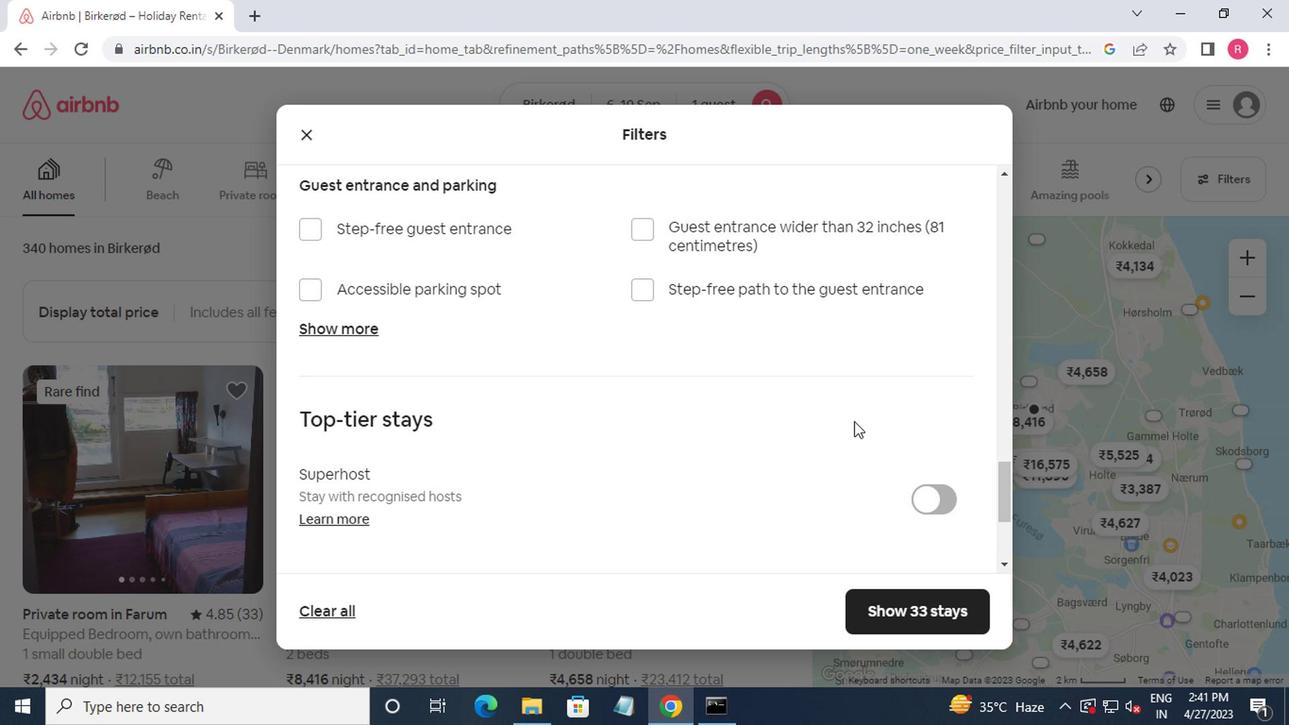 
Action: Mouse scrolled (762, 415) with delta (0, 0)
Screenshot: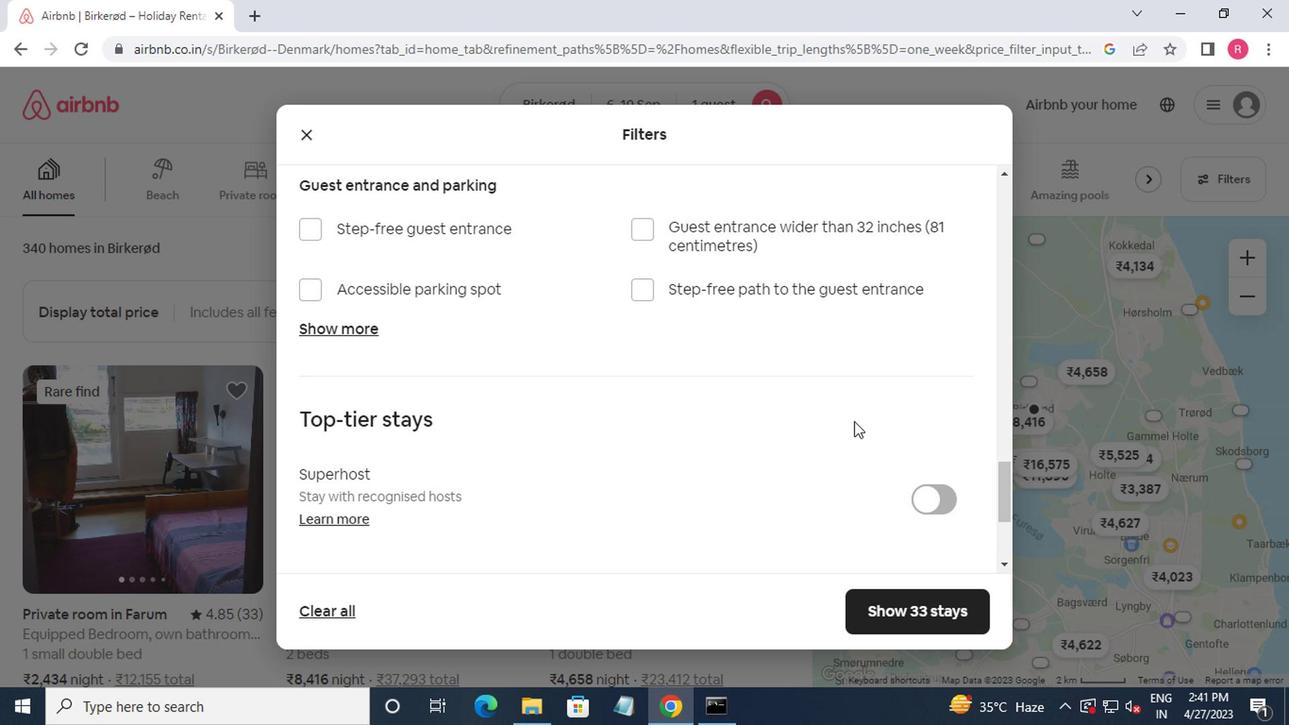 
Action: Mouse moved to (753, 416)
Screenshot: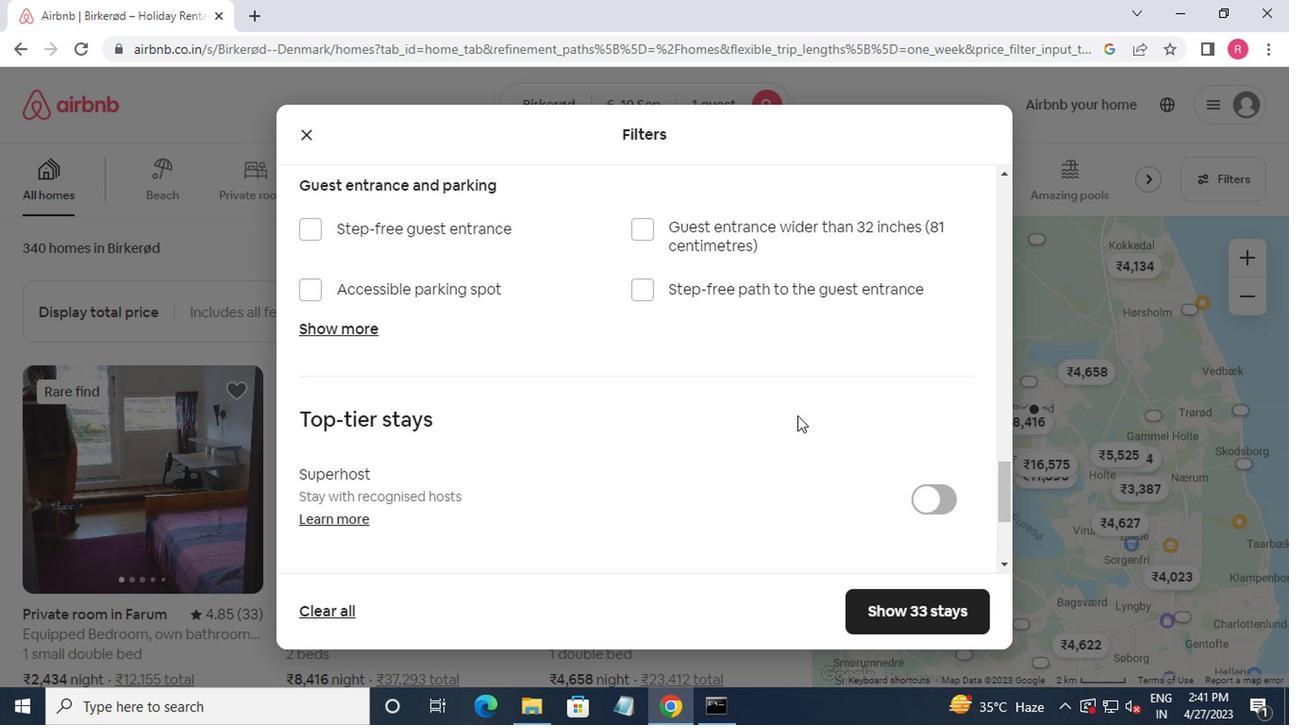 
Action: Mouse scrolled (753, 415) with delta (0, 0)
Screenshot: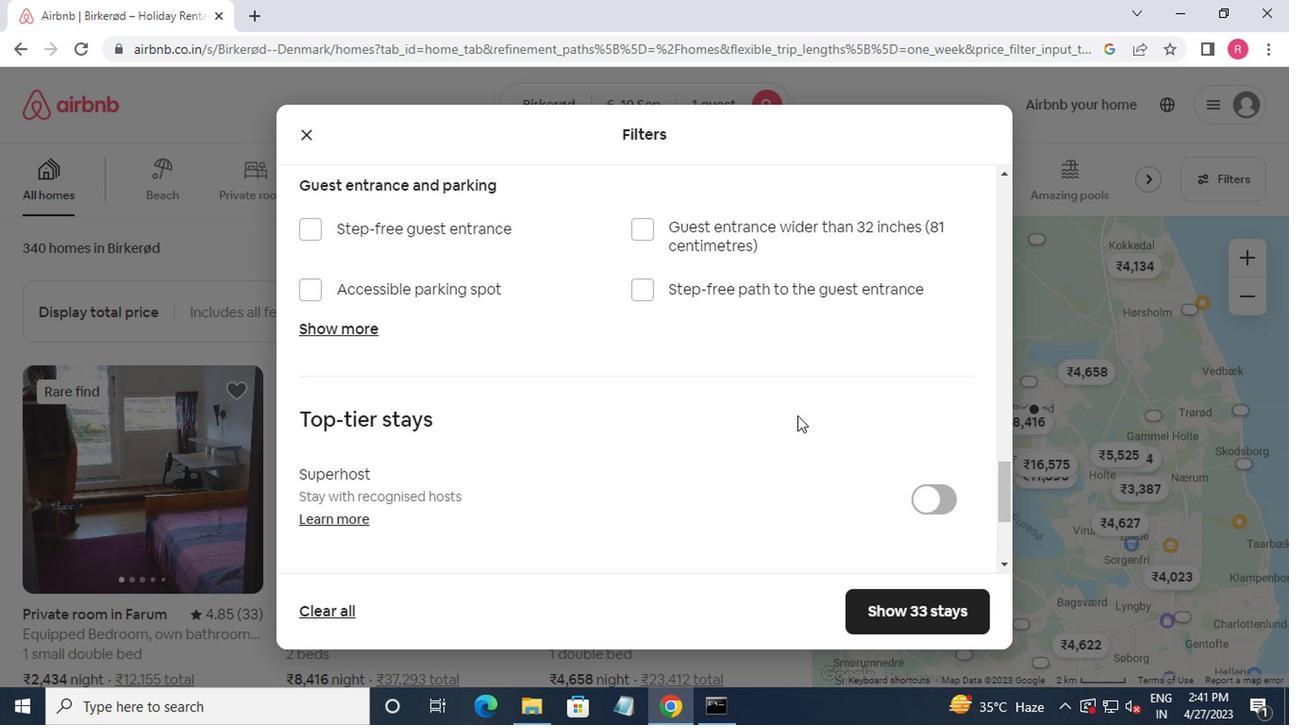 
Action: Mouse moved to (748, 416)
Screenshot: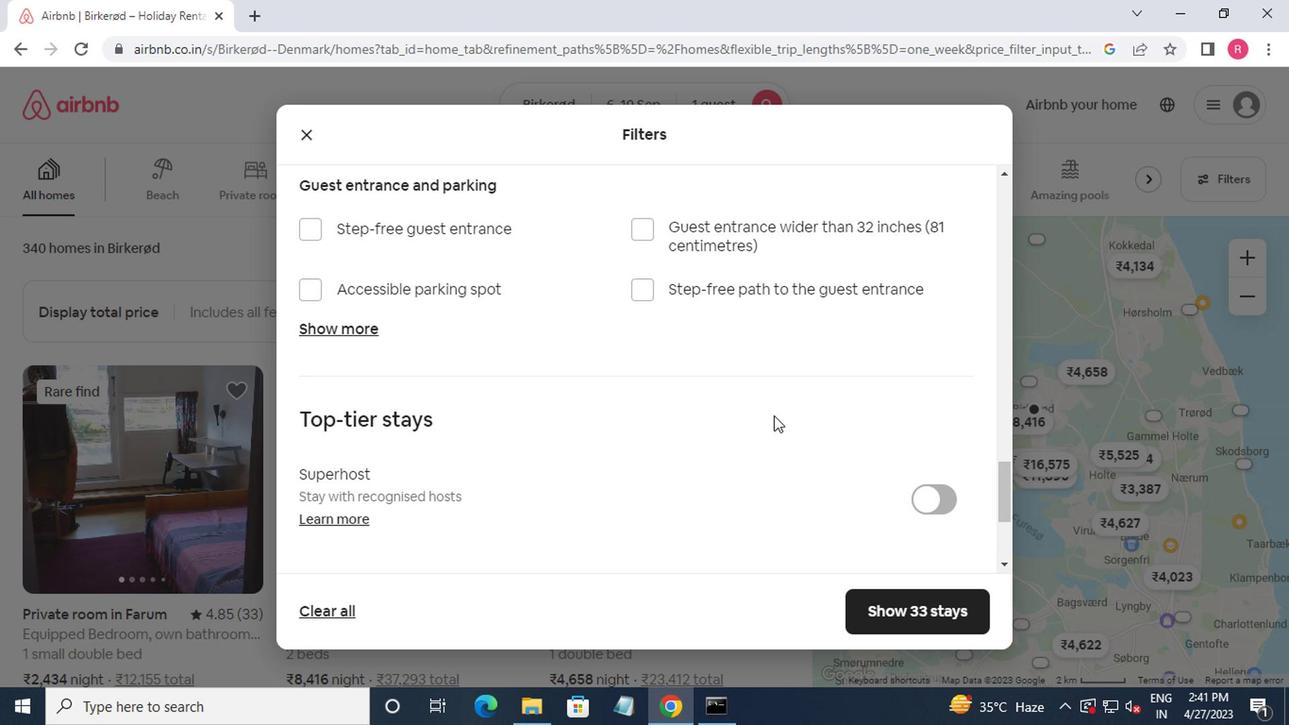 
Action: Mouse scrolled (748, 415) with delta (0, 0)
Screenshot: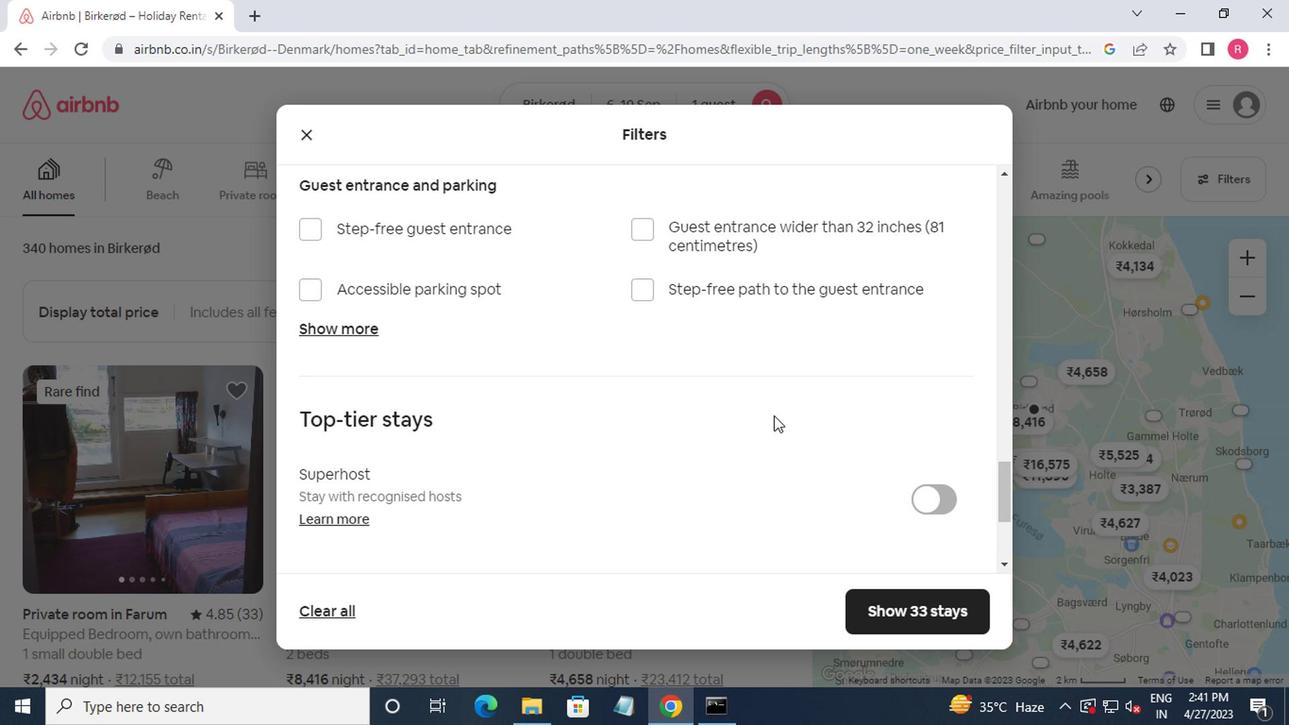 
Action: Mouse moved to (743, 416)
Screenshot: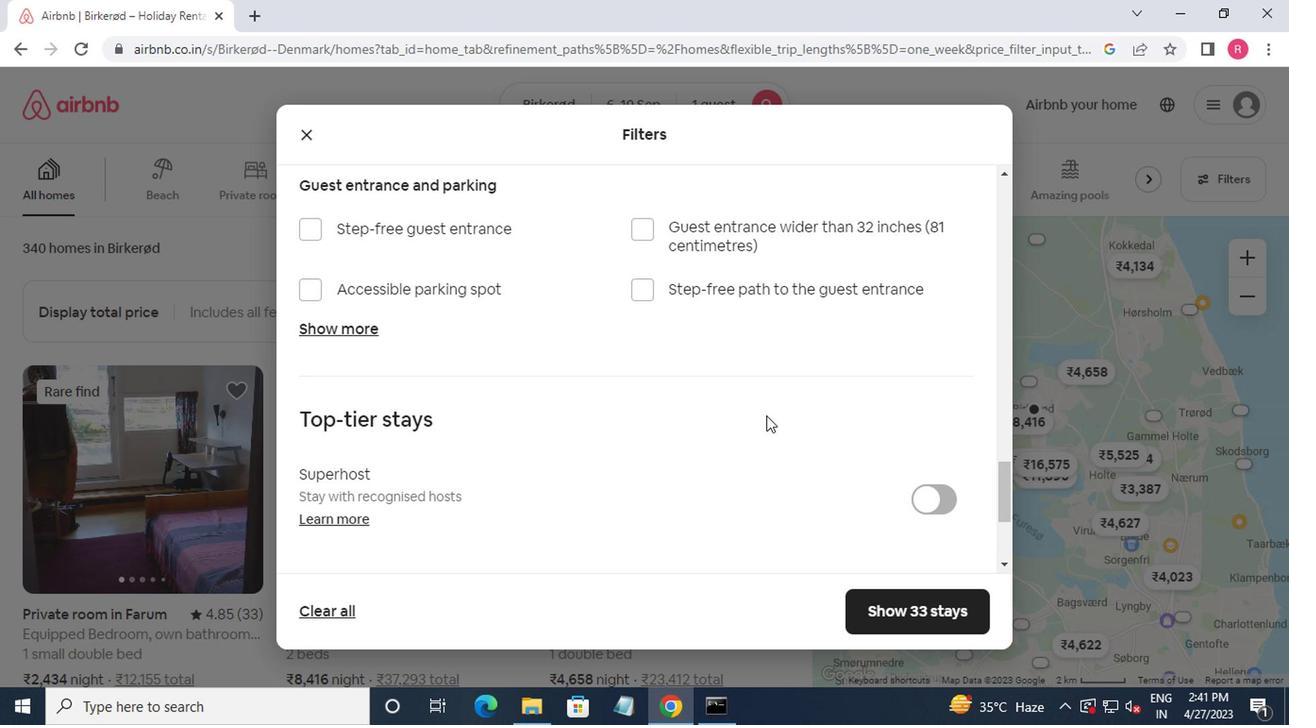 
Action: Mouse scrolled (743, 415) with delta (0, 0)
Screenshot: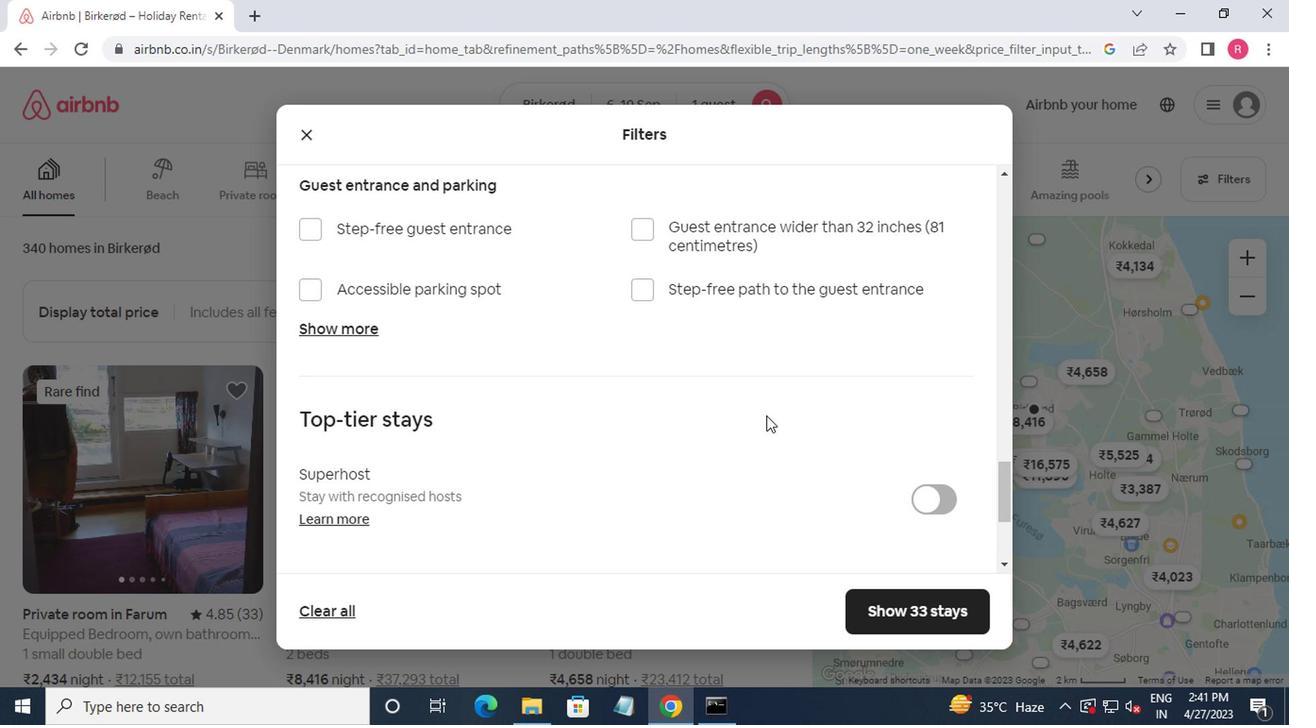 
Action: Mouse moved to (306, 442)
Screenshot: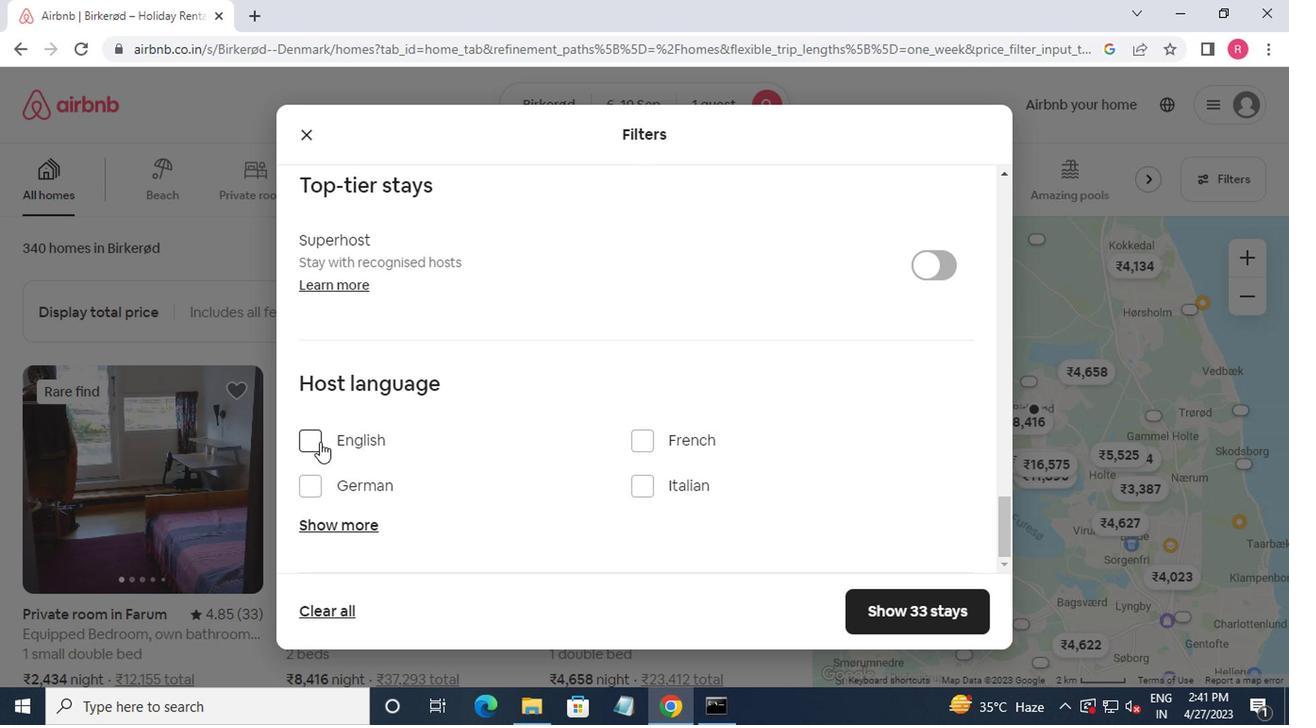 
Action: Mouse pressed left at (306, 442)
Screenshot: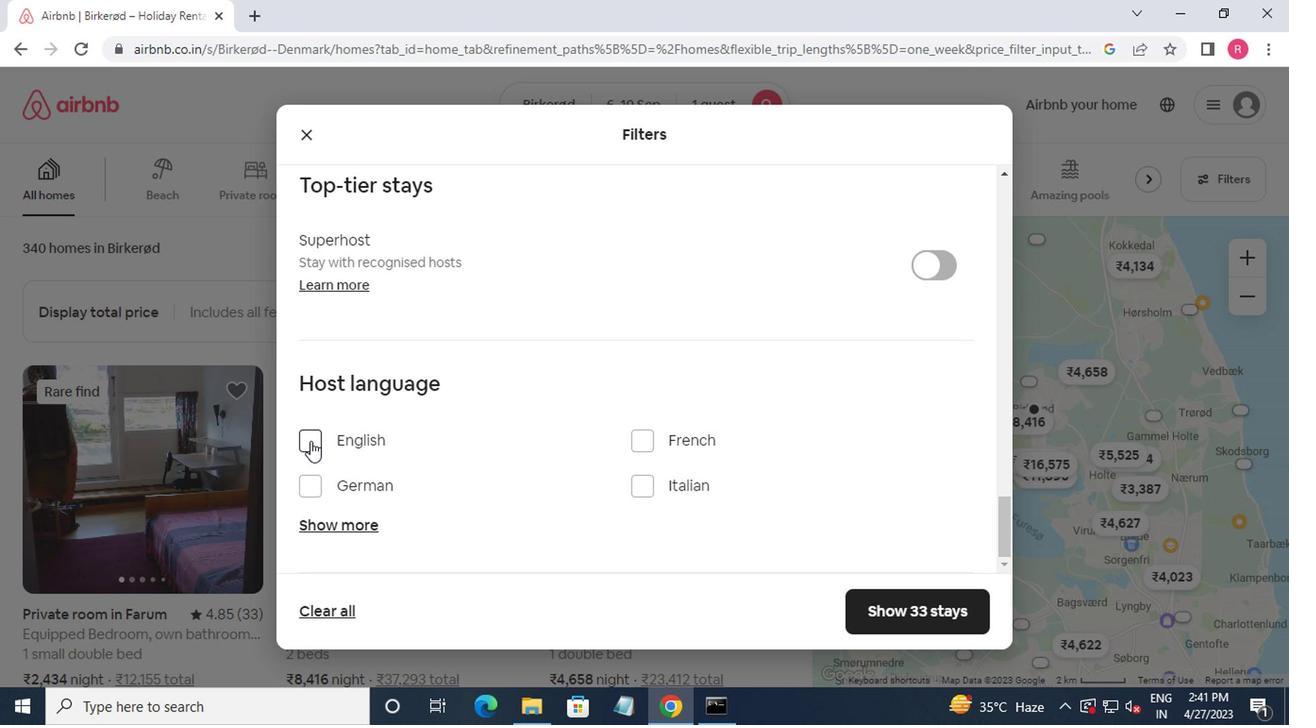 
Action: Mouse moved to (905, 608)
Screenshot: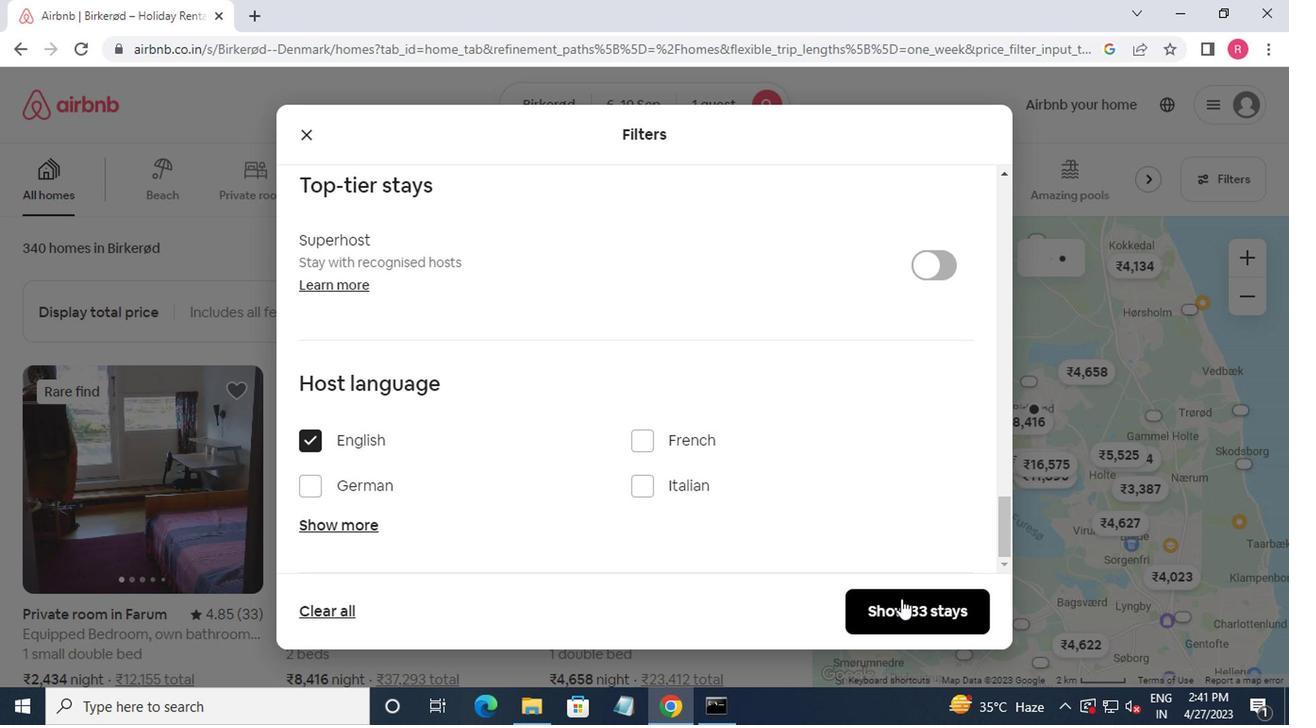 
Action: Mouse pressed left at (905, 608)
Screenshot: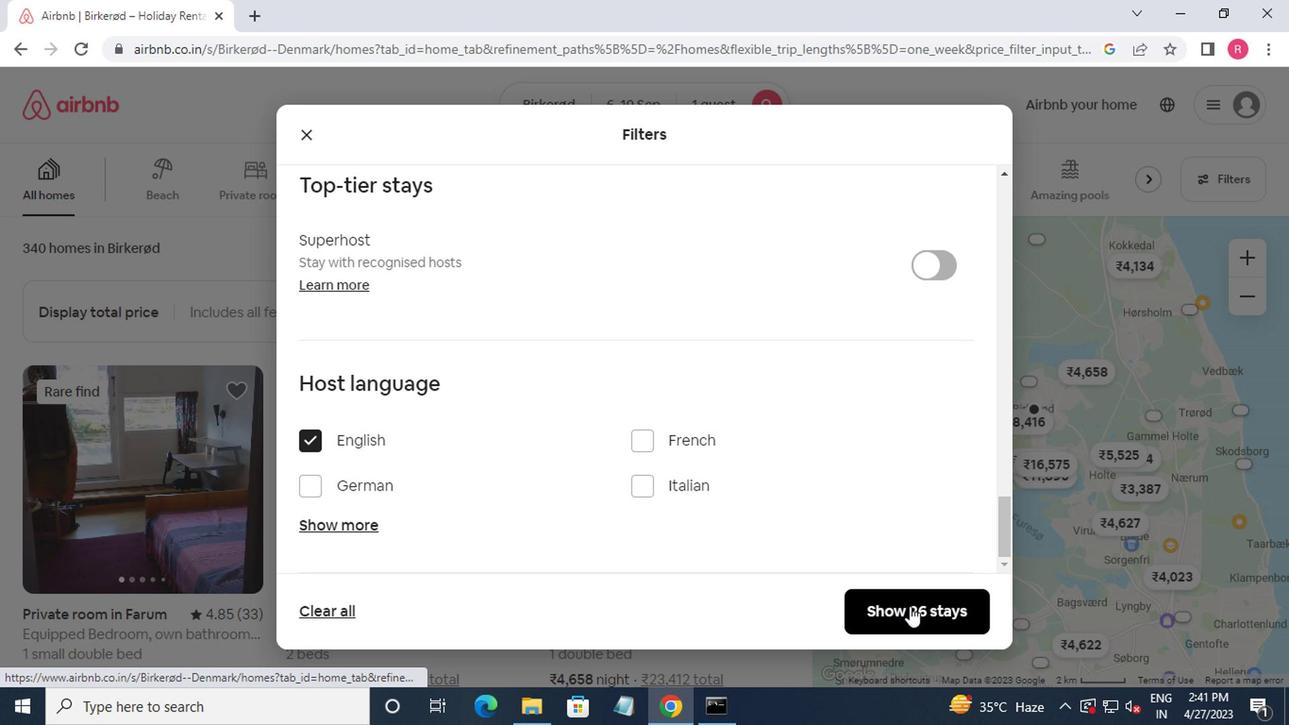
Action: Mouse moved to (895, 599)
Screenshot: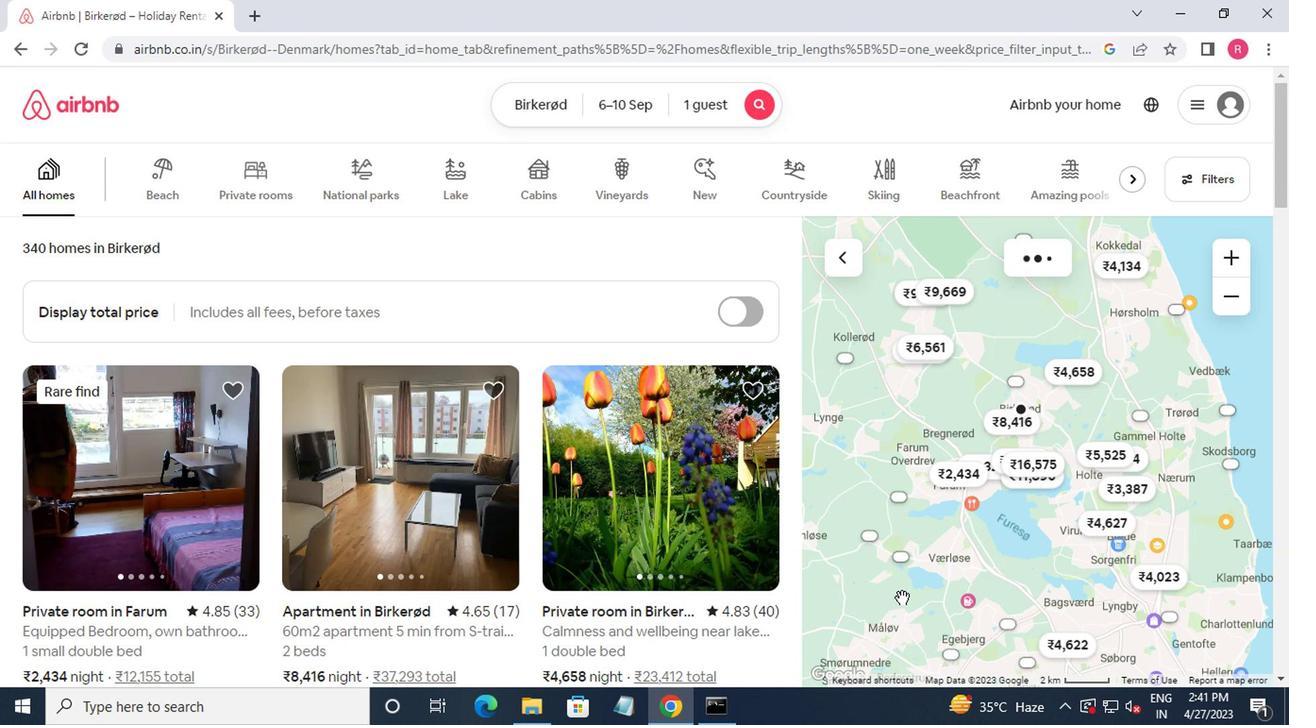 
